 Task: Look for space in Köln, Germany from 8th August, 2023 to 15th August, 2023 for 9 adults in price range Rs.10000 to Rs.14000. Place can be shared room with 5 bedrooms having 9 beds and 5 bathrooms. Property type can be house, flat, guest house. Amenities needed are: wifi, TV, free parkinig on premises, gym, breakfast. Booking option can be shelf check-in. Required host language is English.
Action: Mouse moved to (461, 99)
Screenshot: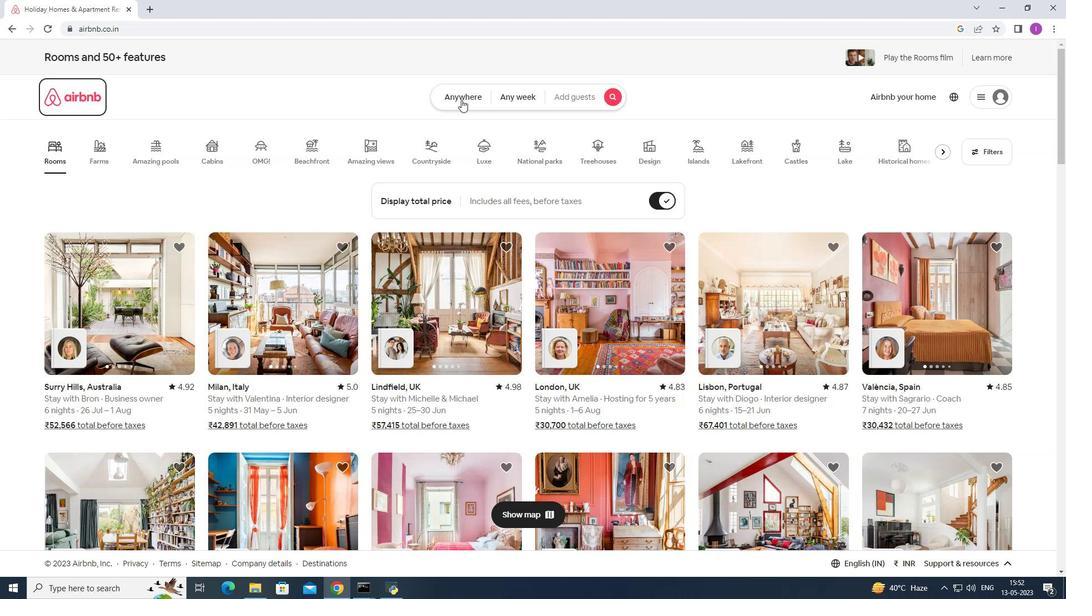 
Action: Mouse pressed left at (461, 99)
Screenshot: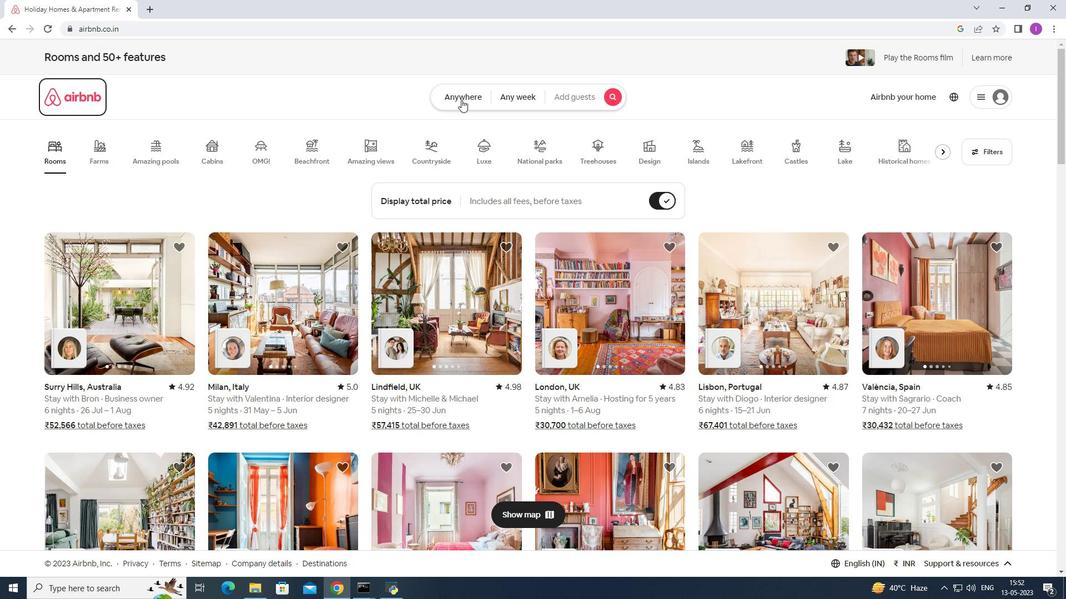 
Action: Mouse moved to (352, 144)
Screenshot: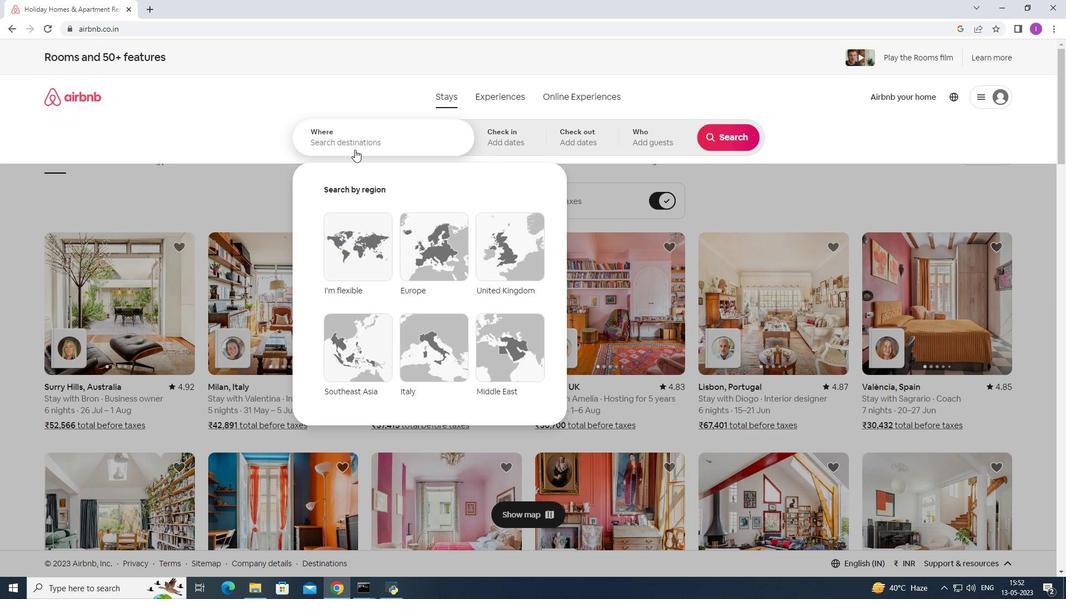 
Action: Mouse pressed left at (352, 144)
Screenshot: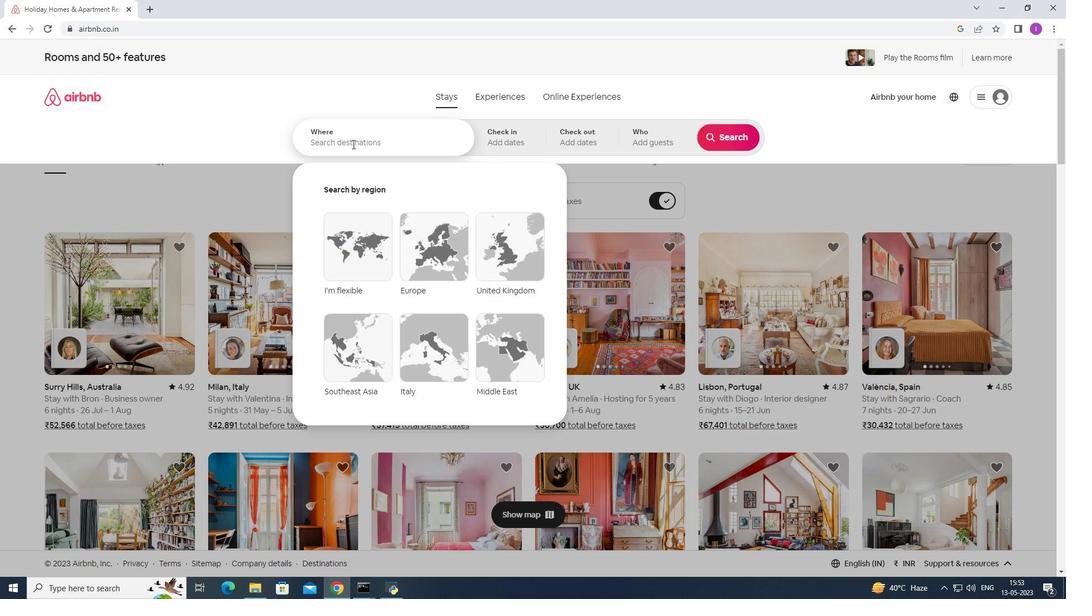 
Action: Key pressed <Key.shift>Koln<Key.space><Key.space><Key.space><Key.space><Key.backspace>,<Key.shift><Key.shift><Key.shift><Key.shift><Key.shift>Germany
Screenshot: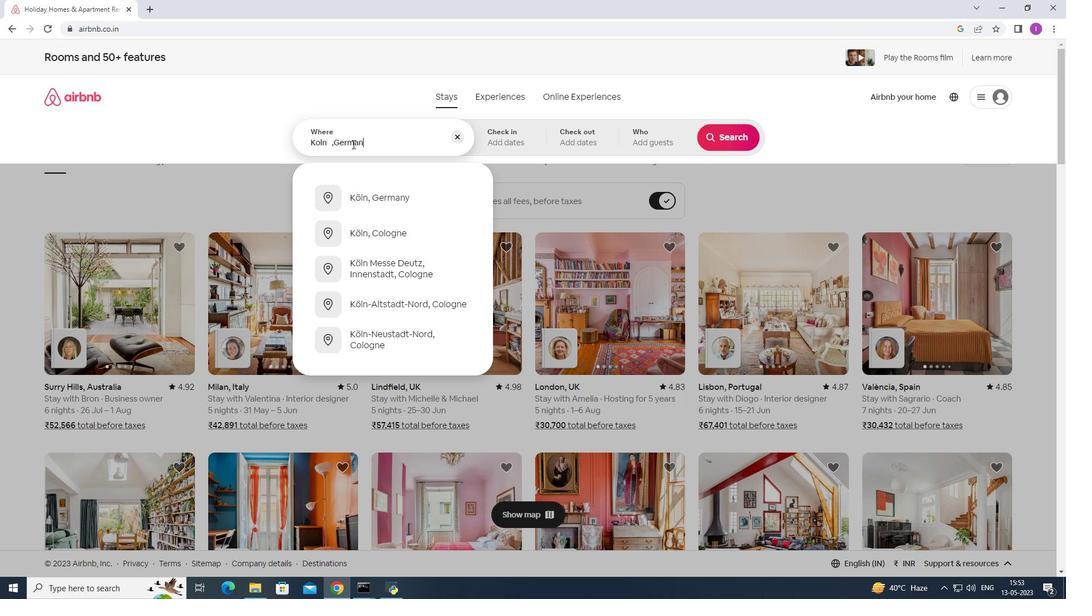 
Action: Mouse moved to (382, 198)
Screenshot: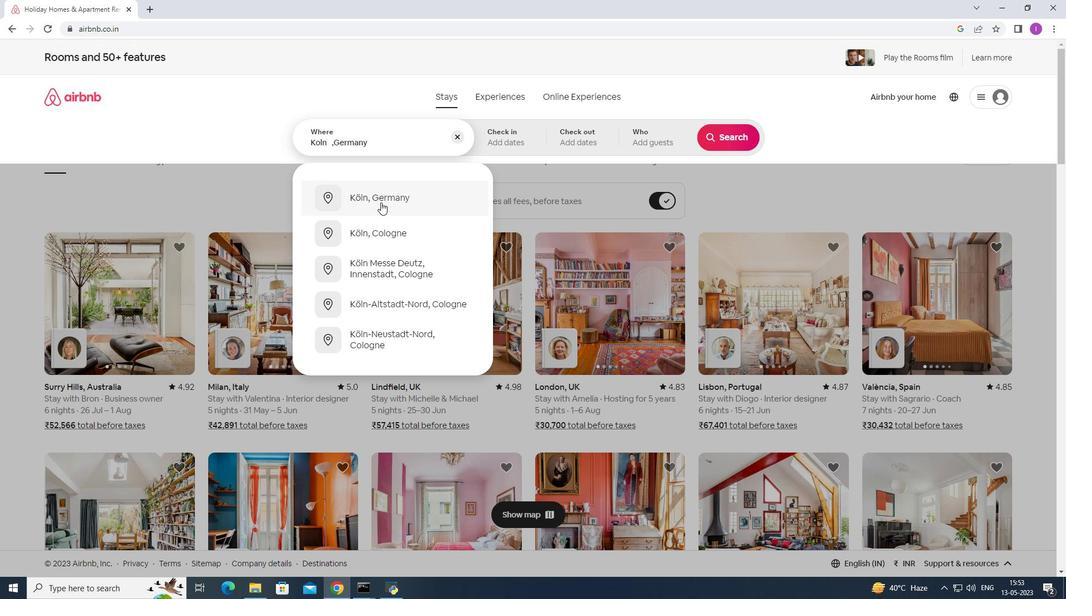 
Action: Mouse pressed left at (382, 198)
Screenshot: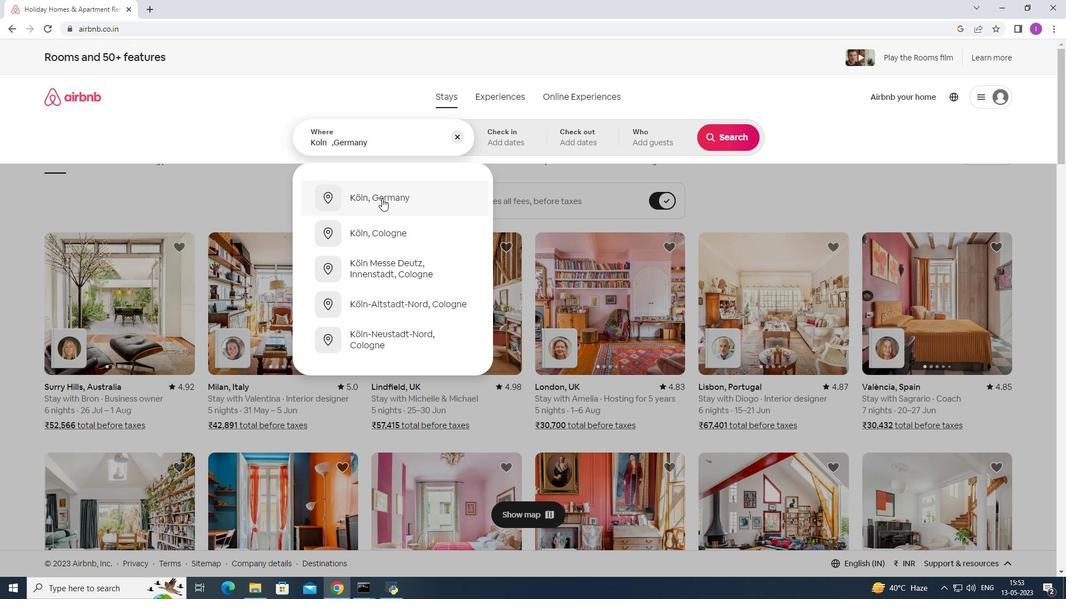 
Action: Mouse moved to (734, 224)
Screenshot: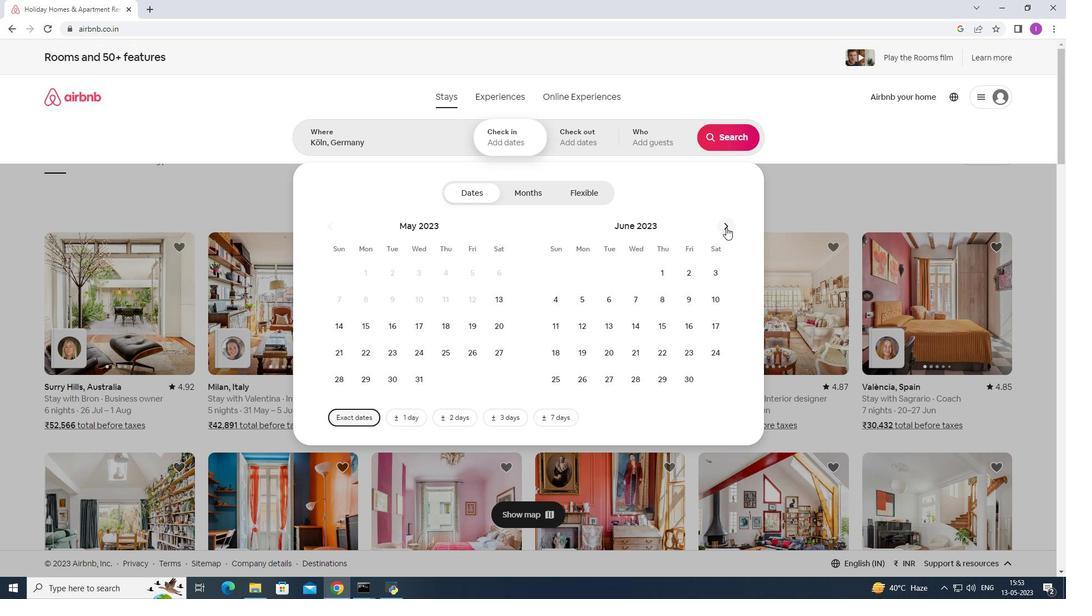 
Action: Mouse pressed left at (734, 224)
Screenshot: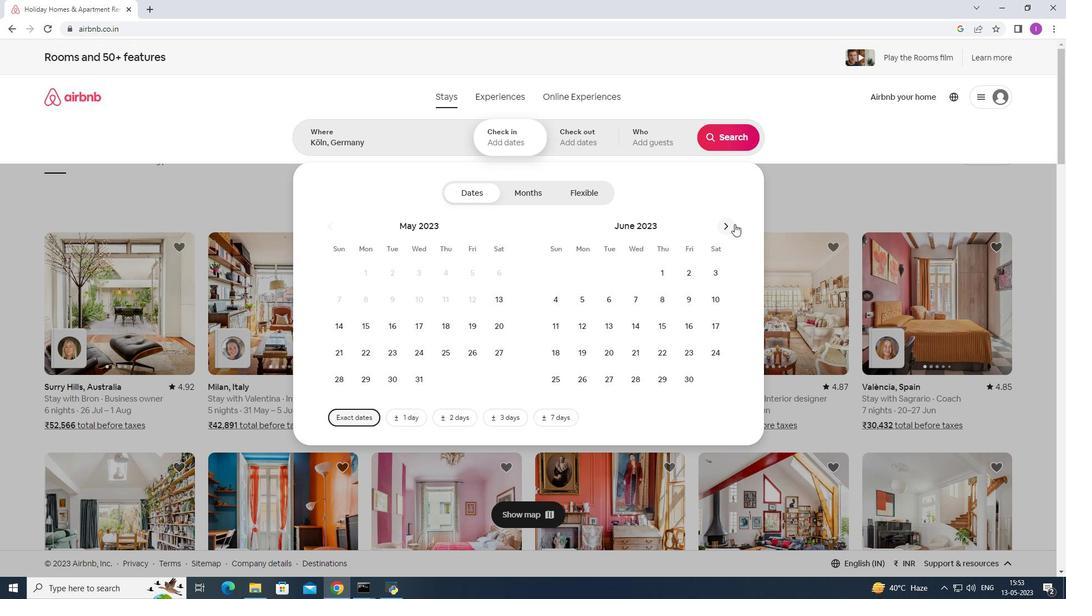 
Action: Mouse moved to (726, 226)
Screenshot: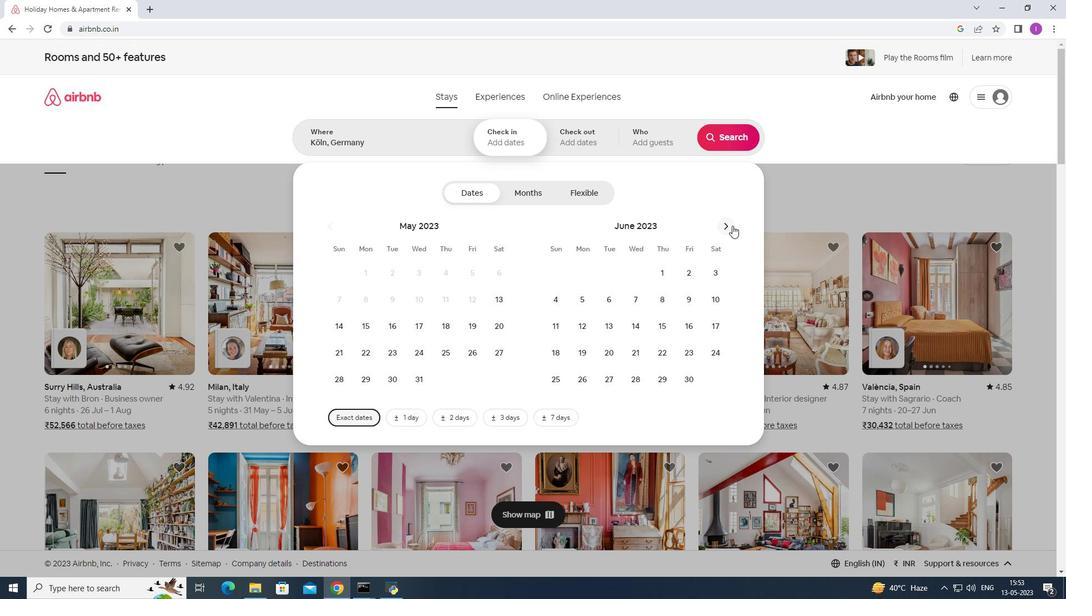
Action: Mouse pressed left at (726, 226)
Screenshot: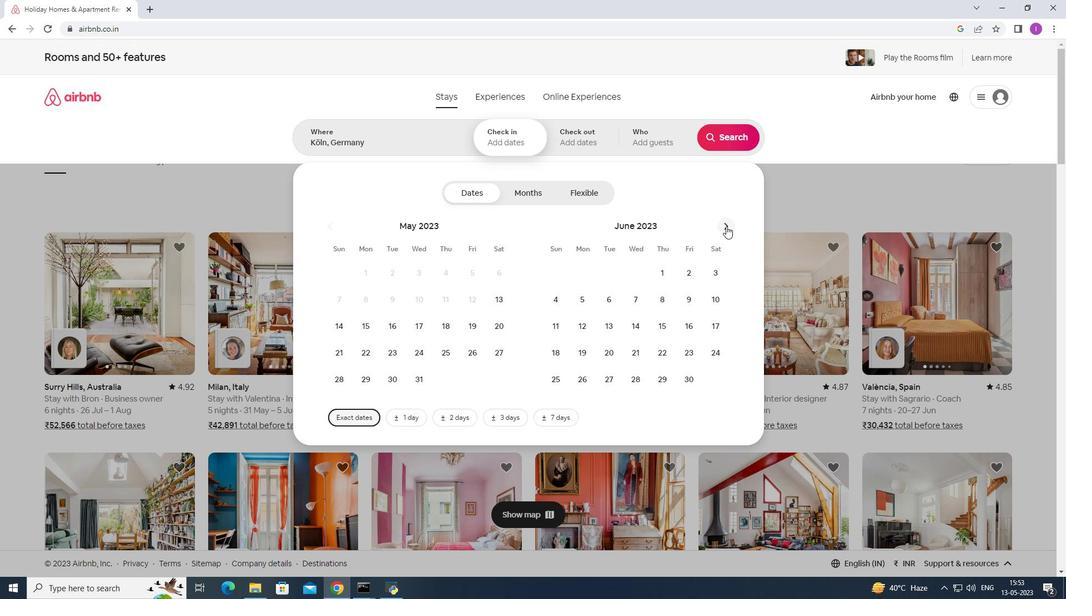 
Action: Mouse pressed left at (726, 226)
Screenshot: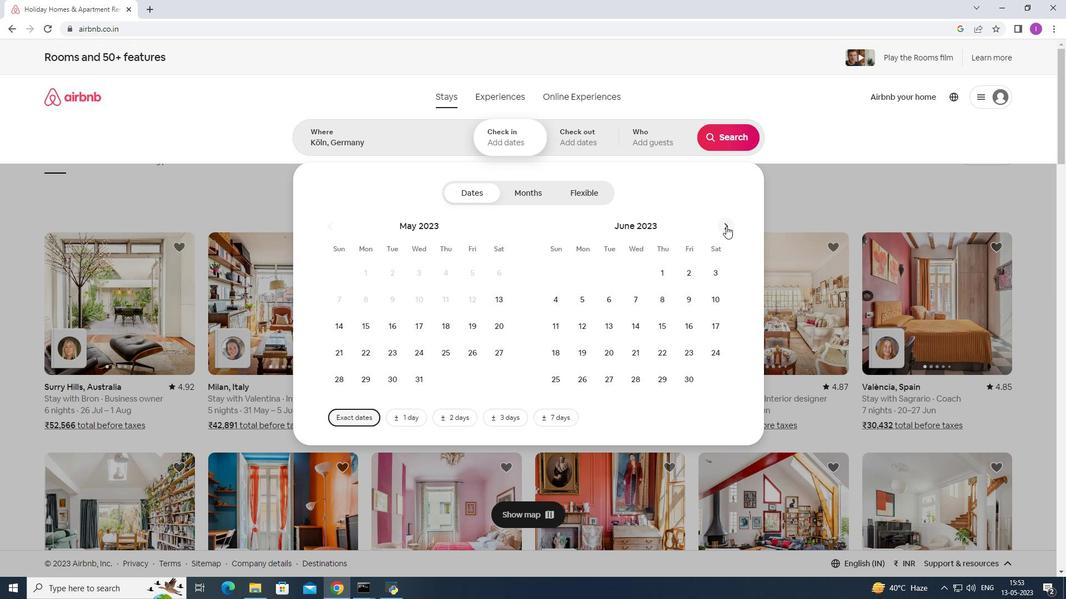 
Action: Mouse moved to (615, 304)
Screenshot: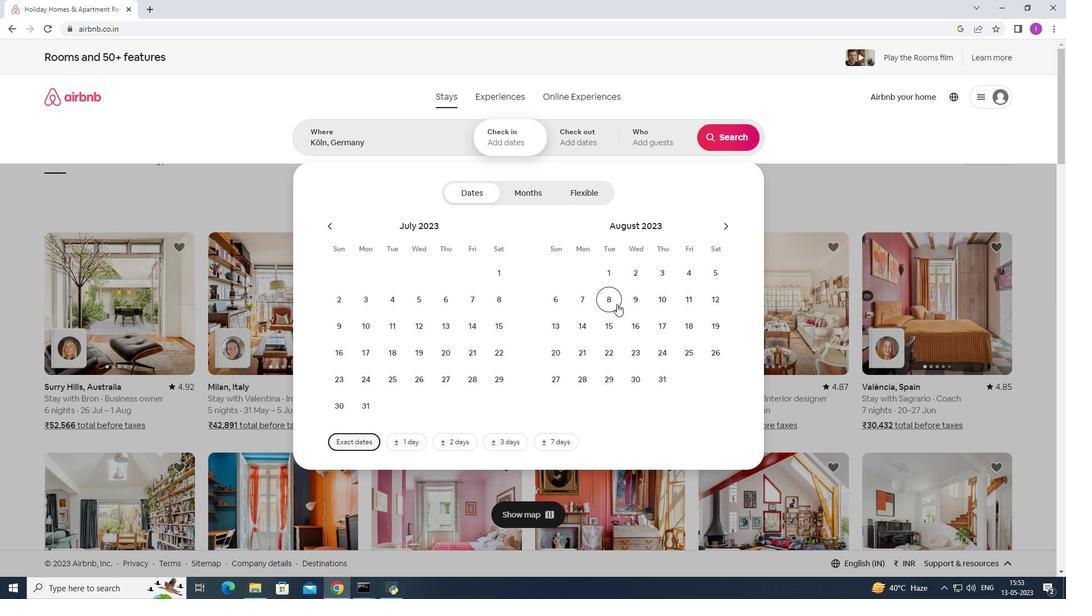 
Action: Mouse pressed left at (615, 304)
Screenshot: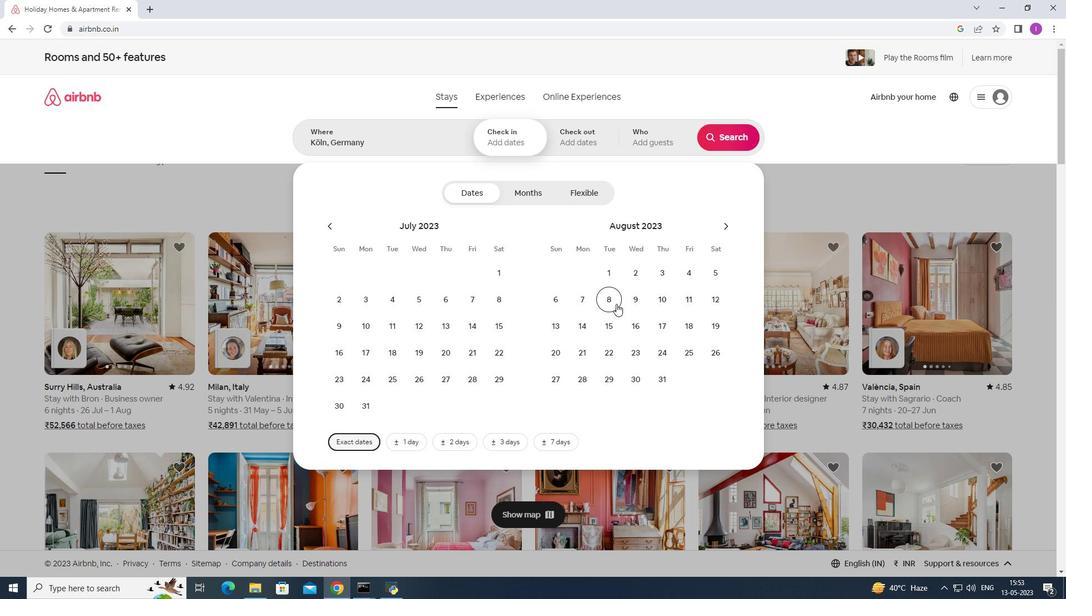
Action: Mouse moved to (618, 331)
Screenshot: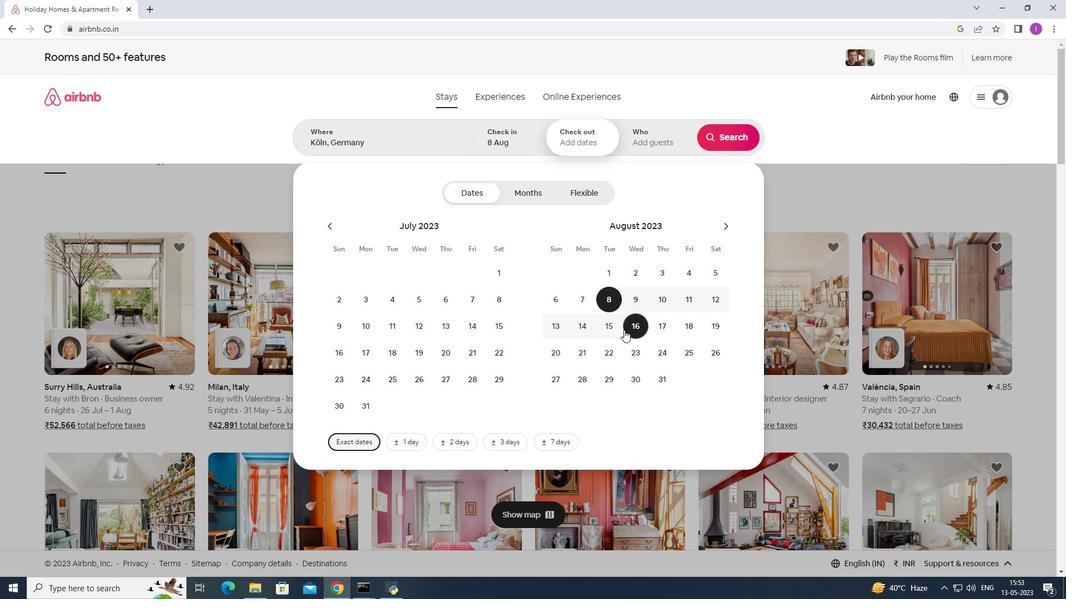 
Action: Mouse pressed left at (618, 331)
Screenshot: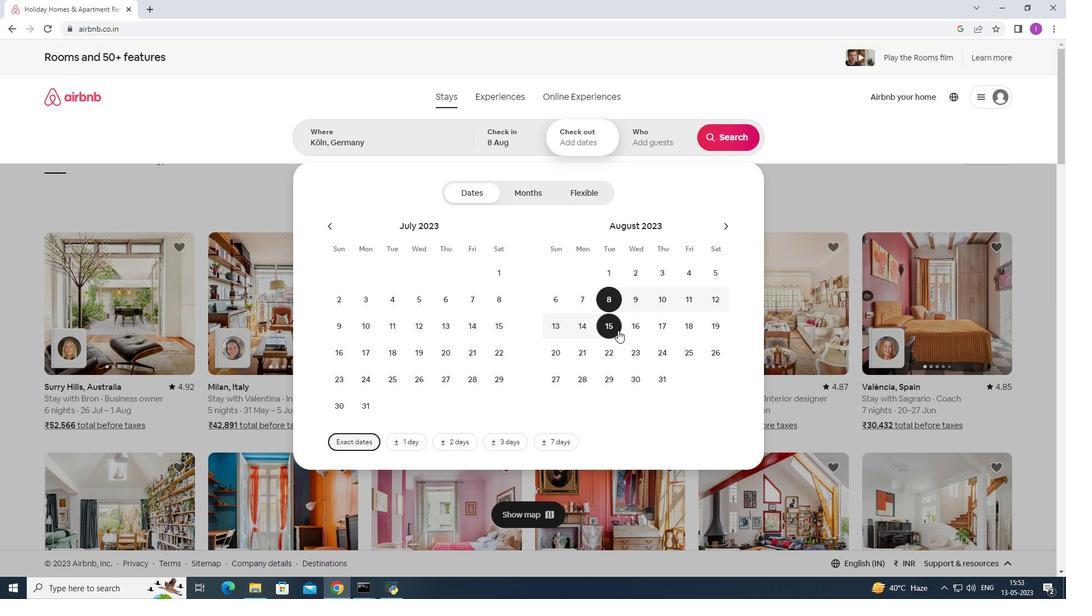 
Action: Mouse moved to (645, 145)
Screenshot: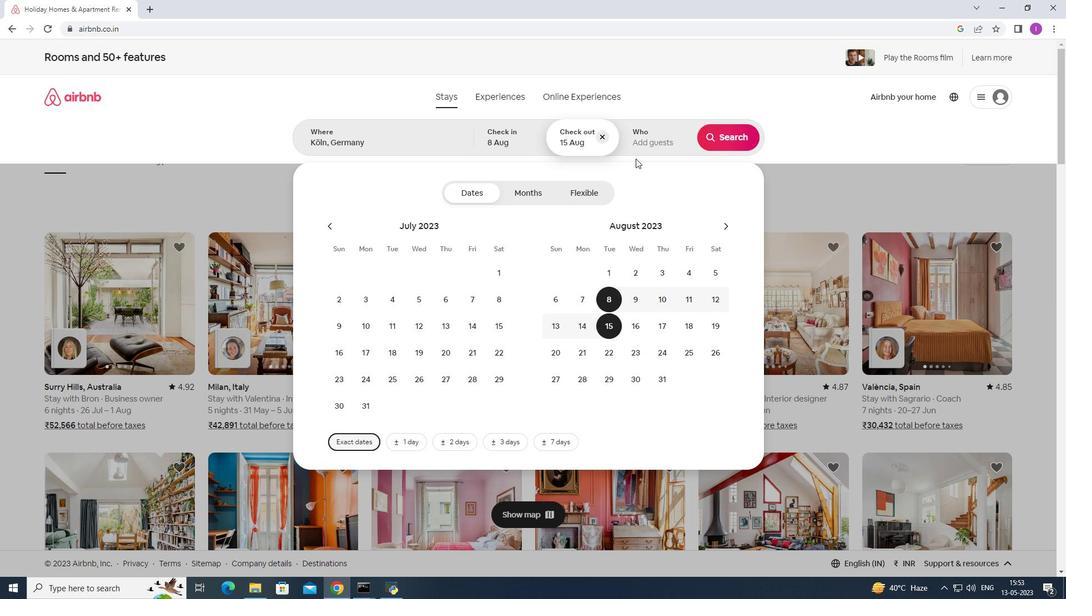 
Action: Mouse pressed left at (645, 145)
Screenshot: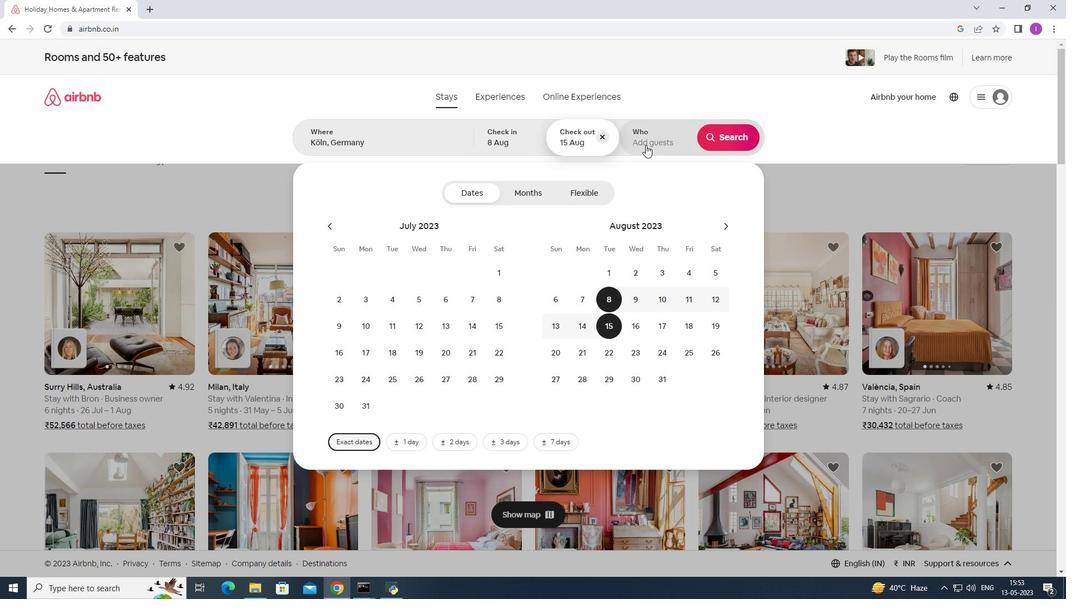 
Action: Mouse moved to (732, 195)
Screenshot: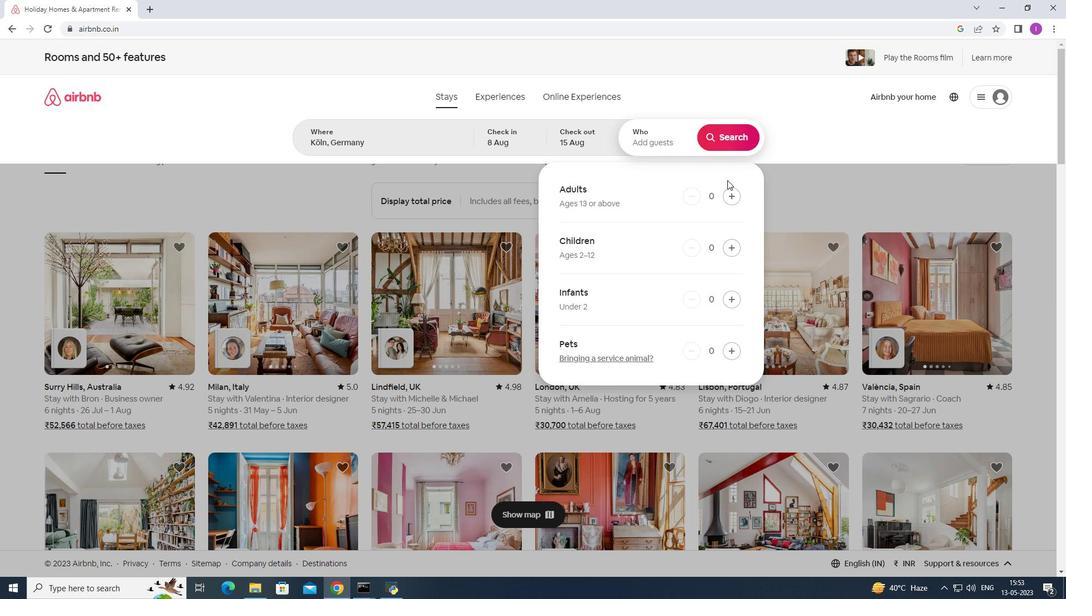 
Action: Mouse pressed left at (732, 195)
Screenshot: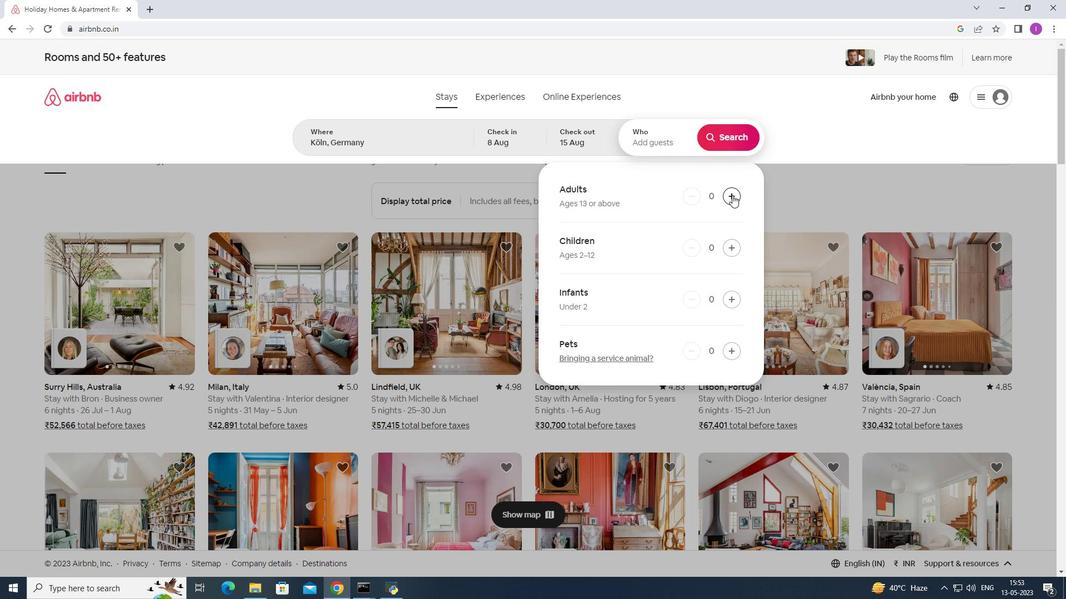 
Action: Mouse pressed left at (732, 195)
Screenshot: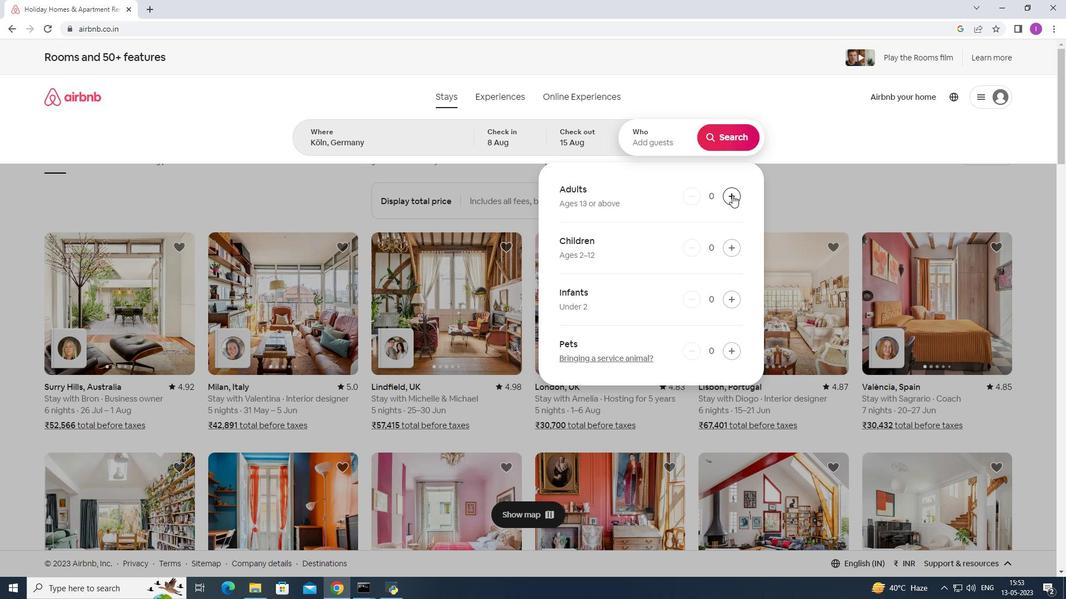 
Action: Mouse moved to (732, 197)
Screenshot: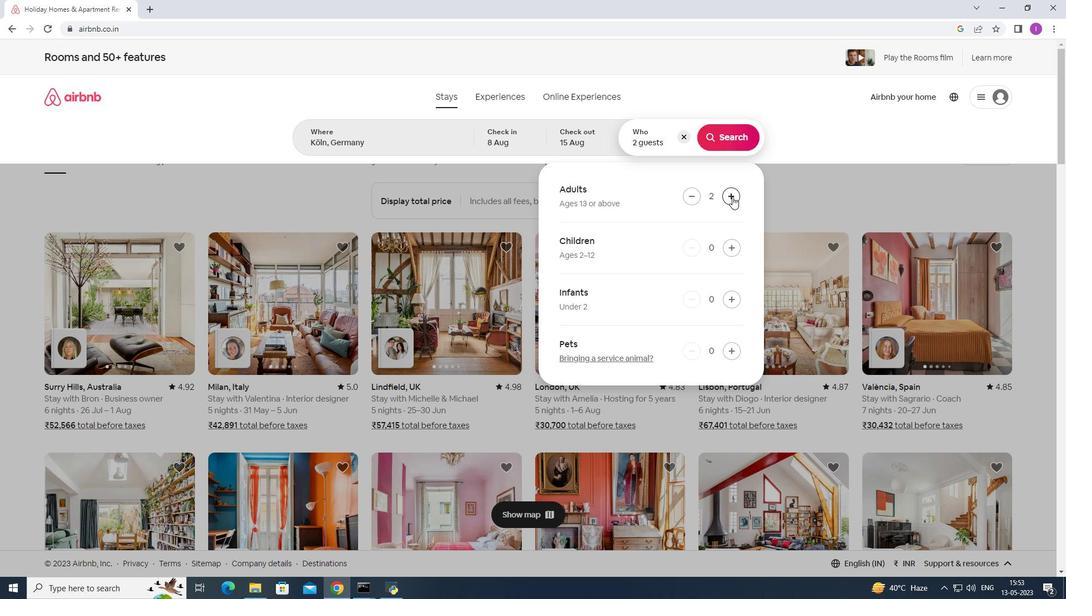 
Action: Mouse pressed left at (732, 197)
Screenshot: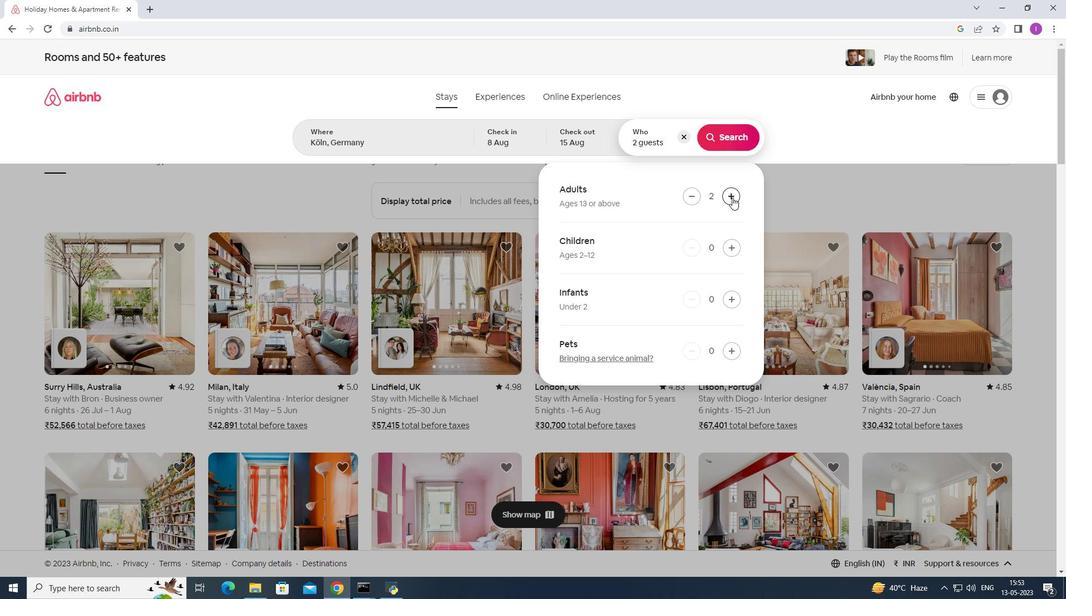 
Action: Mouse pressed left at (732, 197)
Screenshot: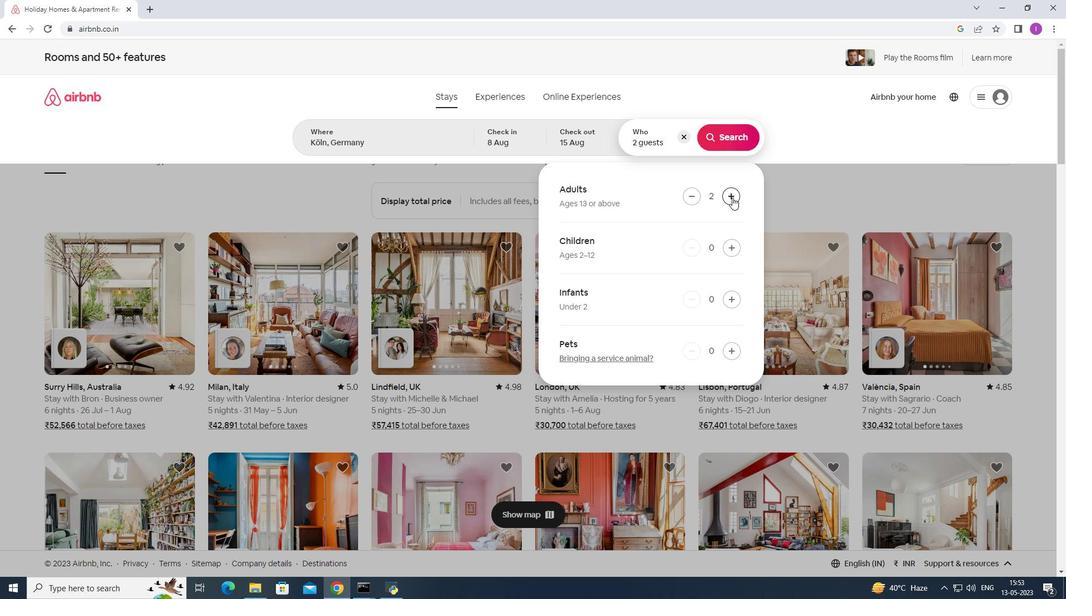 
Action: Mouse pressed left at (732, 197)
Screenshot: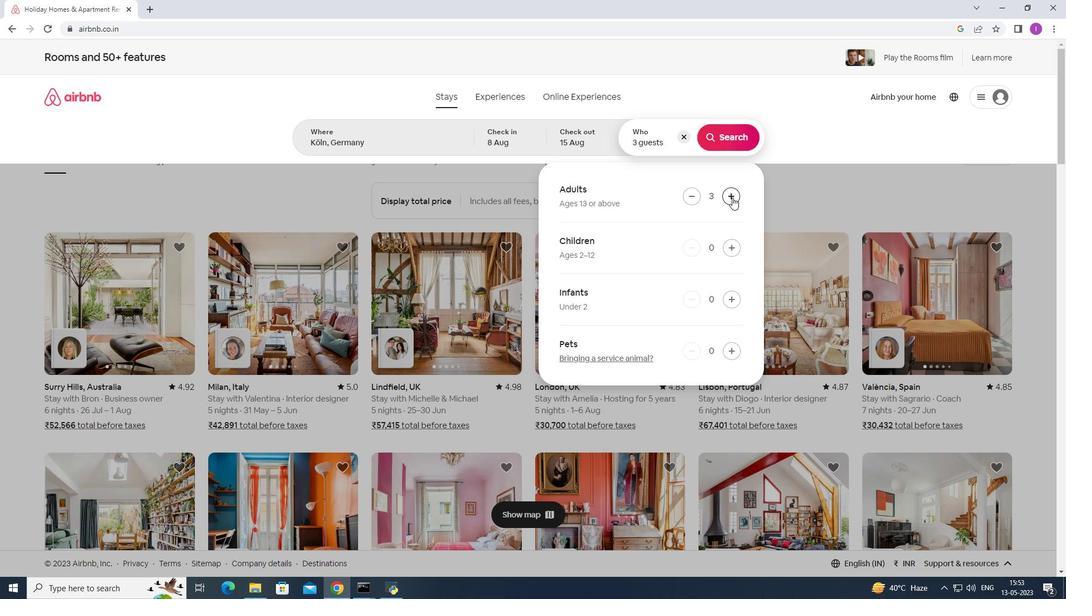 
Action: Mouse pressed left at (732, 197)
Screenshot: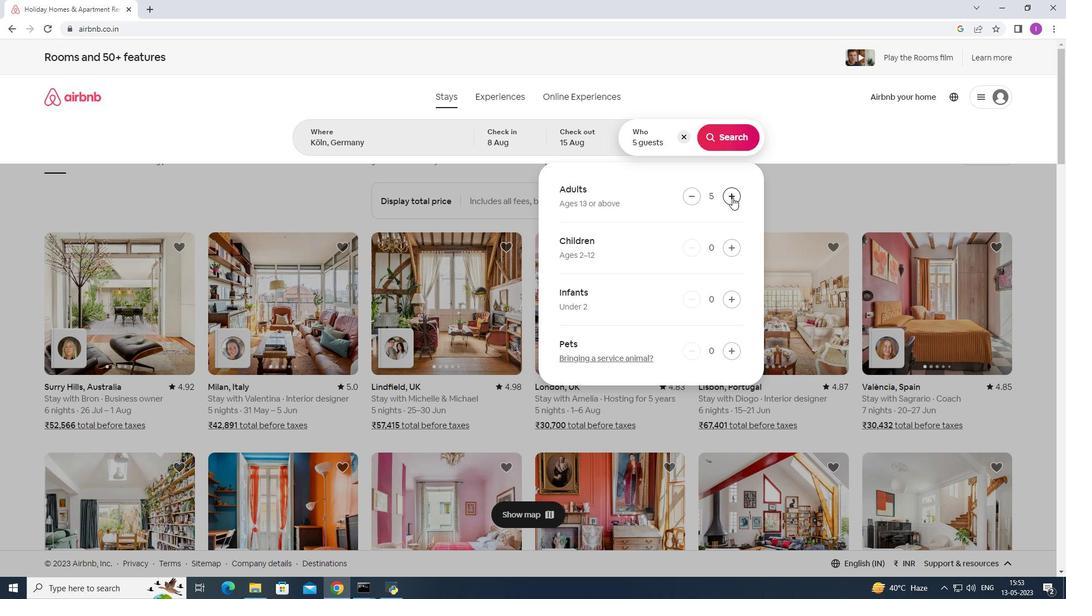 
Action: Mouse pressed left at (732, 197)
Screenshot: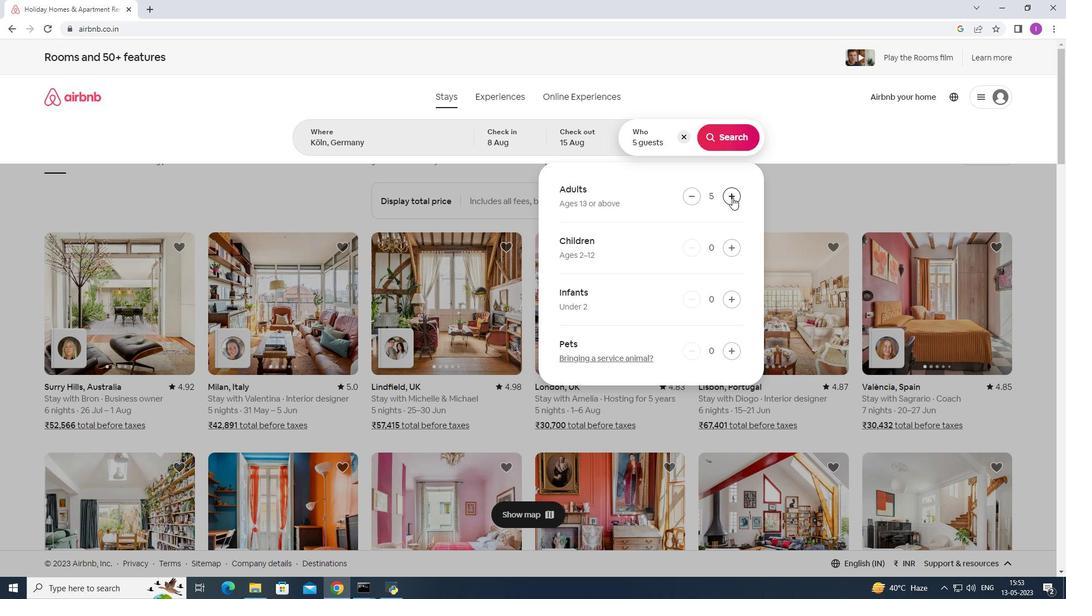
Action: Mouse moved to (732, 197)
Screenshot: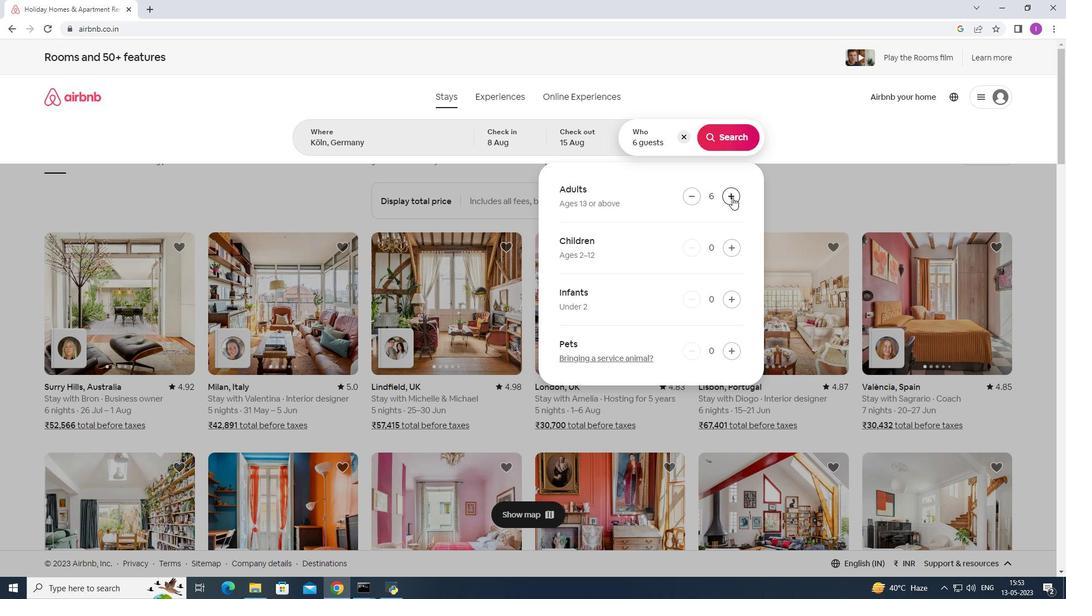 
Action: Mouse pressed left at (732, 197)
Screenshot: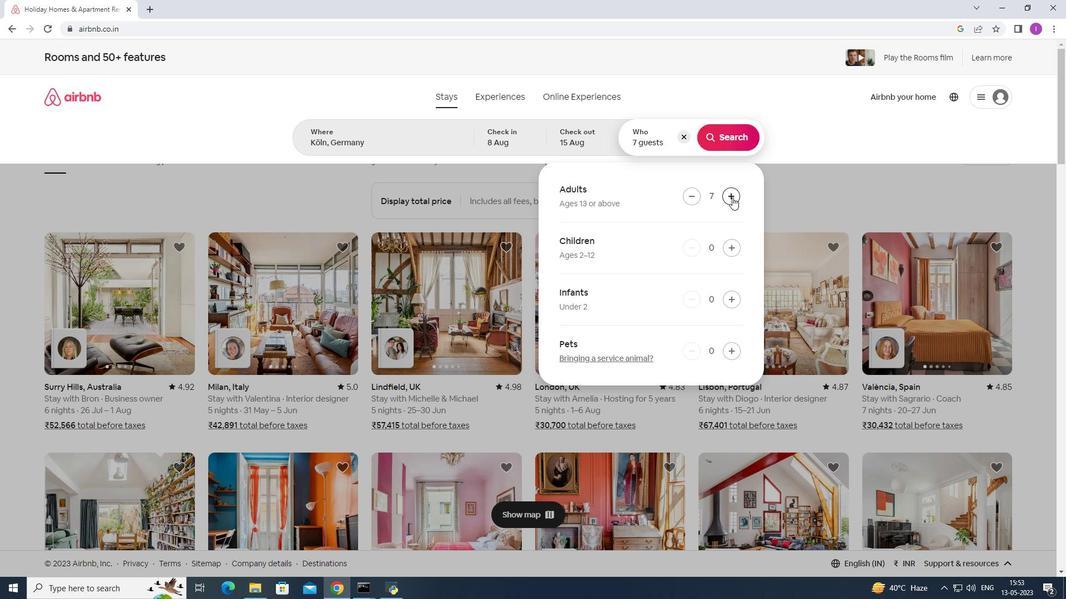 
Action: Mouse pressed left at (732, 197)
Screenshot: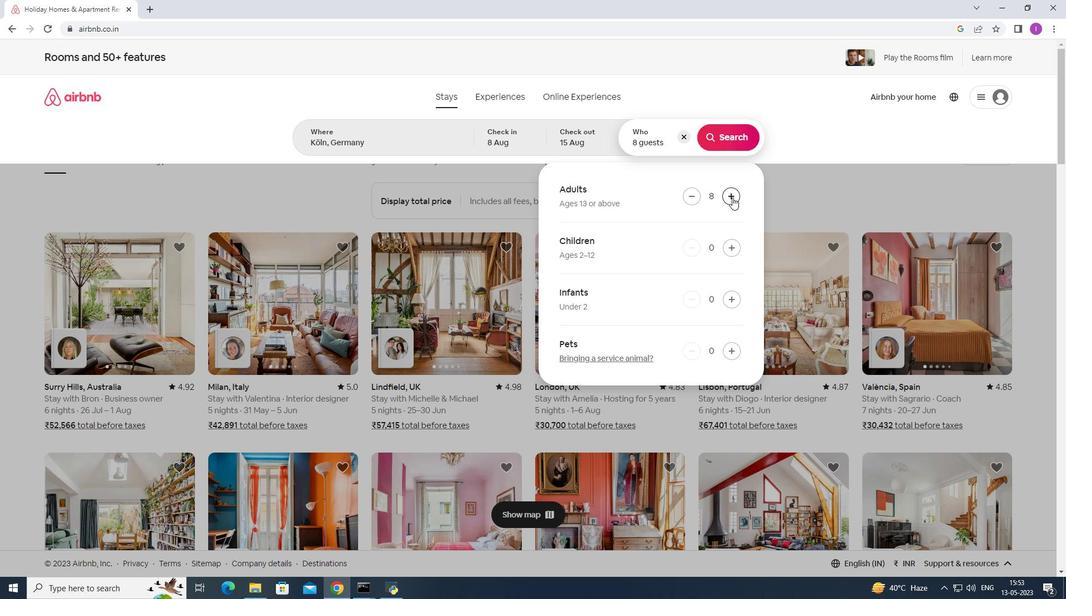 
Action: Mouse moved to (720, 136)
Screenshot: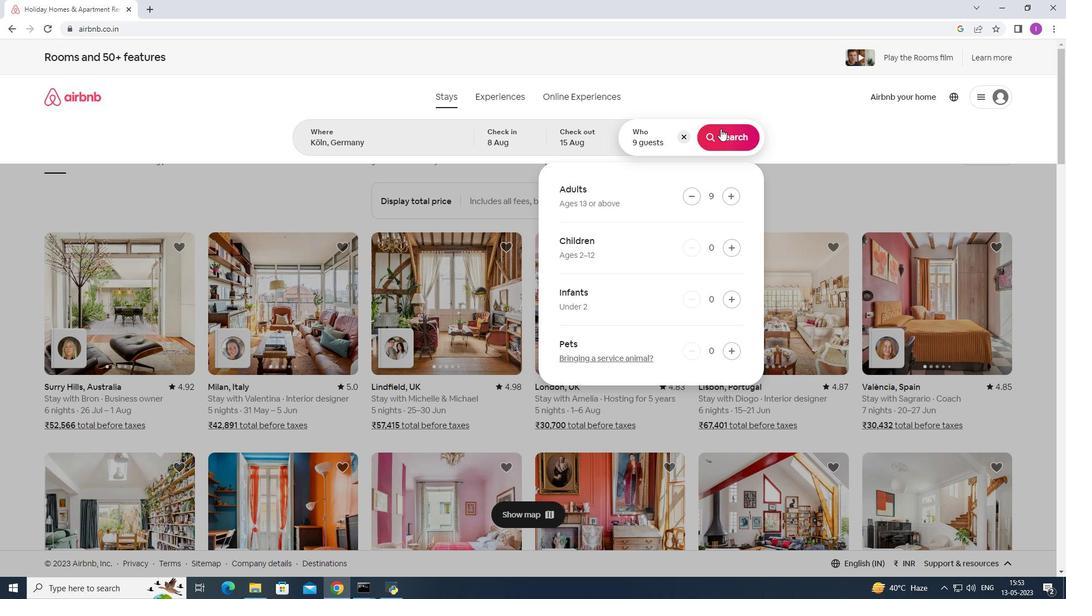 
Action: Mouse pressed left at (720, 136)
Screenshot: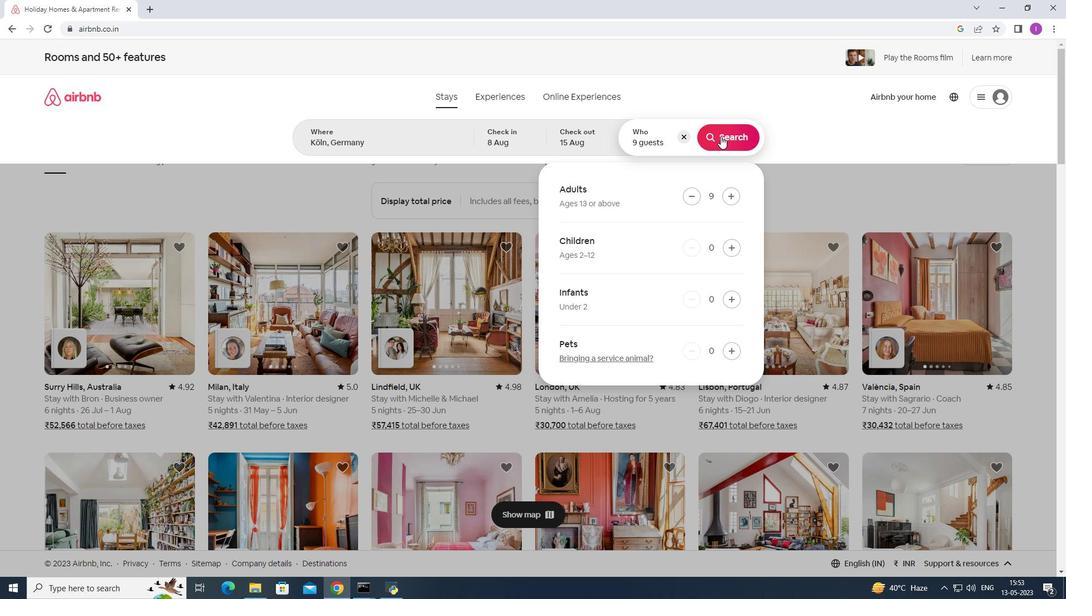 
Action: Mouse moved to (1004, 109)
Screenshot: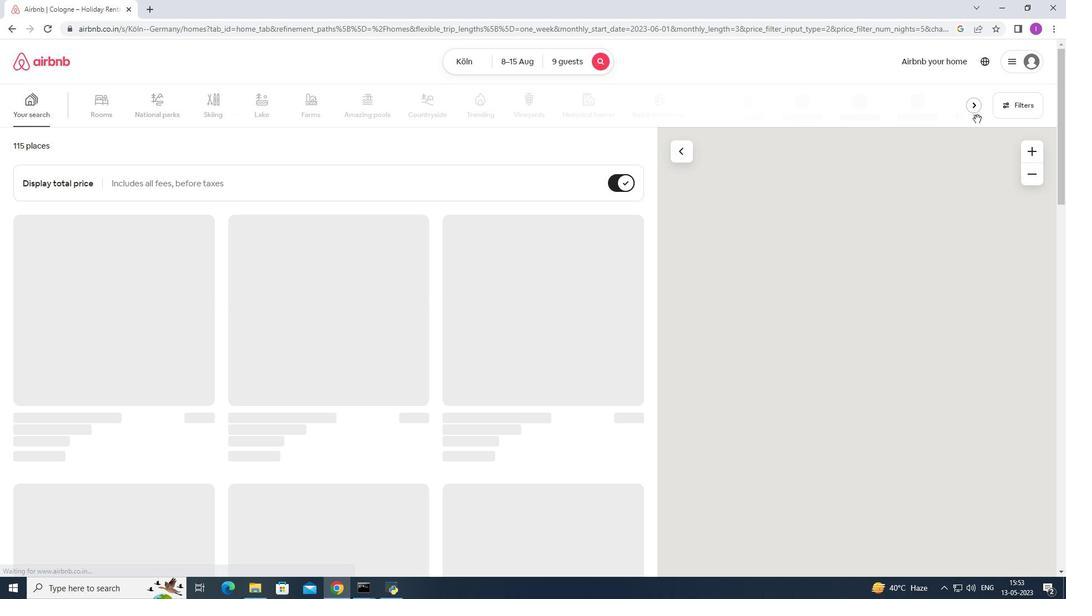 
Action: Mouse pressed left at (1004, 109)
Screenshot: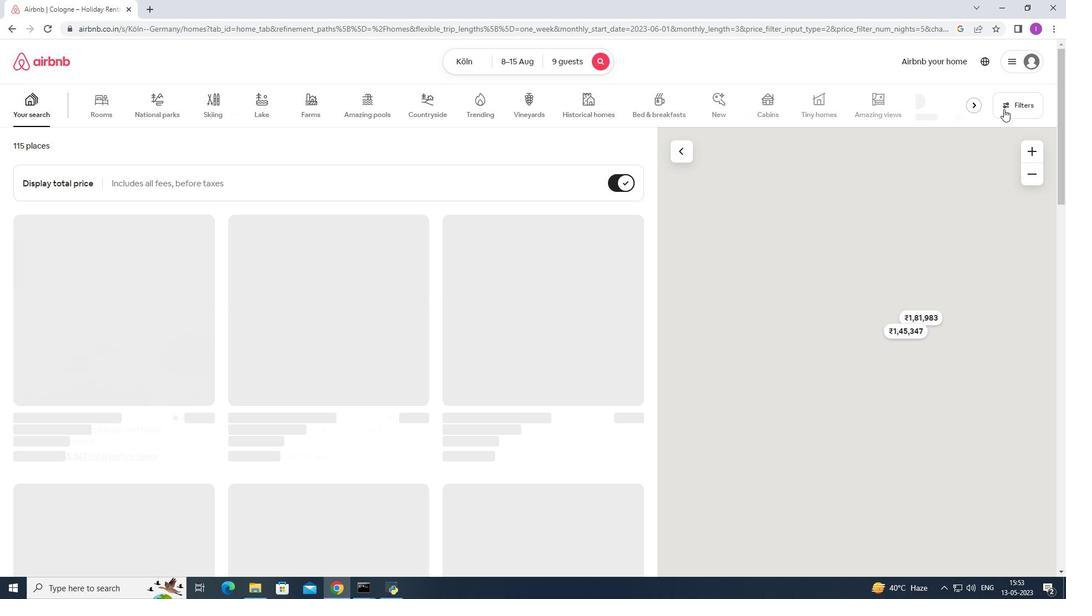 
Action: Mouse moved to (606, 382)
Screenshot: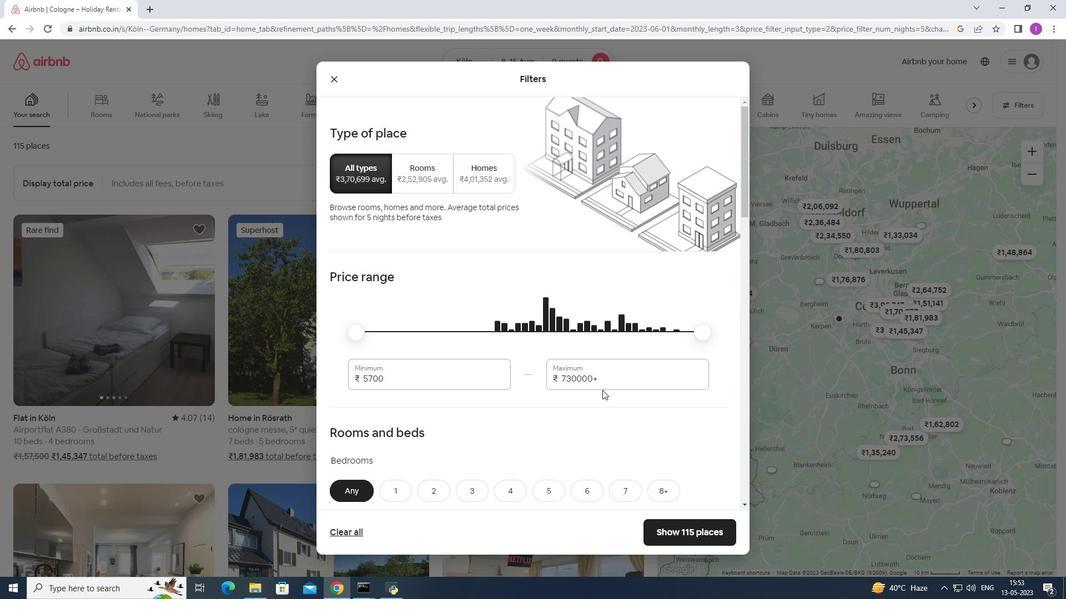 
Action: Mouse pressed left at (606, 382)
Screenshot: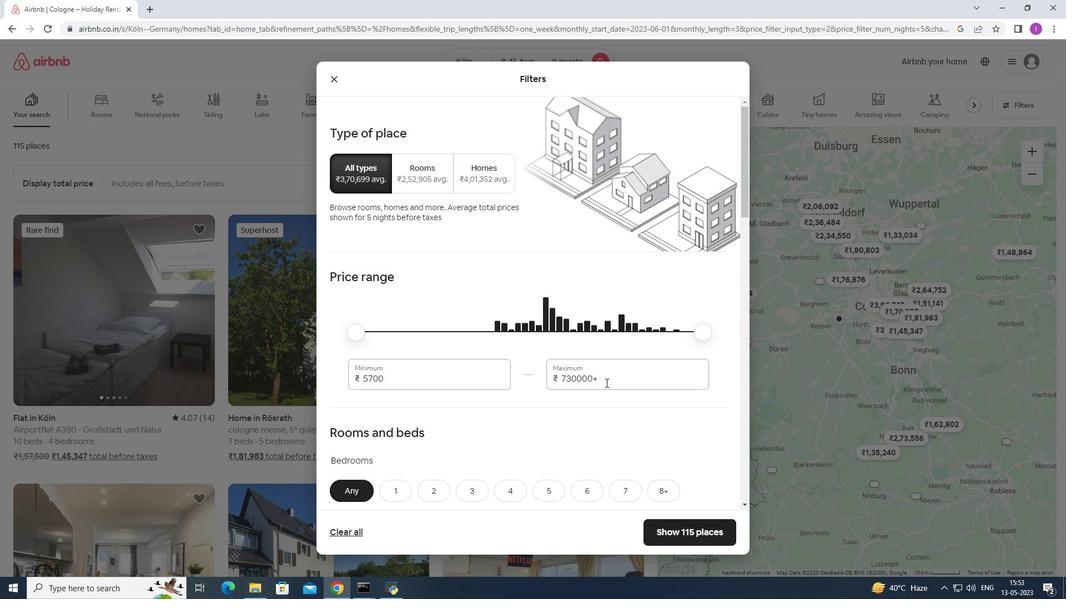 
Action: Mouse moved to (548, 393)
Screenshot: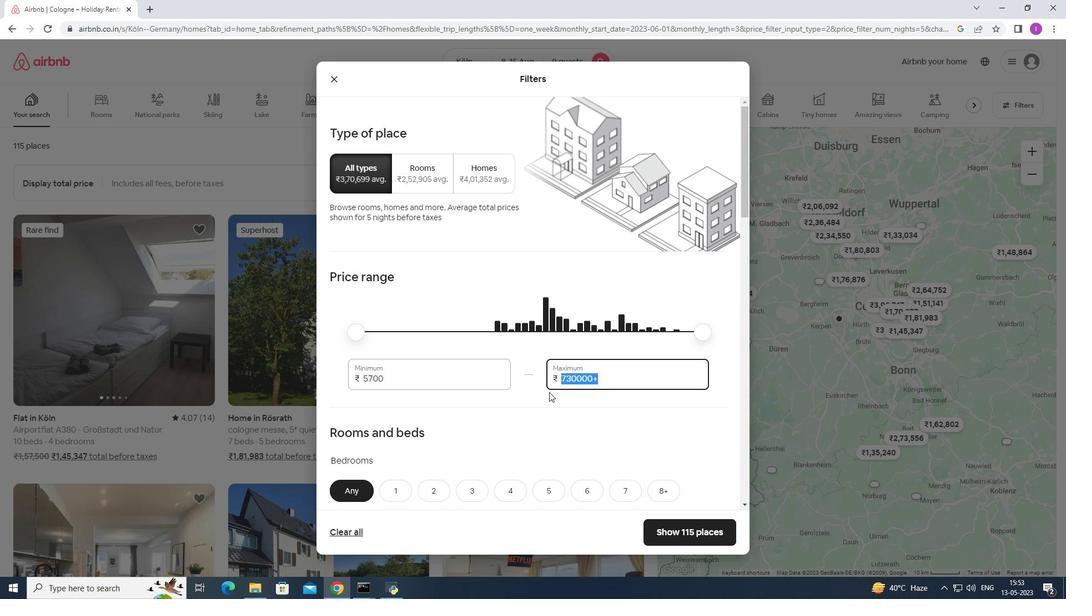 
Action: Key pressed 14000
Screenshot: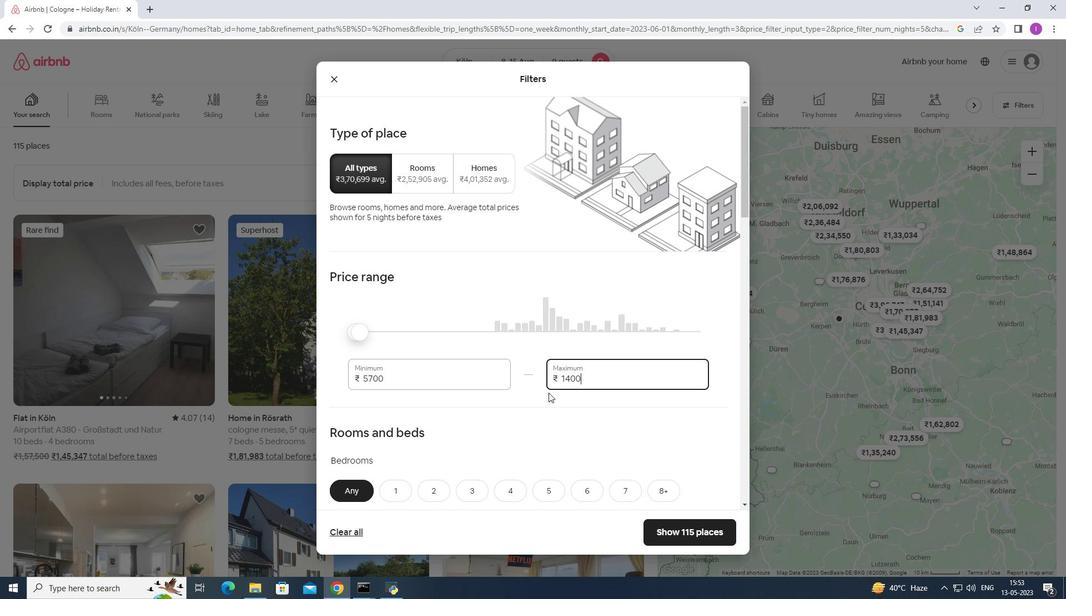 
Action: Mouse moved to (397, 380)
Screenshot: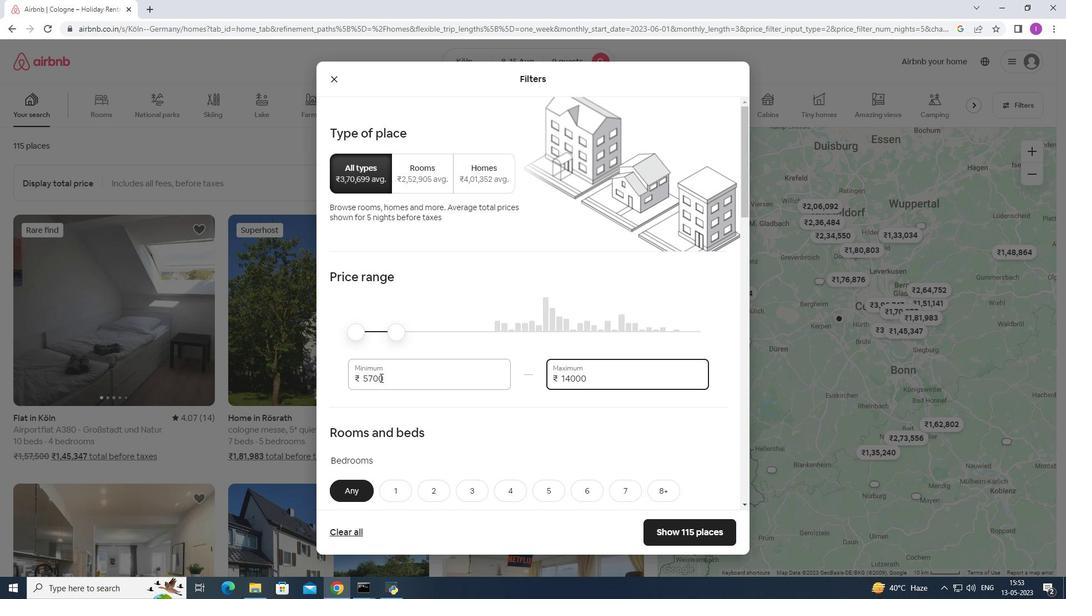 
Action: Mouse pressed left at (397, 380)
Screenshot: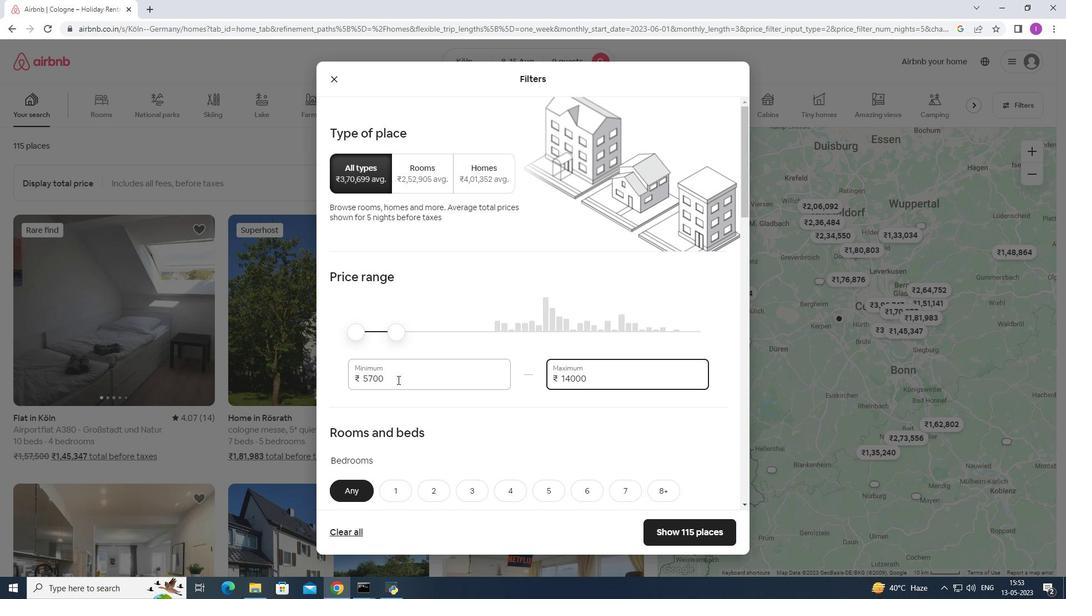 
Action: Mouse moved to (500, 407)
Screenshot: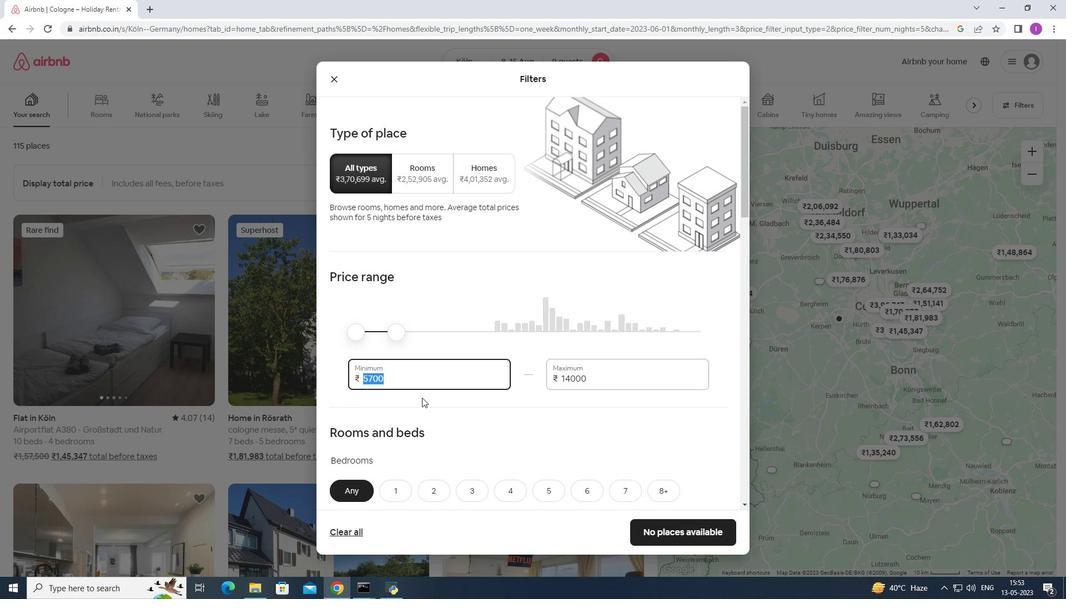 
Action: Key pressed 10000
Screenshot: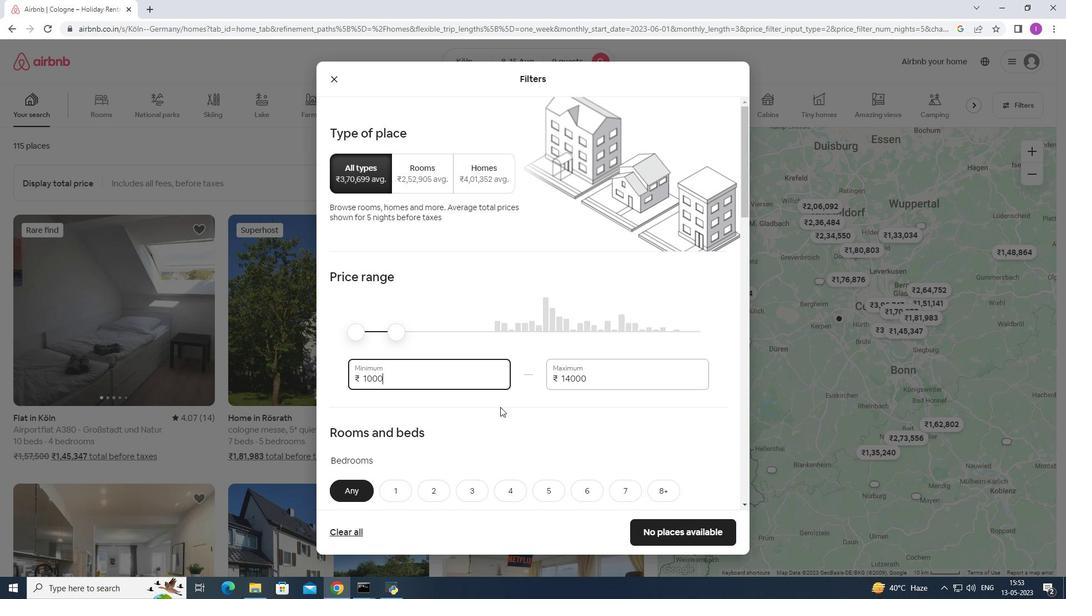 
Action: Mouse moved to (444, 441)
Screenshot: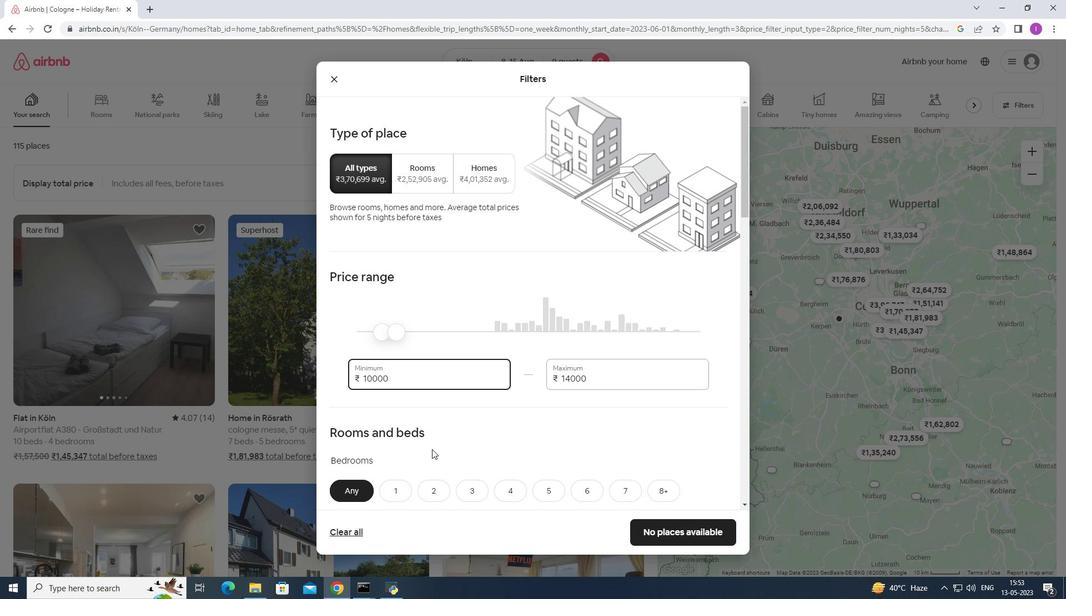 
Action: Mouse scrolled (444, 441) with delta (0, 0)
Screenshot: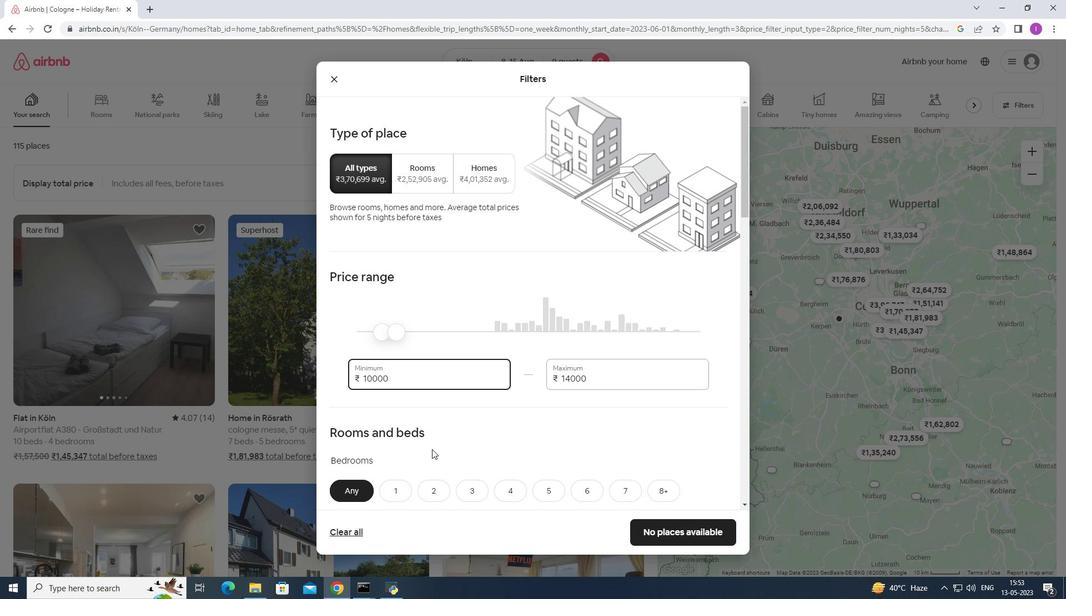 
Action: Mouse moved to (444, 441)
Screenshot: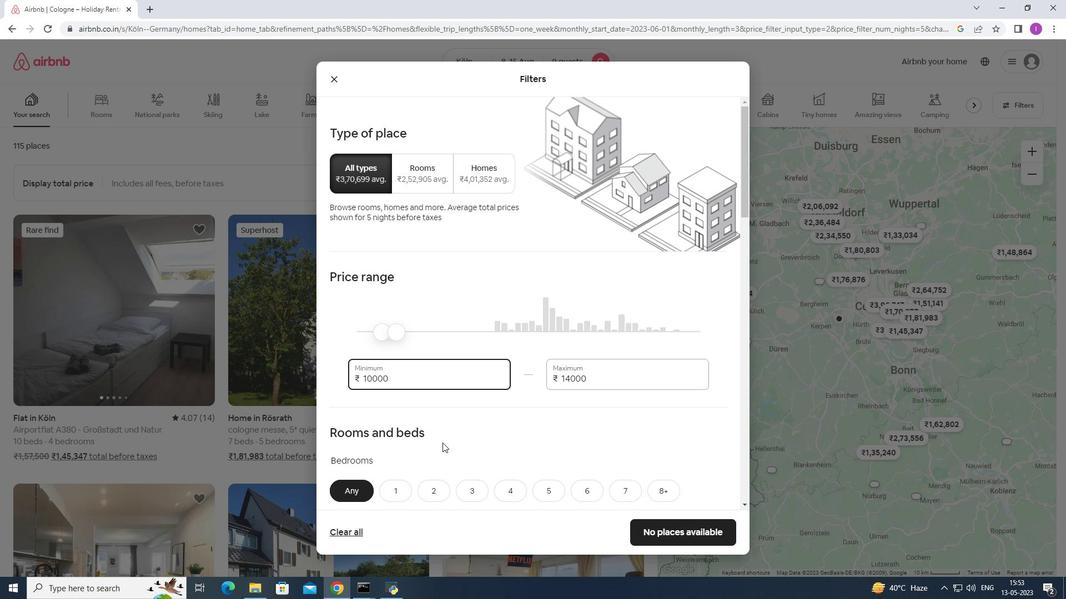 
Action: Mouse scrolled (444, 440) with delta (0, 0)
Screenshot: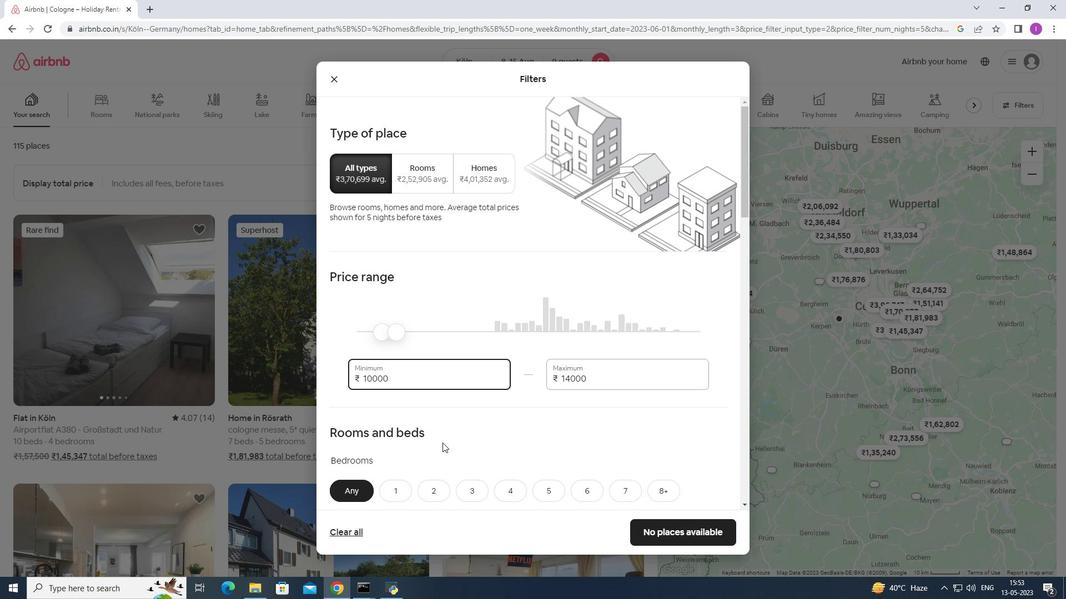 
Action: Mouse moved to (444, 439)
Screenshot: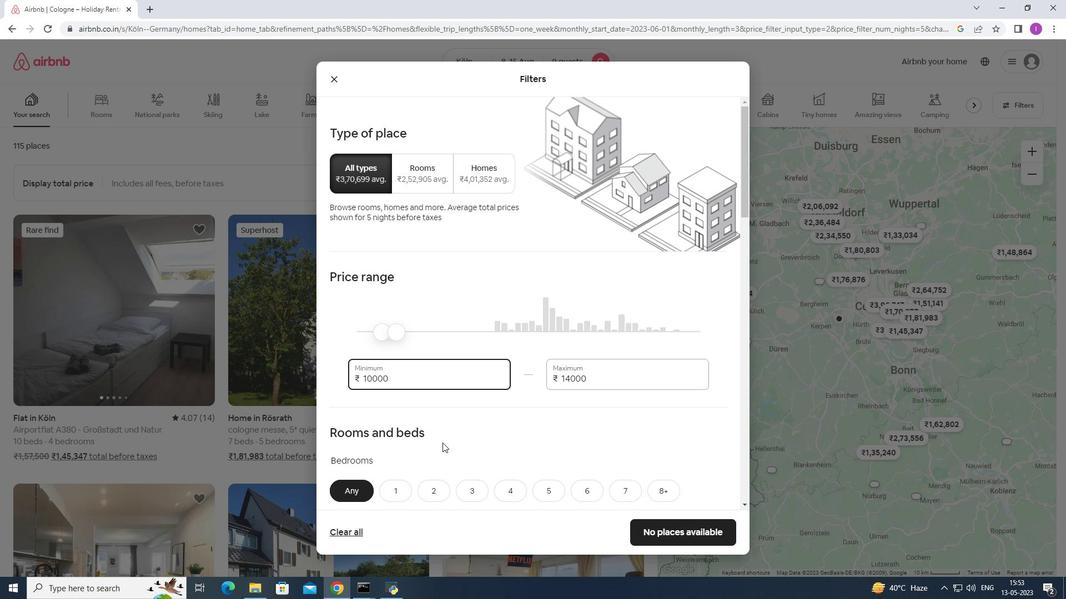 
Action: Mouse scrolled (444, 439) with delta (0, 0)
Screenshot: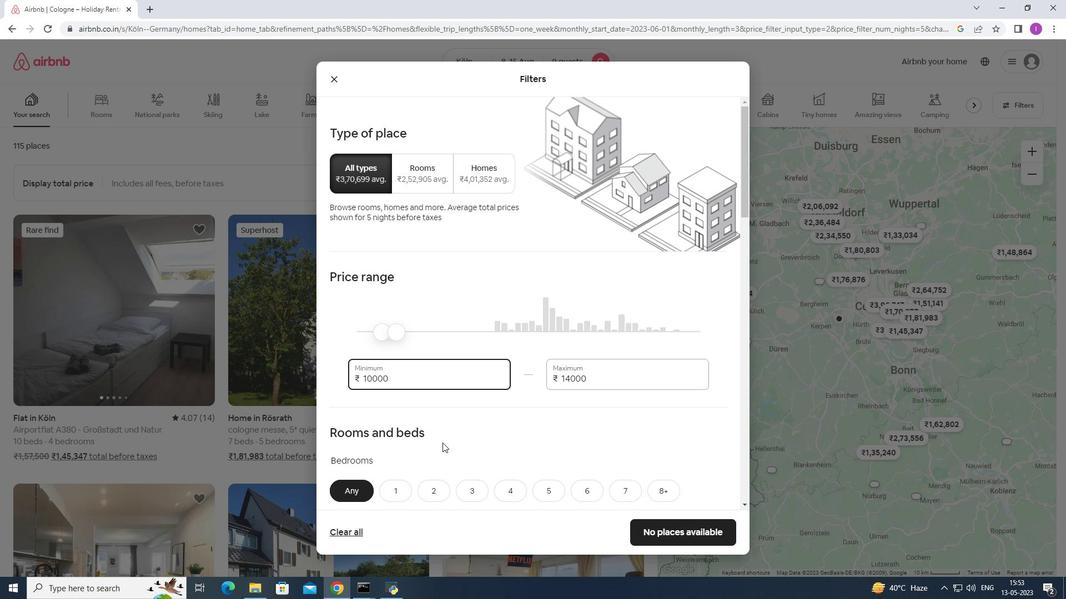 
Action: Mouse moved to (444, 438)
Screenshot: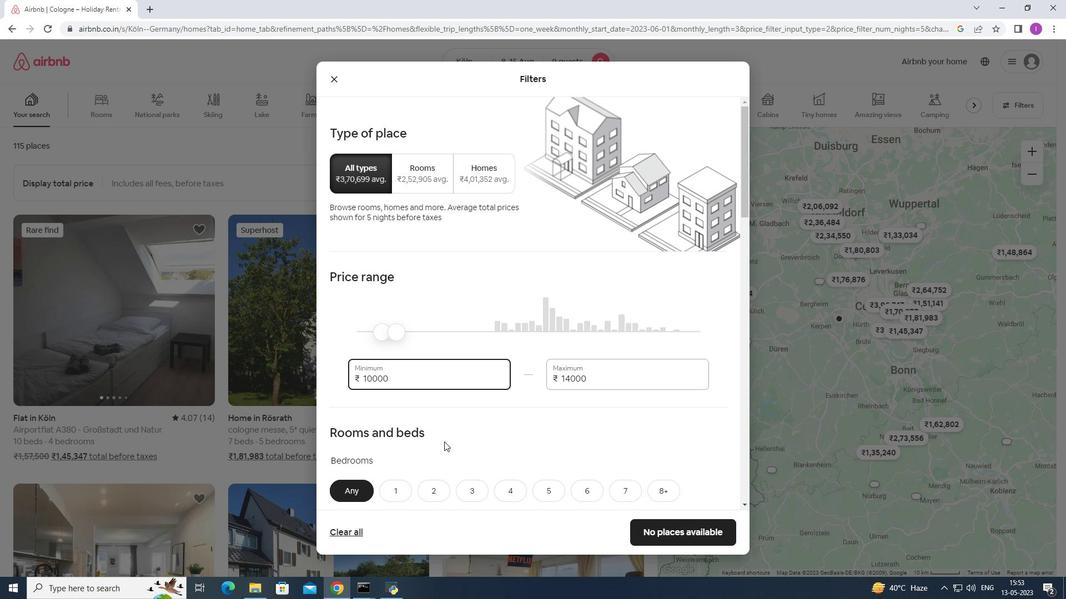 
Action: Mouse scrolled (444, 437) with delta (0, 0)
Screenshot: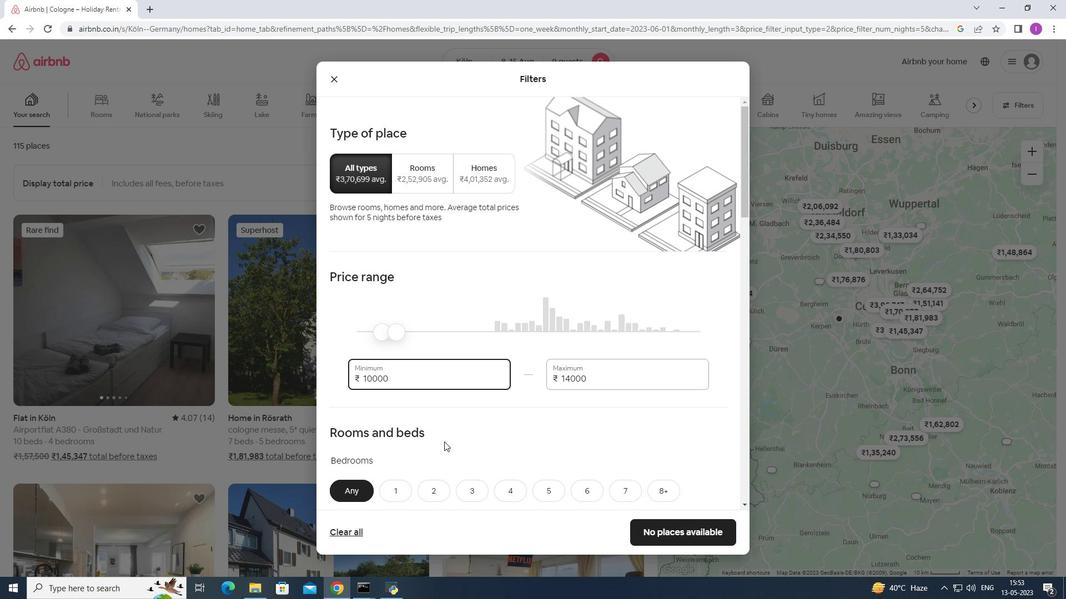 
Action: Mouse moved to (545, 269)
Screenshot: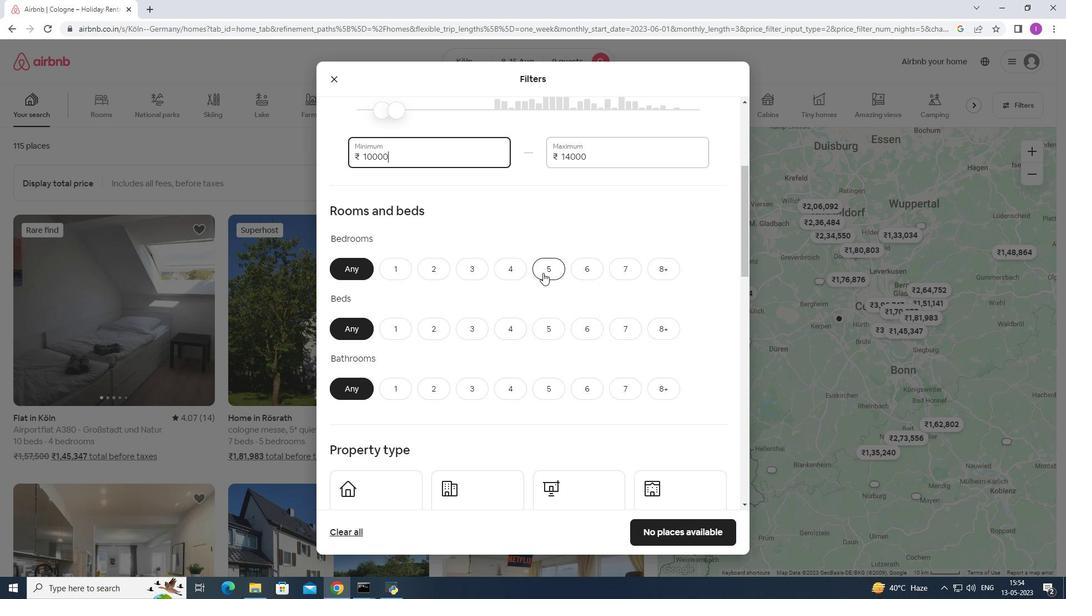 
Action: Mouse pressed left at (545, 269)
Screenshot: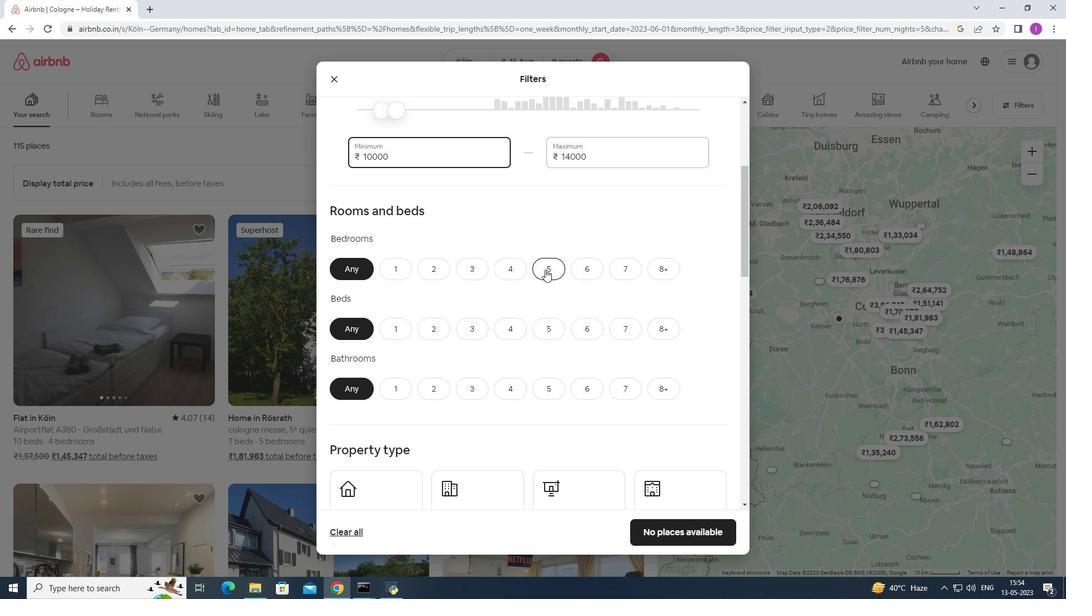 
Action: Mouse moved to (651, 328)
Screenshot: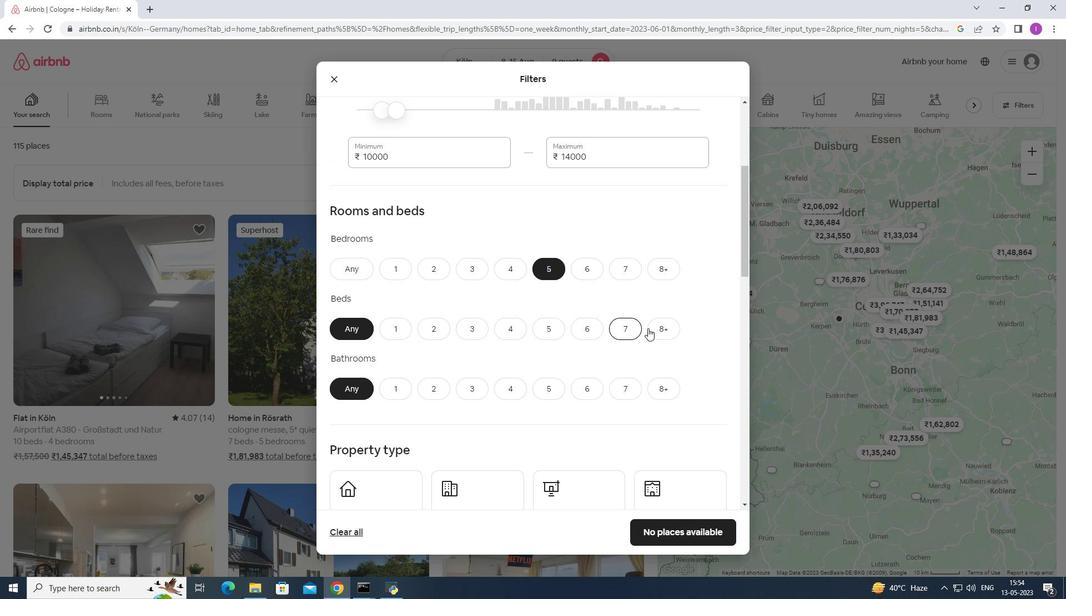 
Action: Mouse pressed left at (651, 328)
Screenshot: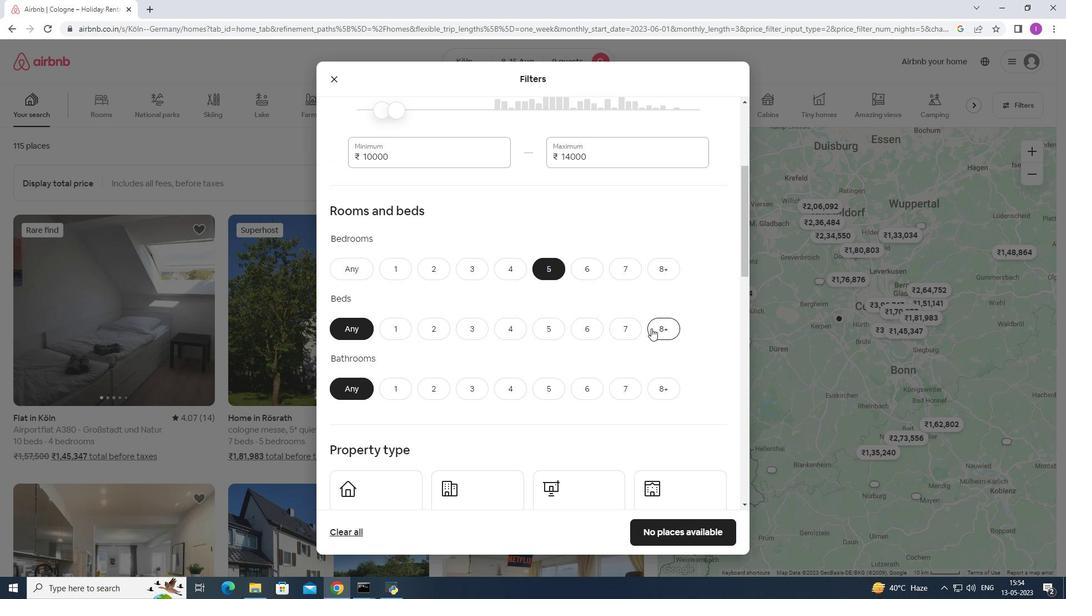 
Action: Mouse moved to (552, 389)
Screenshot: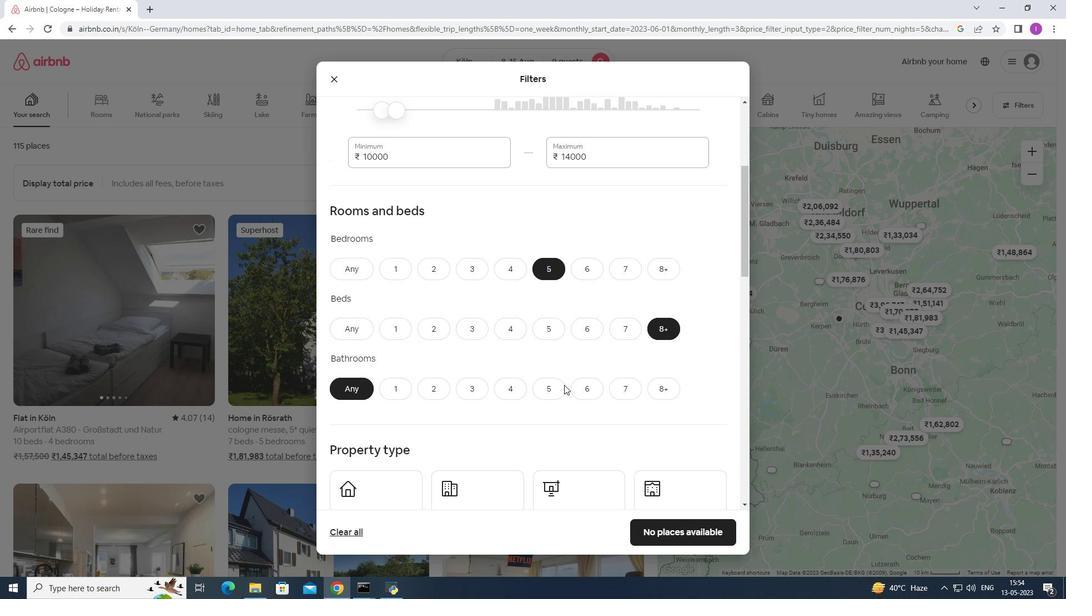 
Action: Mouse pressed left at (552, 389)
Screenshot: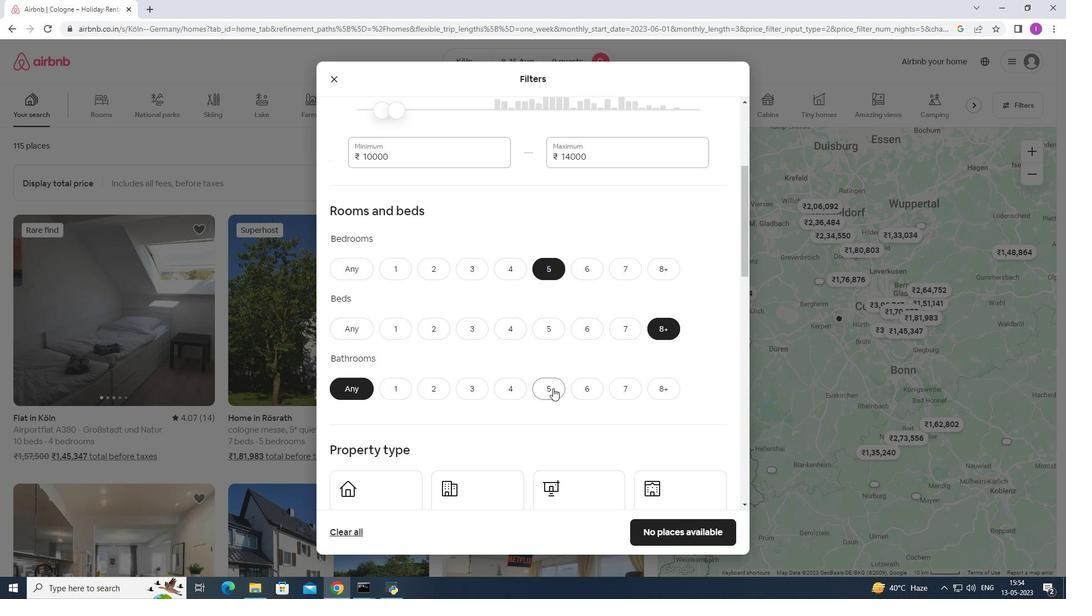 
Action: Mouse moved to (598, 363)
Screenshot: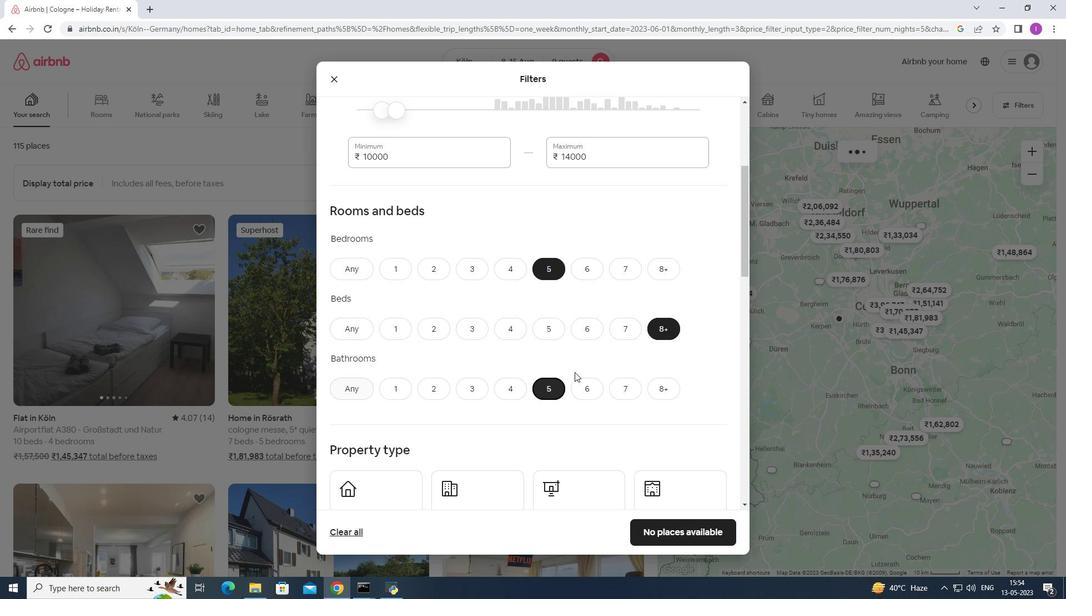 
Action: Mouse scrolled (598, 363) with delta (0, 0)
Screenshot: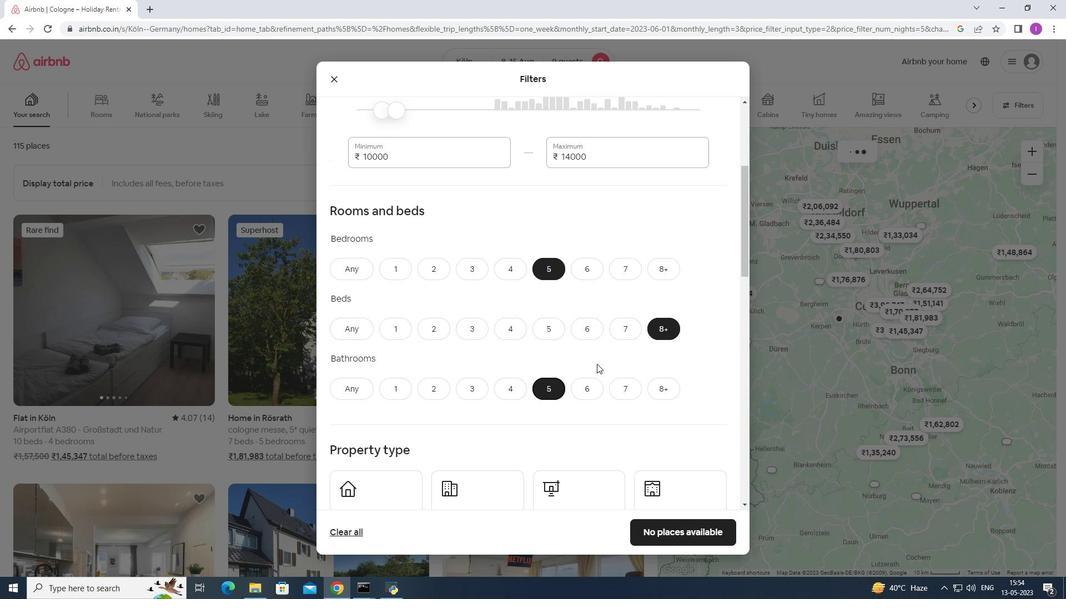 
Action: Mouse moved to (599, 363)
Screenshot: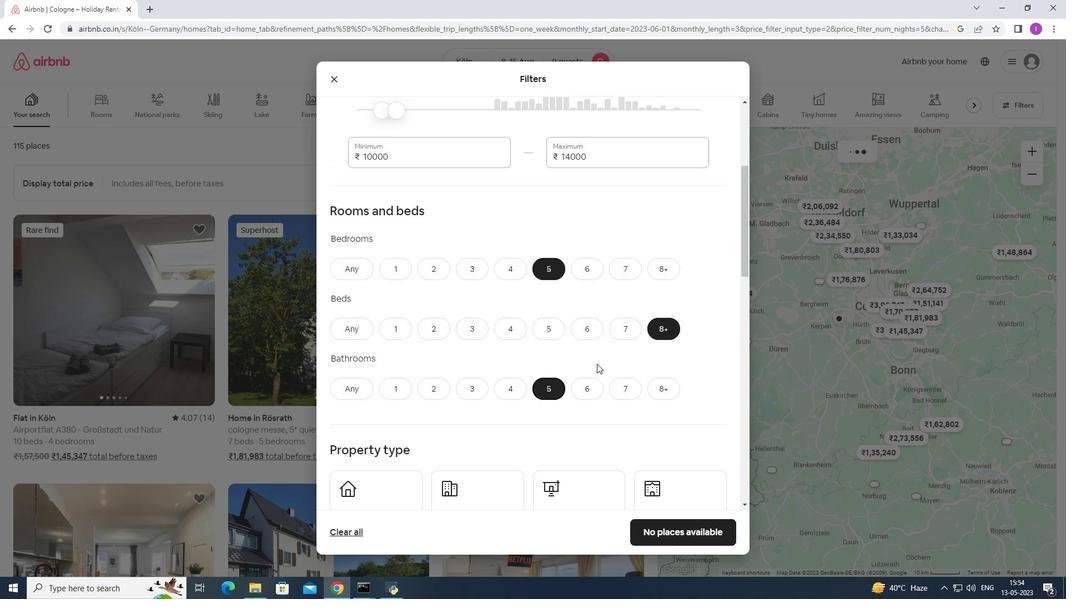 
Action: Mouse scrolled (599, 362) with delta (0, 0)
Screenshot: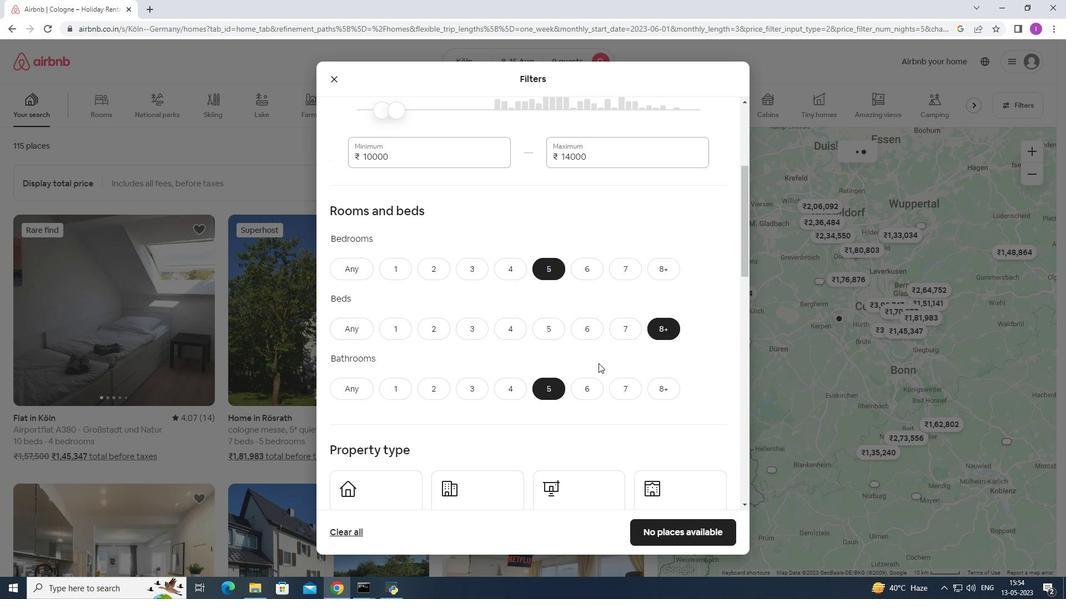 
Action: Mouse moved to (606, 362)
Screenshot: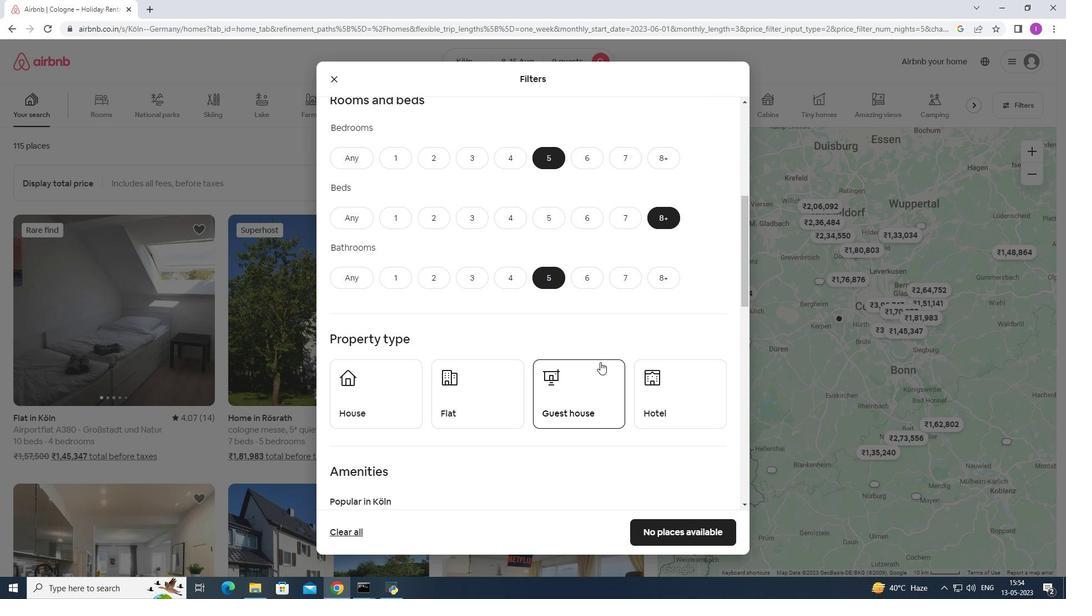 
Action: Mouse scrolled (606, 362) with delta (0, 0)
Screenshot: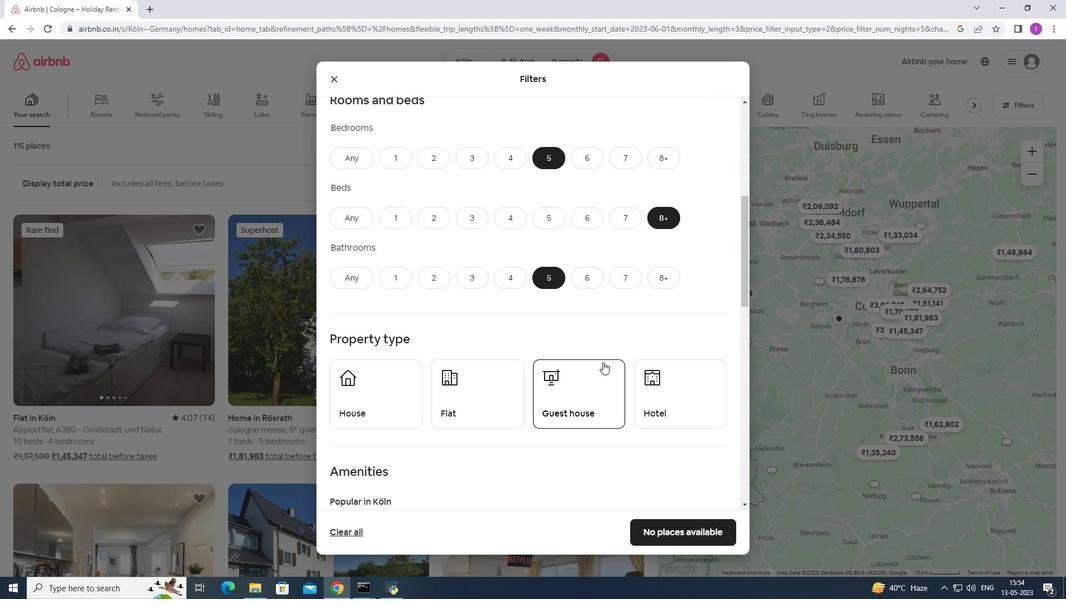 
Action: Mouse scrolled (606, 362) with delta (0, 0)
Screenshot: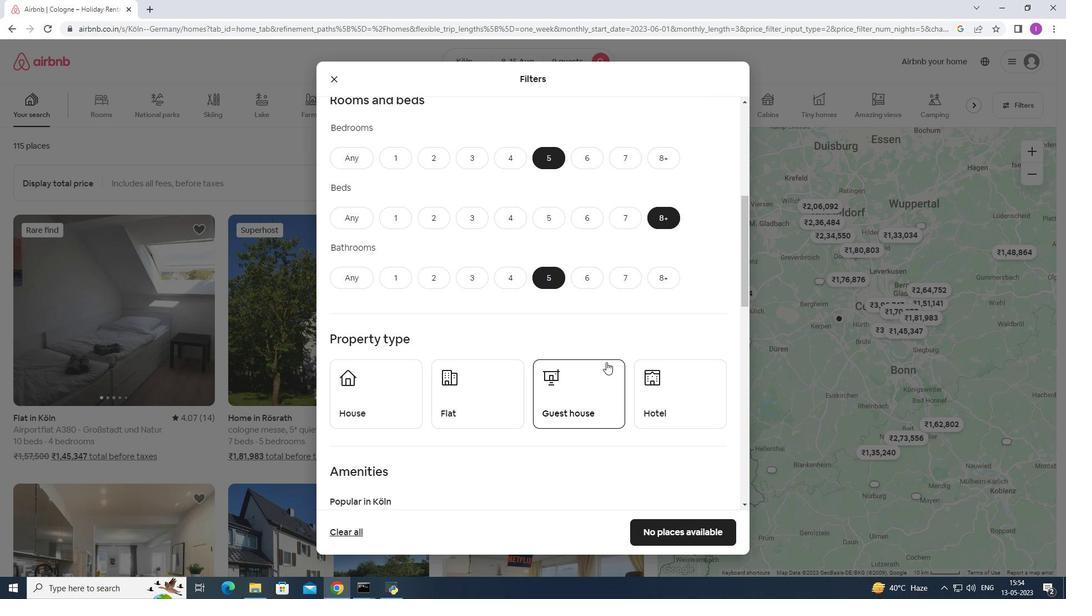
Action: Mouse moved to (408, 303)
Screenshot: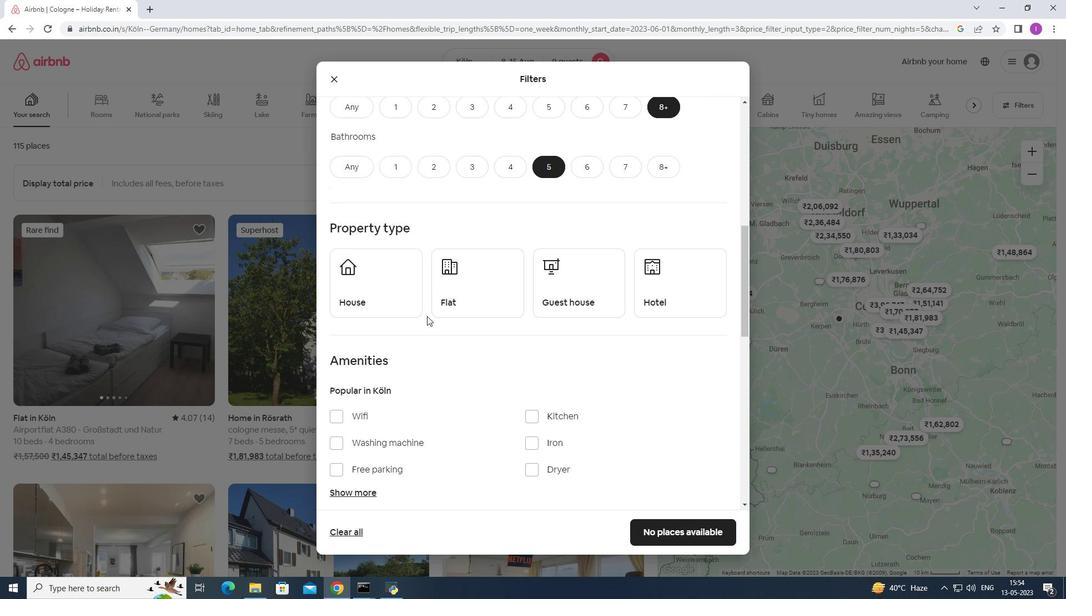 
Action: Mouse pressed left at (408, 303)
Screenshot: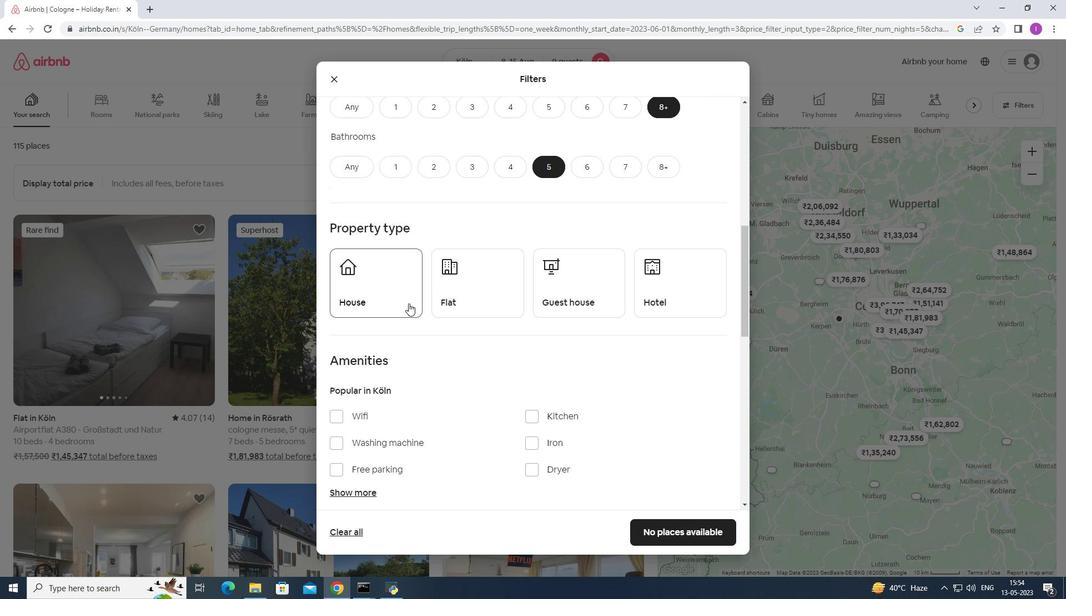 
Action: Mouse moved to (465, 294)
Screenshot: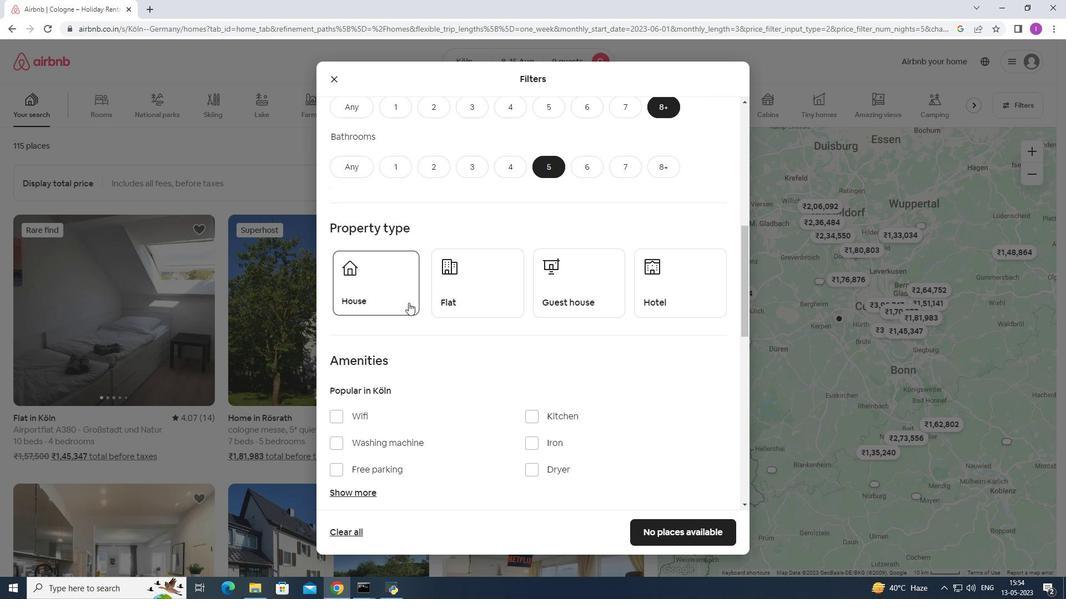 
Action: Mouse pressed left at (465, 294)
Screenshot: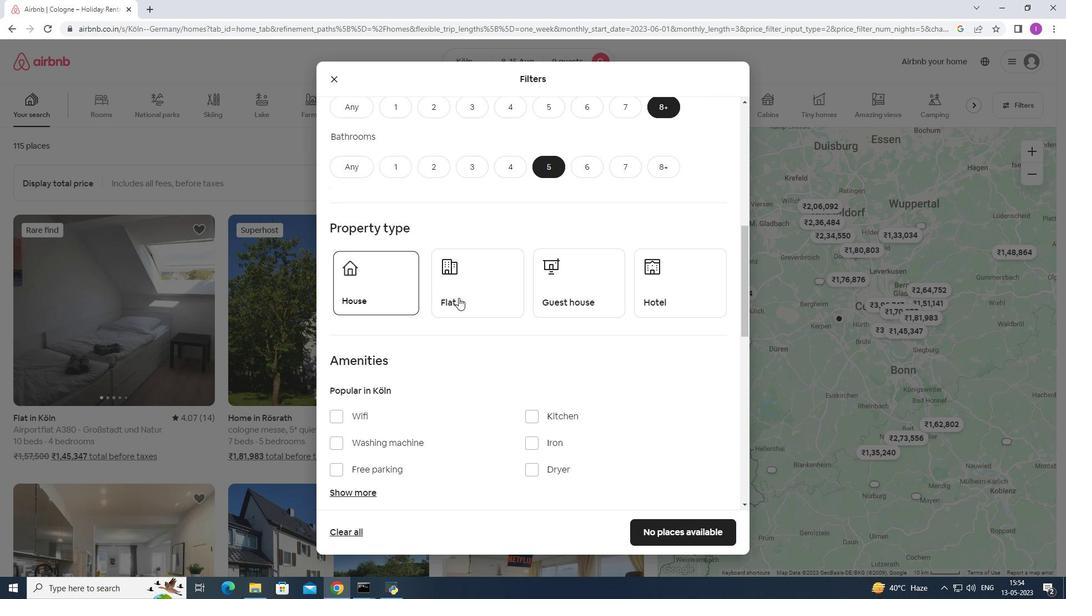 
Action: Mouse moved to (575, 306)
Screenshot: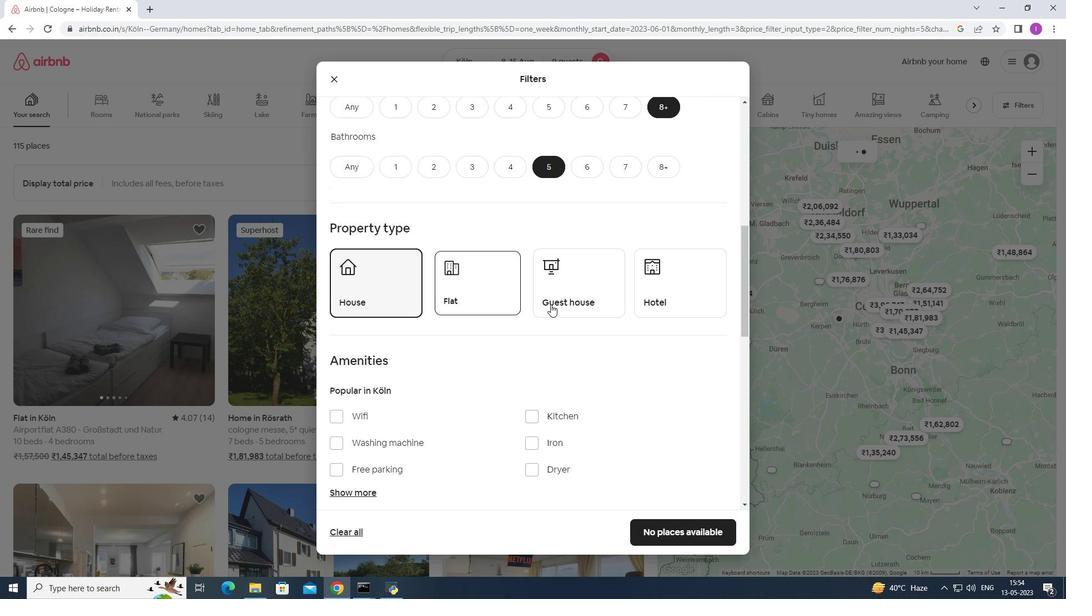 
Action: Mouse pressed left at (575, 306)
Screenshot: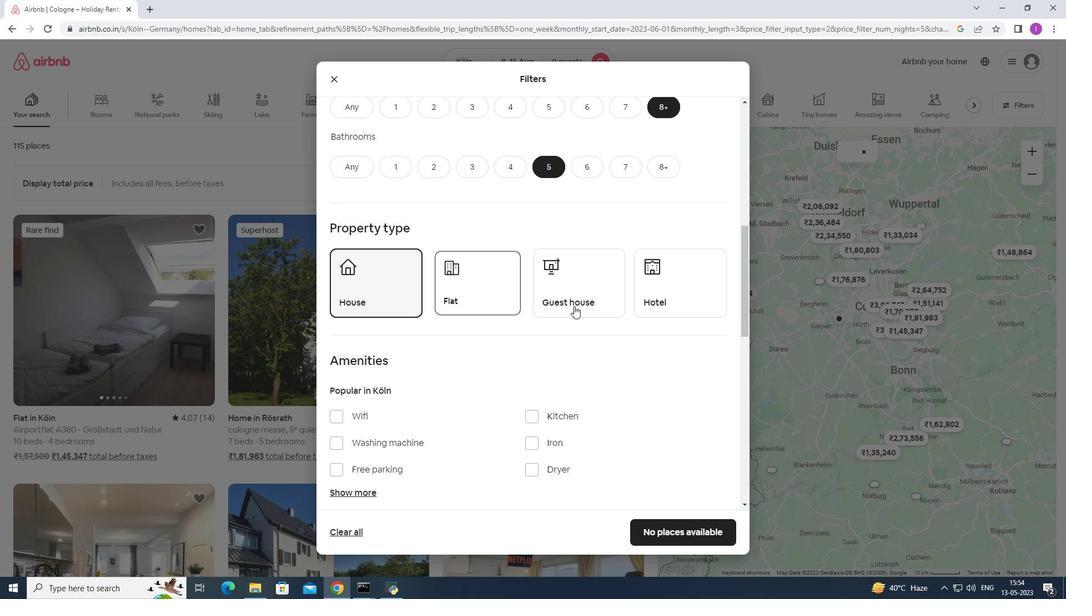 
Action: Mouse moved to (570, 383)
Screenshot: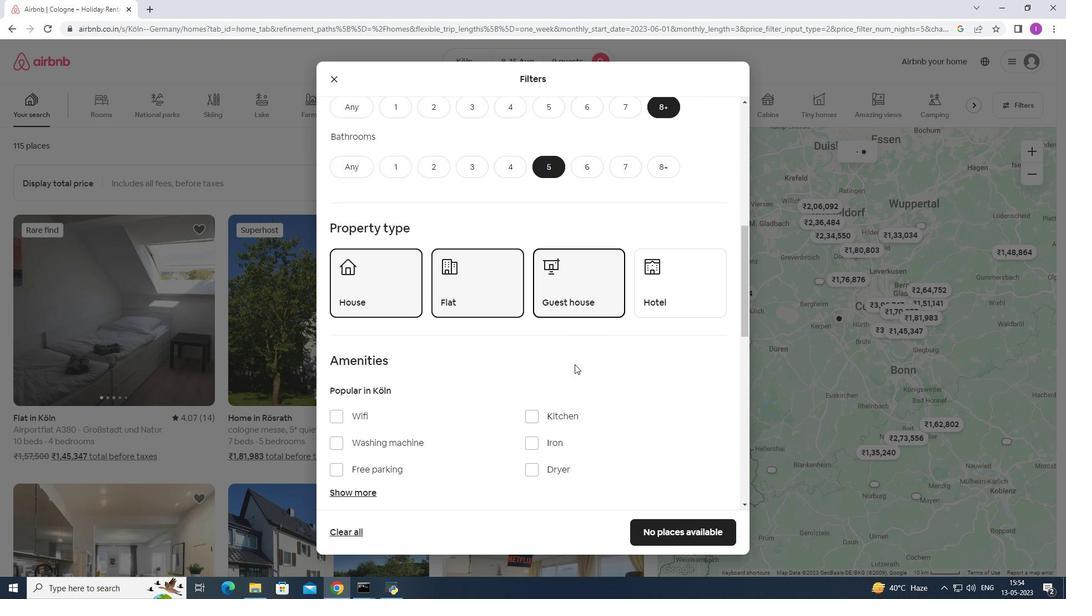 
Action: Mouse scrolled (570, 382) with delta (0, 0)
Screenshot: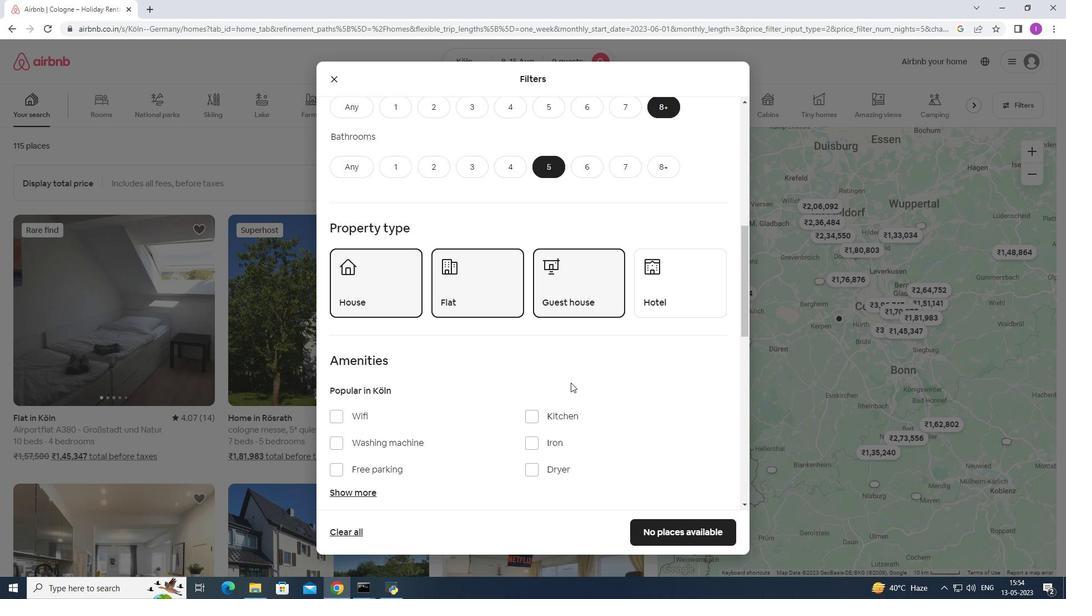 
Action: Mouse moved to (532, 318)
Screenshot: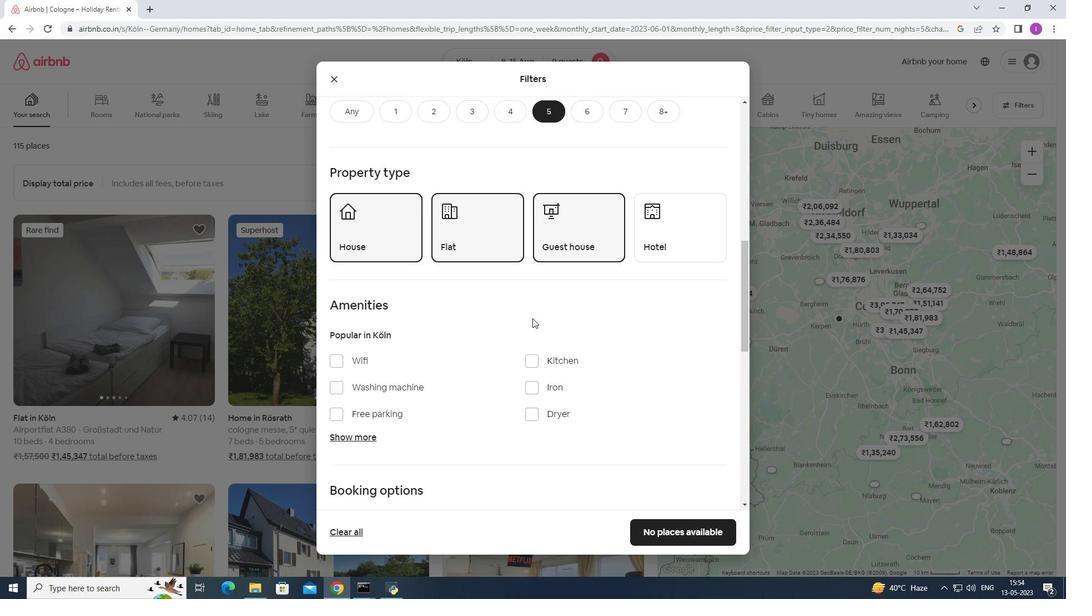 
Action: Mouse scrolled (532, 318) with delta (0, 0)
Screenshot: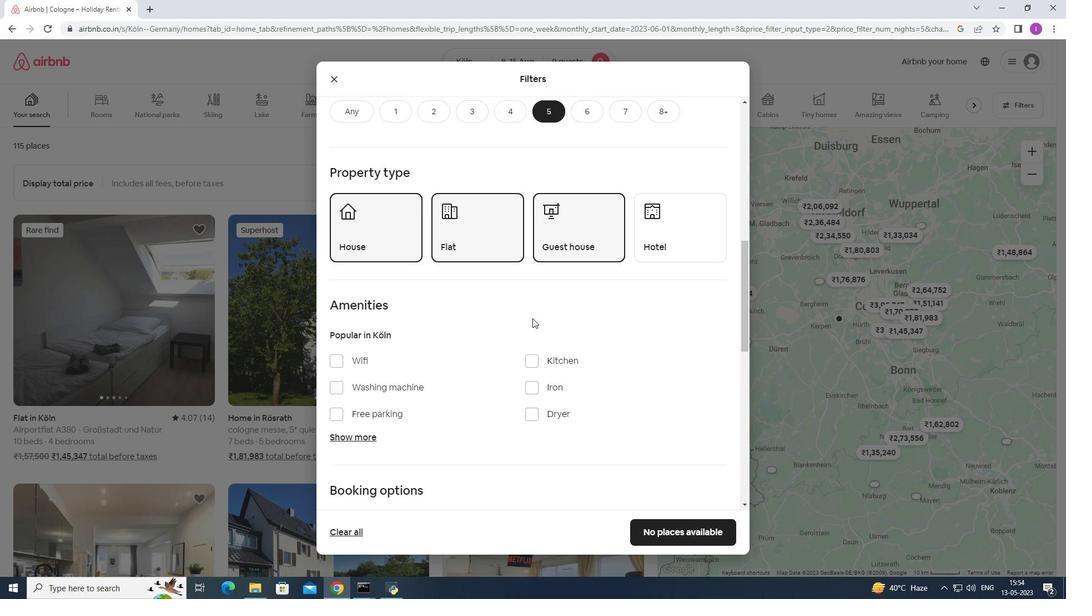 
Action: Mouse moved to (544, 302)
Screenshot: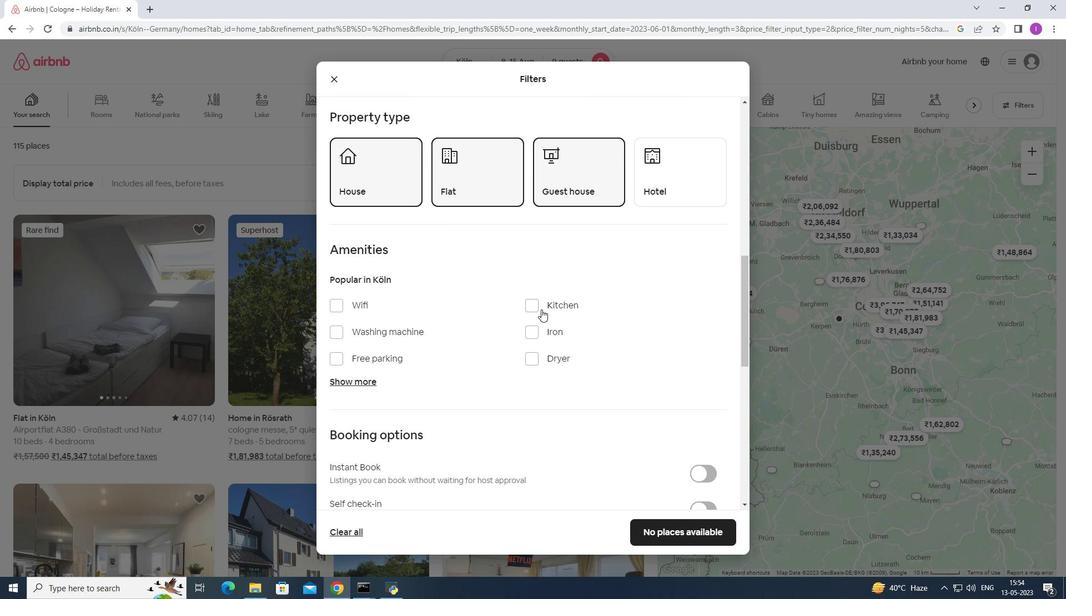 
Action: Mouse scrolled (544, 301) with delta (0, 0)
Screenshot: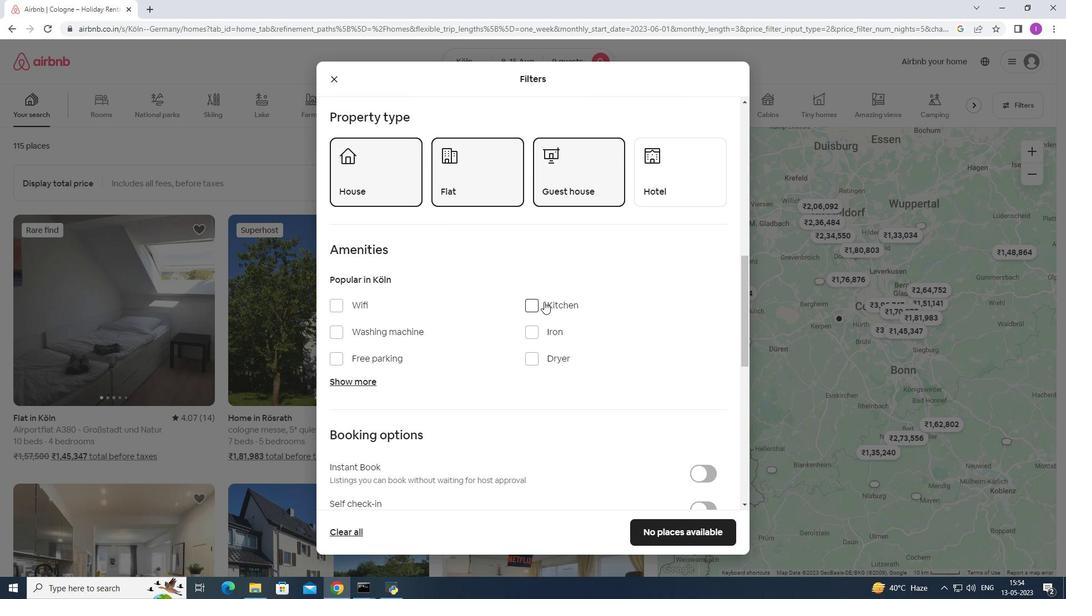 
Action: Mouse moved to (338, 253)
Screenshot: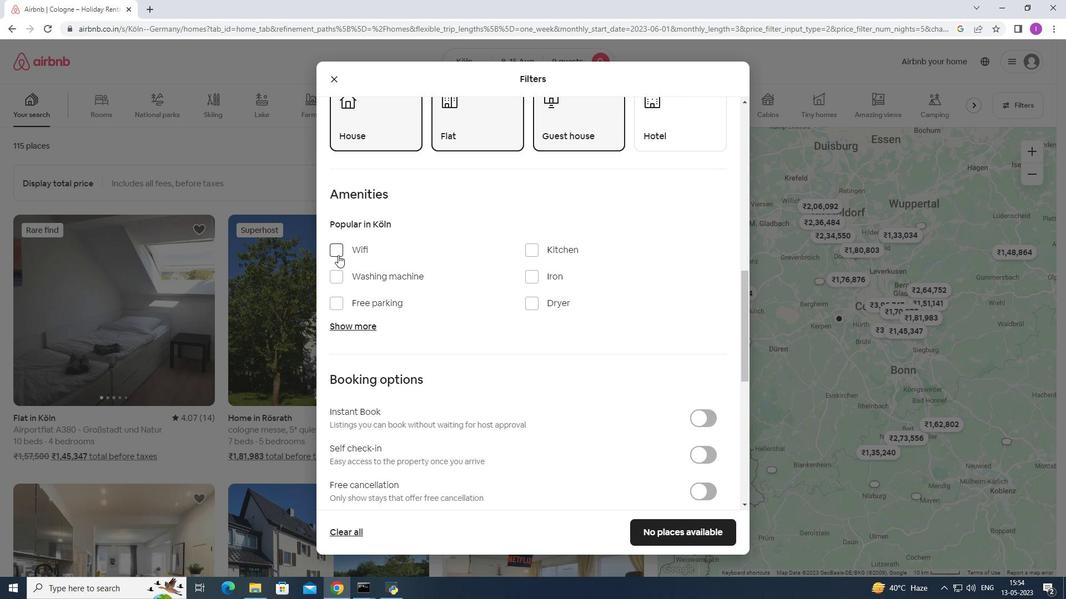 
Action: Mouse pressed left at (338, 253)
Screenshot: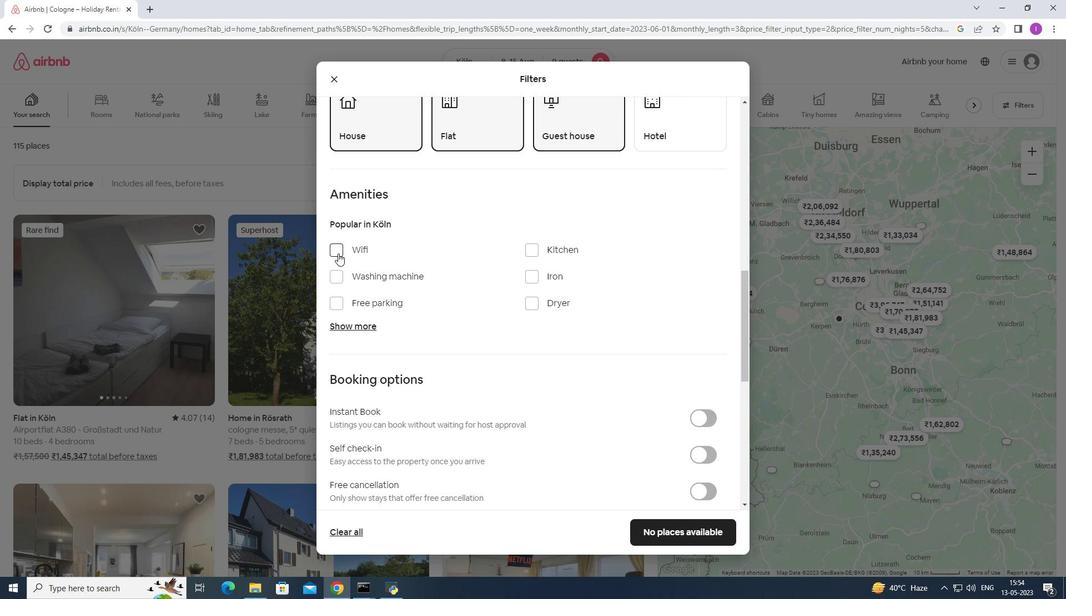 
Action: Mouse moved to (361, 323)
Screenshot: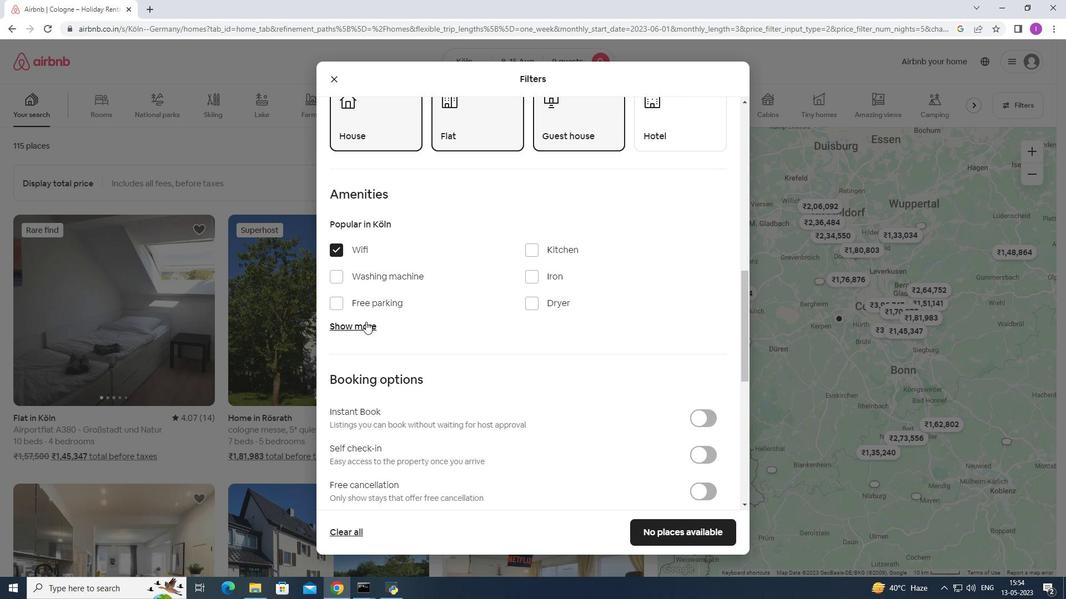 
Action: Mouse pressed left at (361, 323)
Screenshot: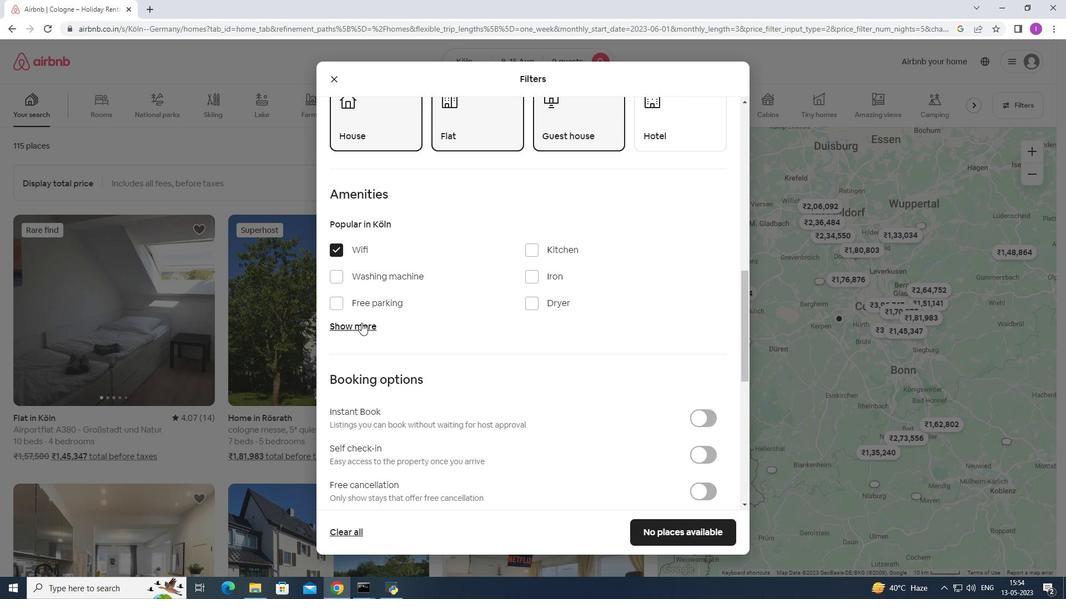 
Action: Mouse moved to (376, 318)
Screenshot: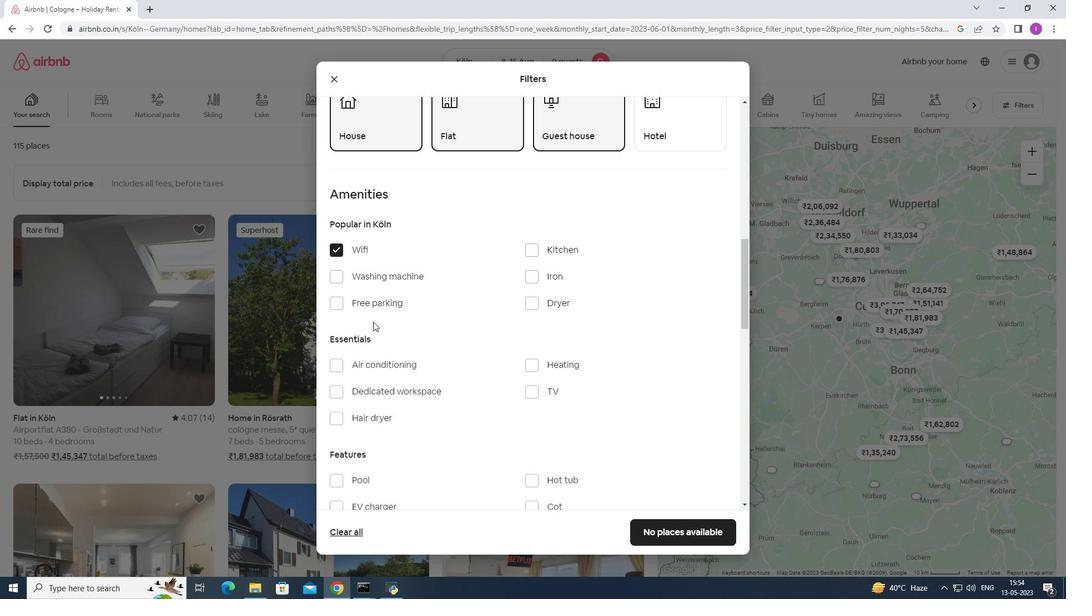 
Action: Mouse scrolled (376, 318) with delta (0, 0)
Screenshot: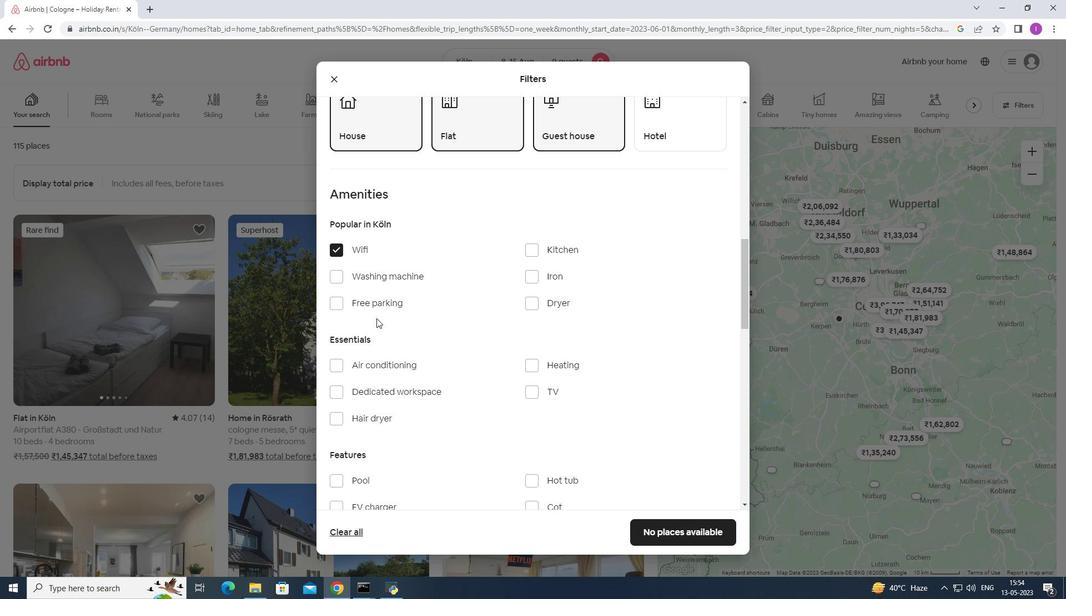 
Action: Mouse scrolled (376, 318) with delta (0, 0)
Screenshot: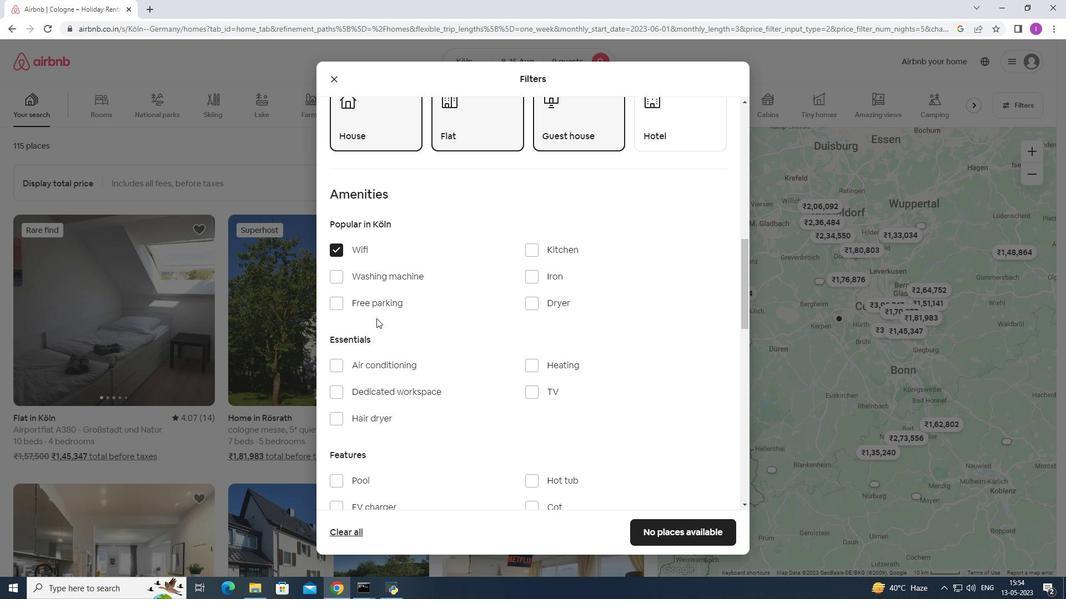 
Action: Mouse moved to (339, 193)
Screenshot: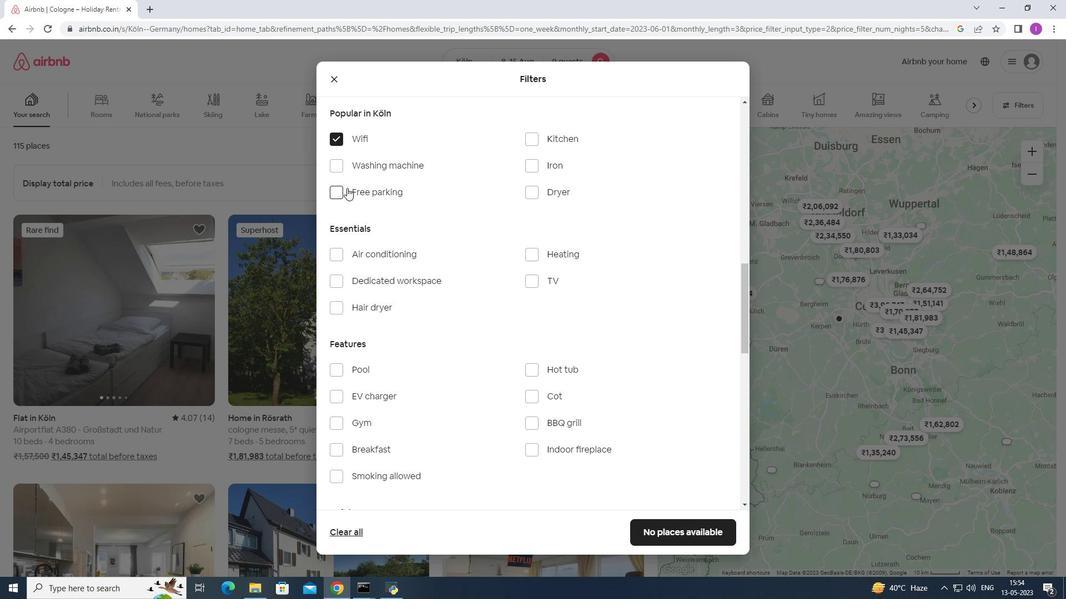 
Action: Mouse pressed left at (339, 193)
Screenshot: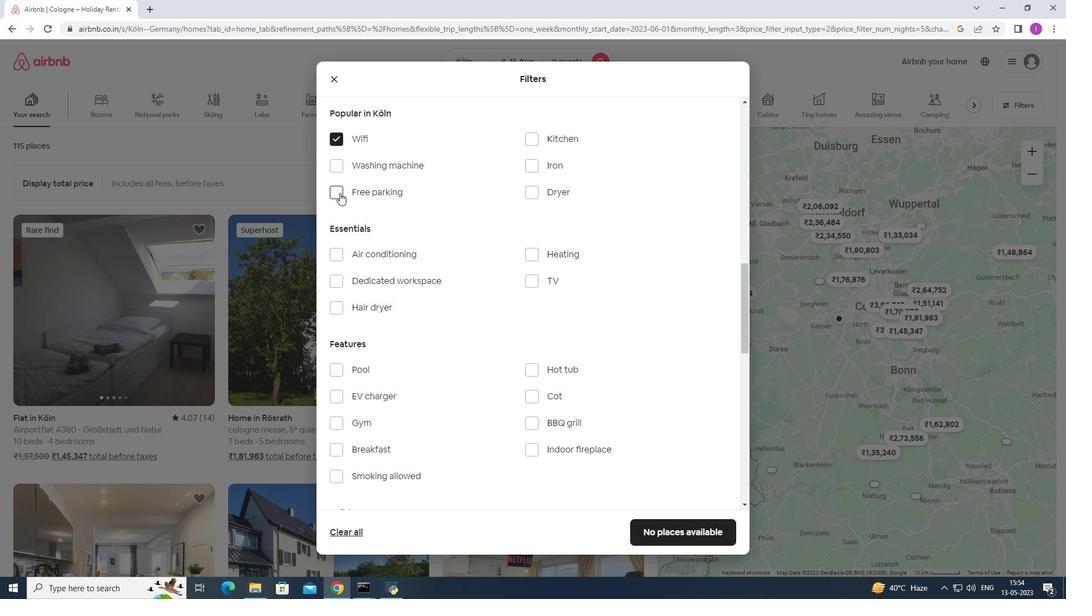 
Action: Mouse moved to (534, 283)
Screenshot: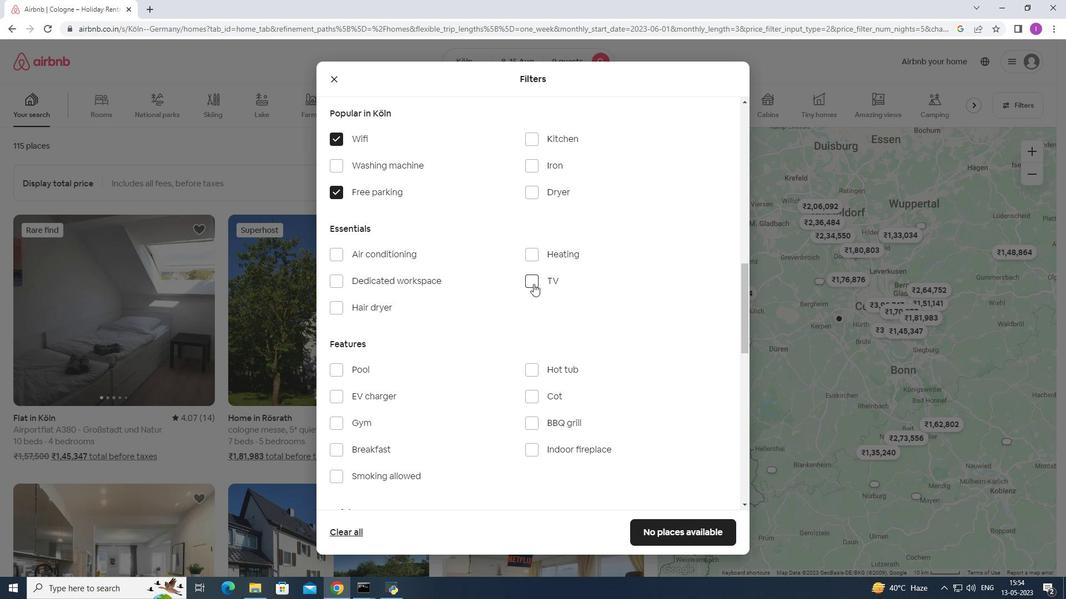 
Action: Mouse pressed left at (534, 283)
Screenshot: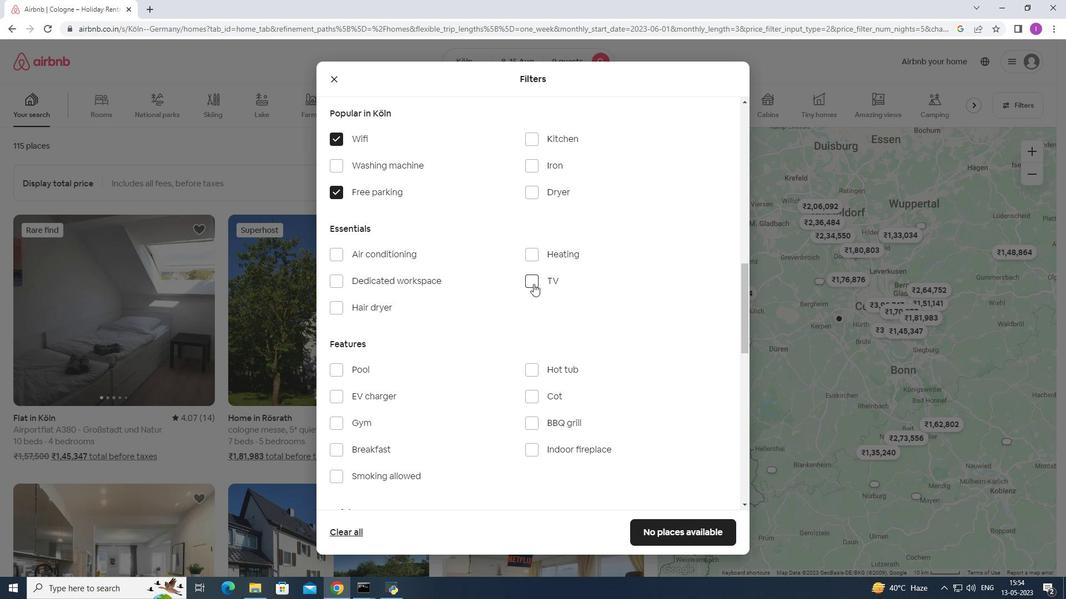 
Action: Mouse moved to (334, 426)
Screenshot: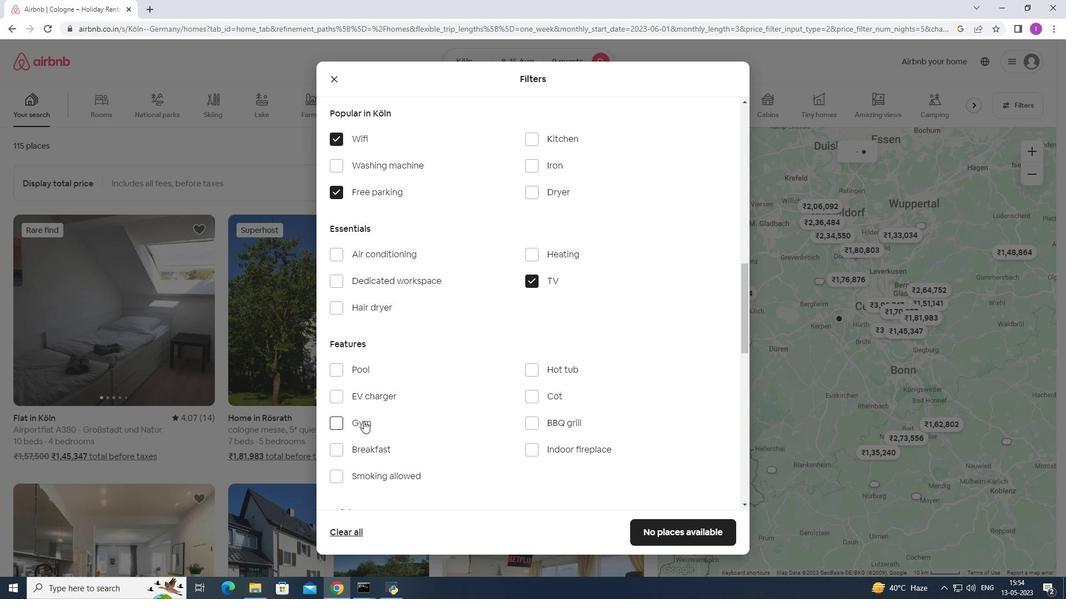 
Action: Mouse pressed left at (334, 426)
Screenshot: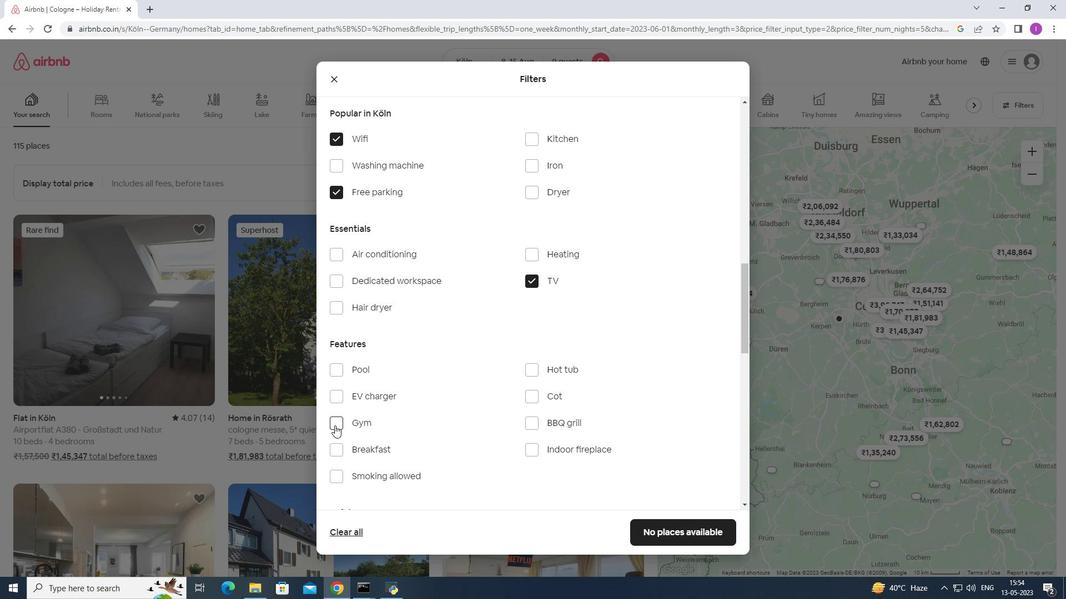
Action: Mouse moved to (338, 451)
Screenshot: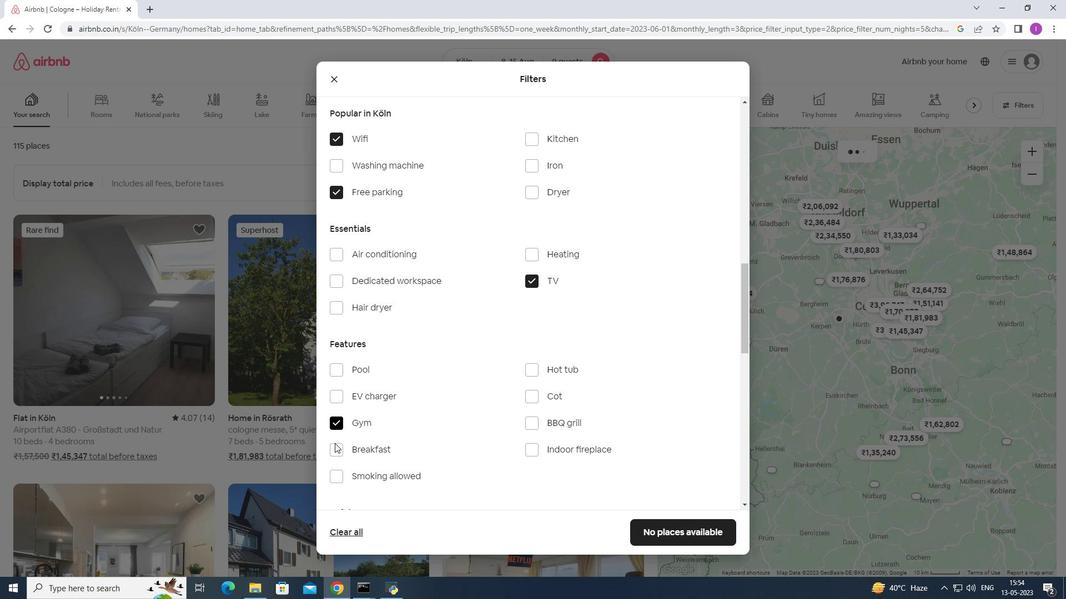 
Action: Mouse pressed left at (338, 451)
Screenshot: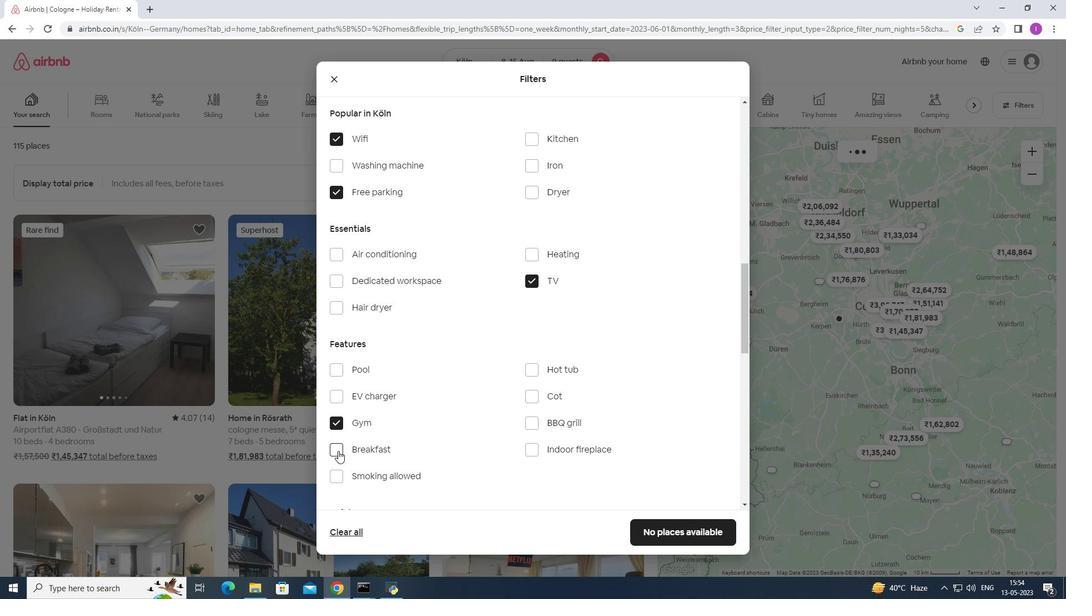 
Action: Mouse moved to (423, 414)
Screenshot: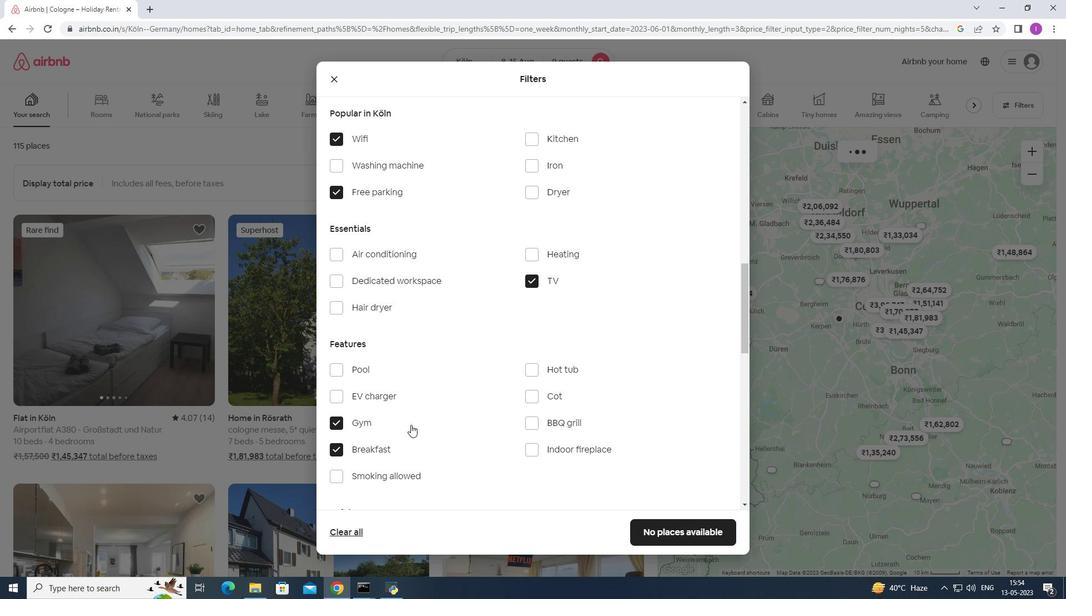 
Action: Mouse scrolled (423, 414) with delta (0, 0)
Screenshot: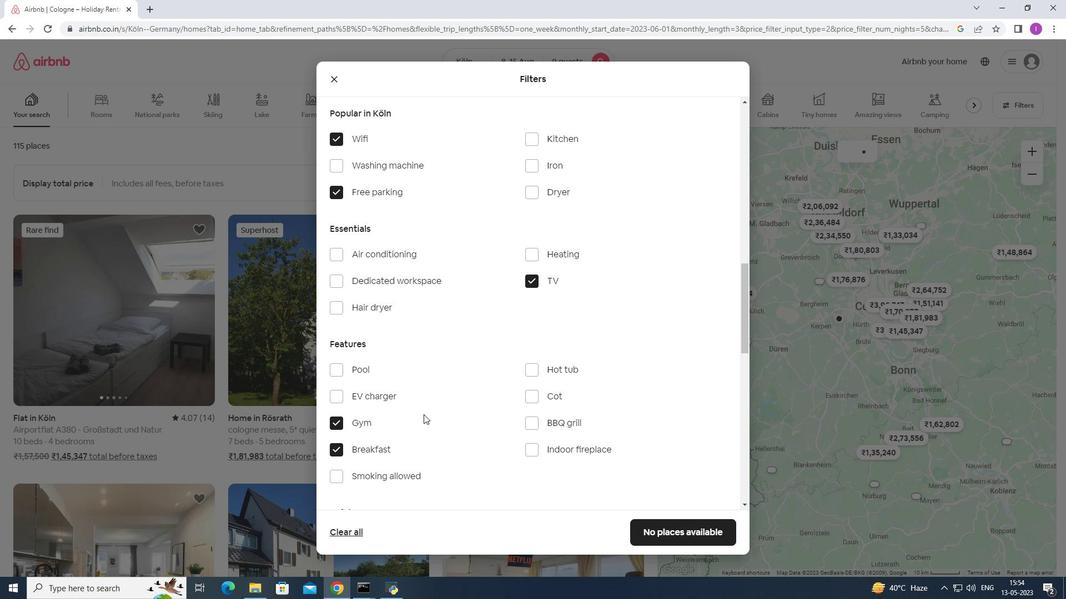 
Action: Mouse scrolled (423, 414) with delta (0, 0)
Screenshot: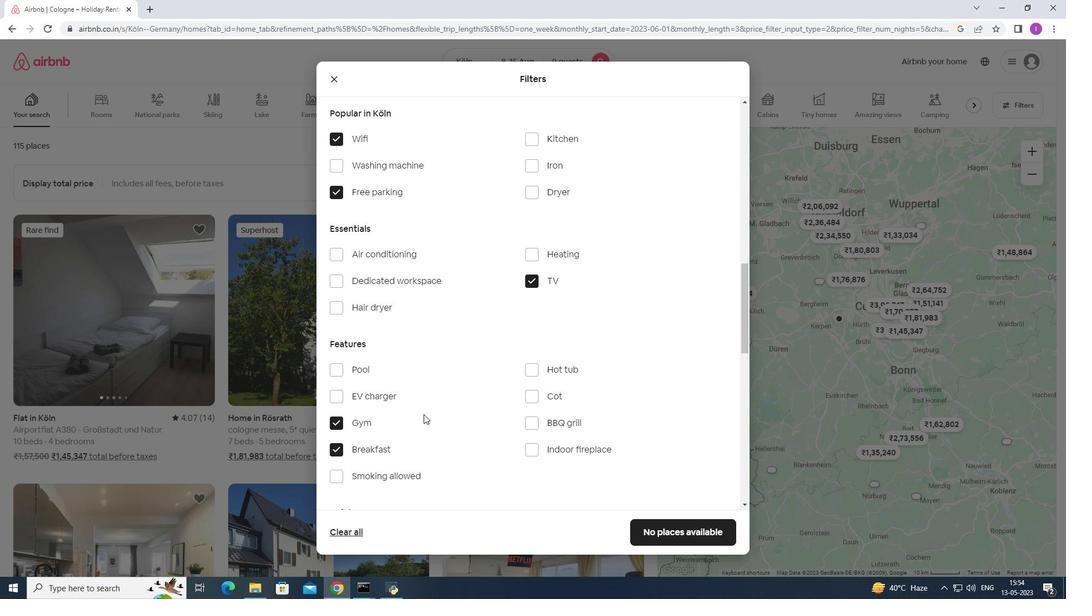 
Action: Mouse scrolled (423, 414) with delta (0, 0)
Screenshot: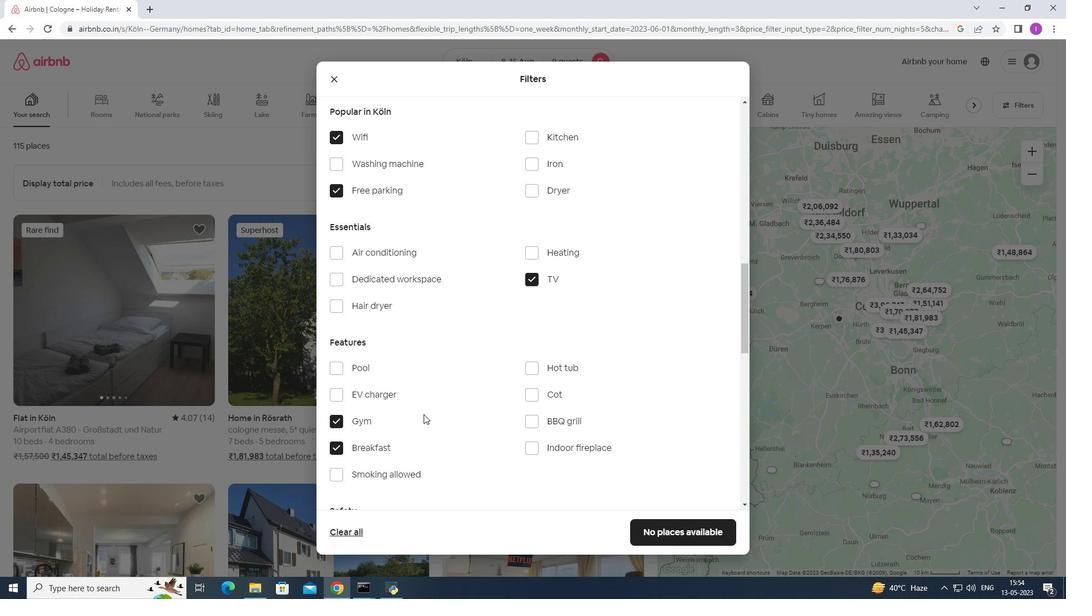
Action: Mouse moved to (424, 413)
Screenshot: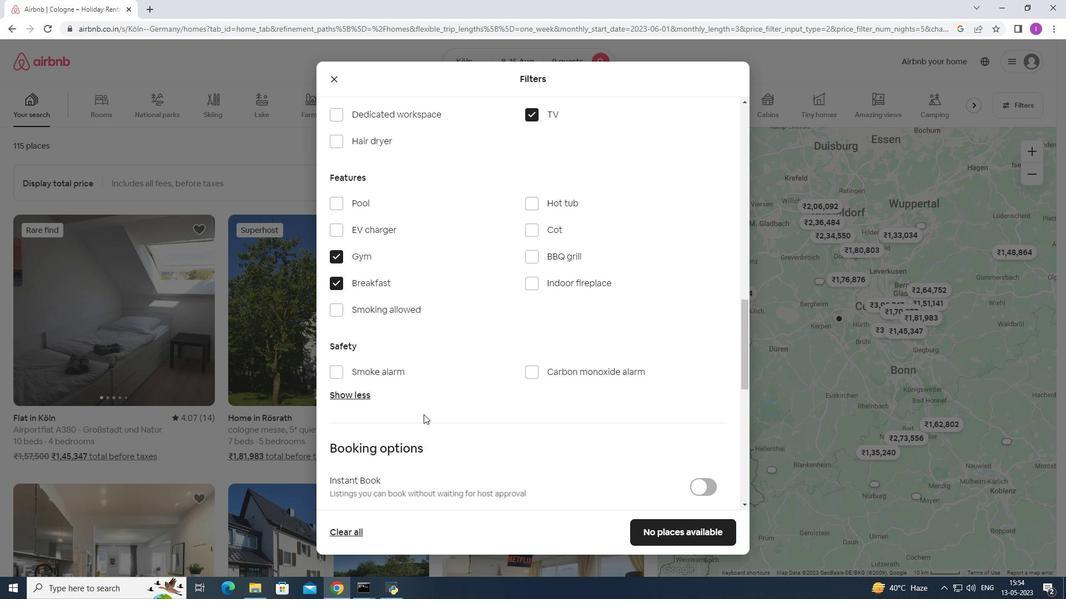 
Action: Mouse scrolled (424, 413) with delta (0, 0)
Screenshot: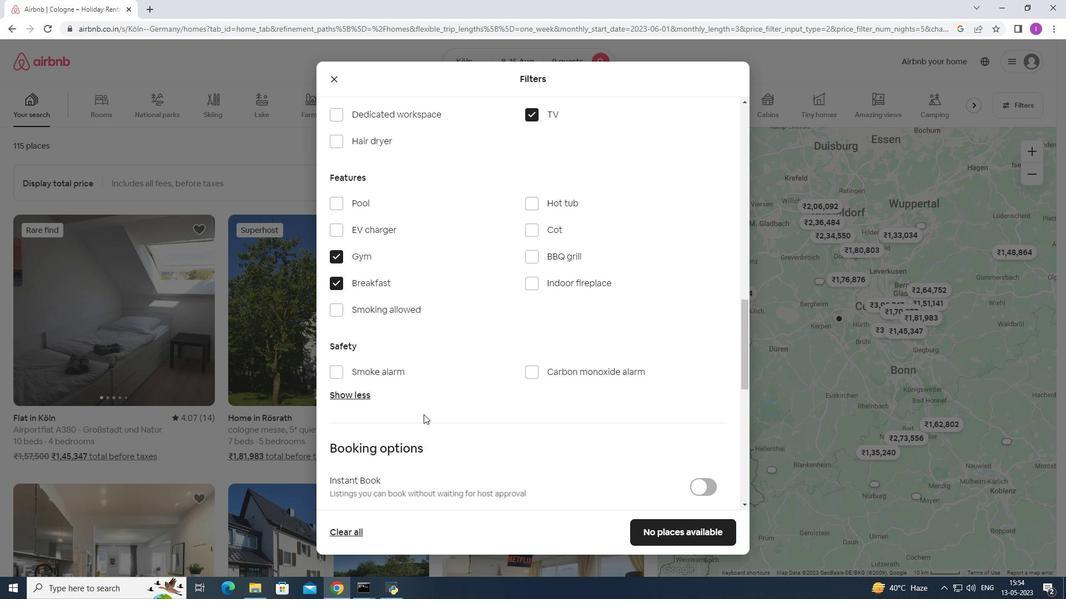 
Action: Mouse scrolled (424, 413) with delta (0, 0)
Screenshot: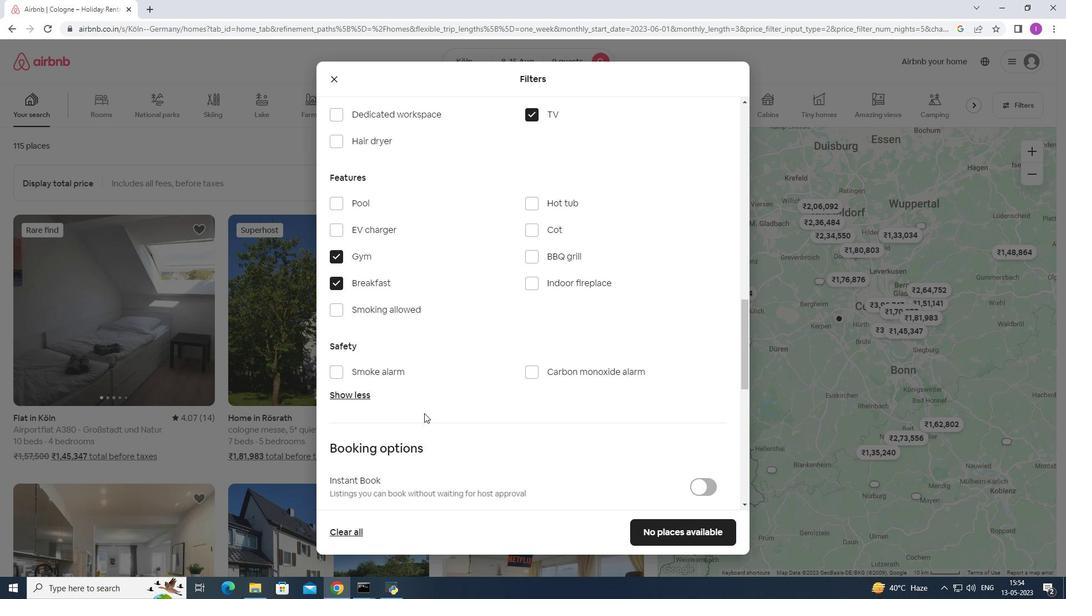
Action: Mouse moved to (425, 413)
Screenshot: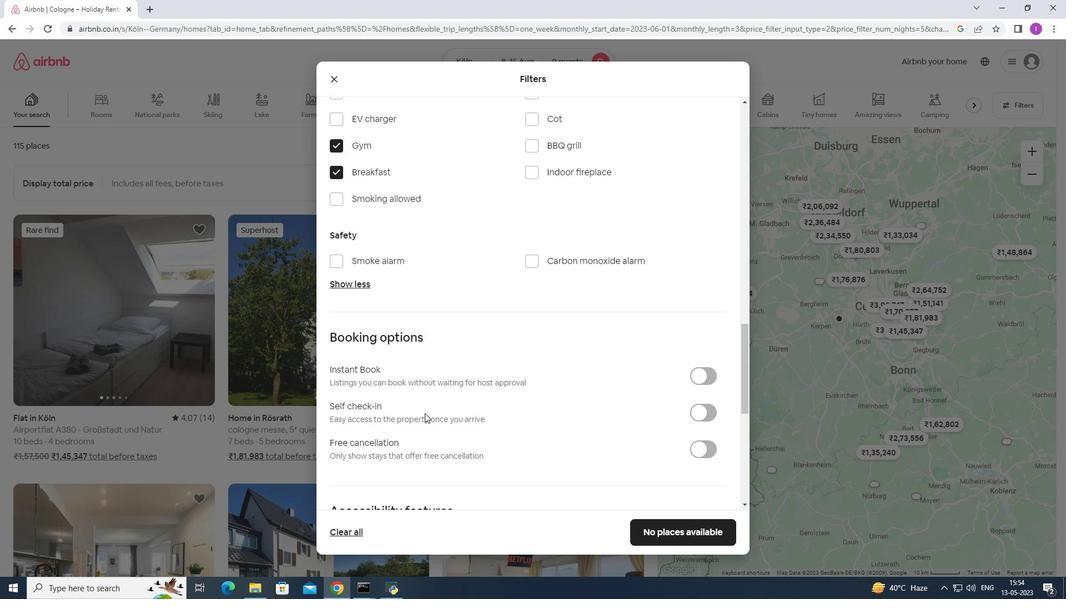 
Action: Mouse scrolled (425, 412) with delta (0, 0)
Screenshot: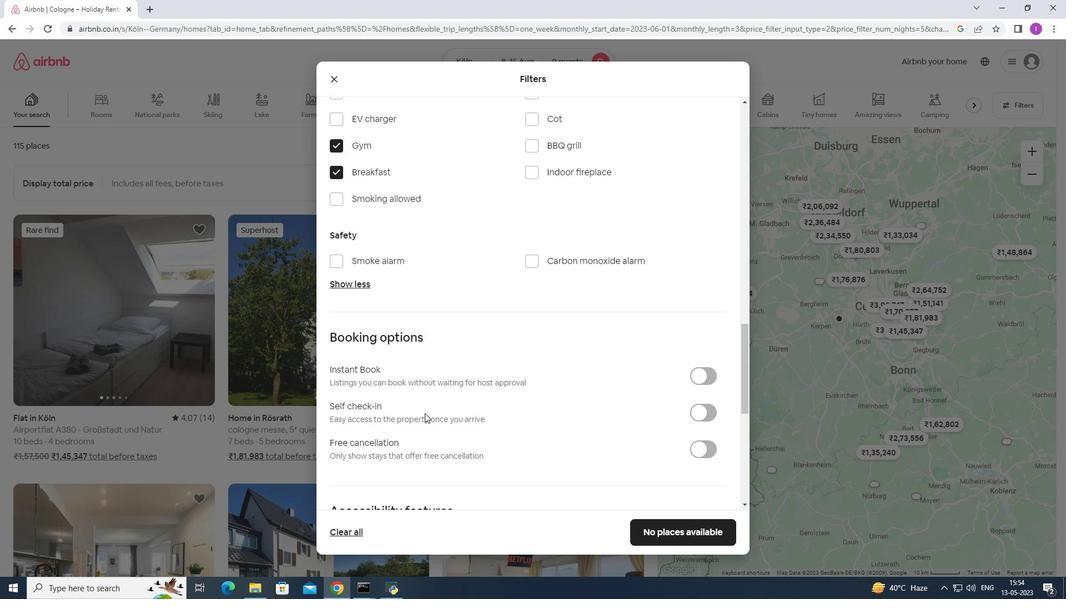 
Action: Mouse moved to (704, 358)
Screenshot: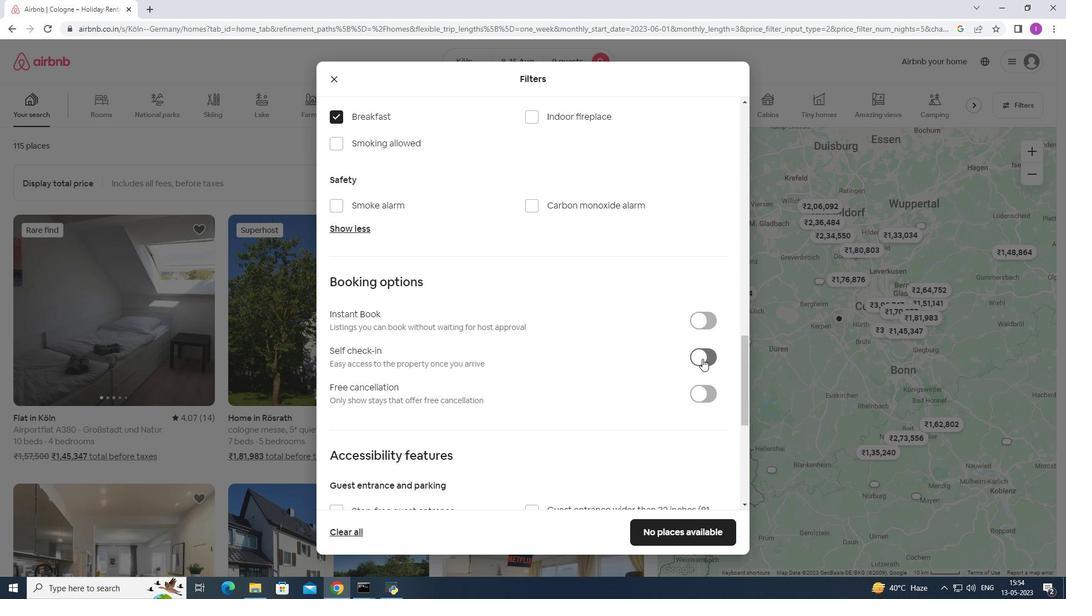 
Action: Mouse pressed left at (704, 358)
Screenshot: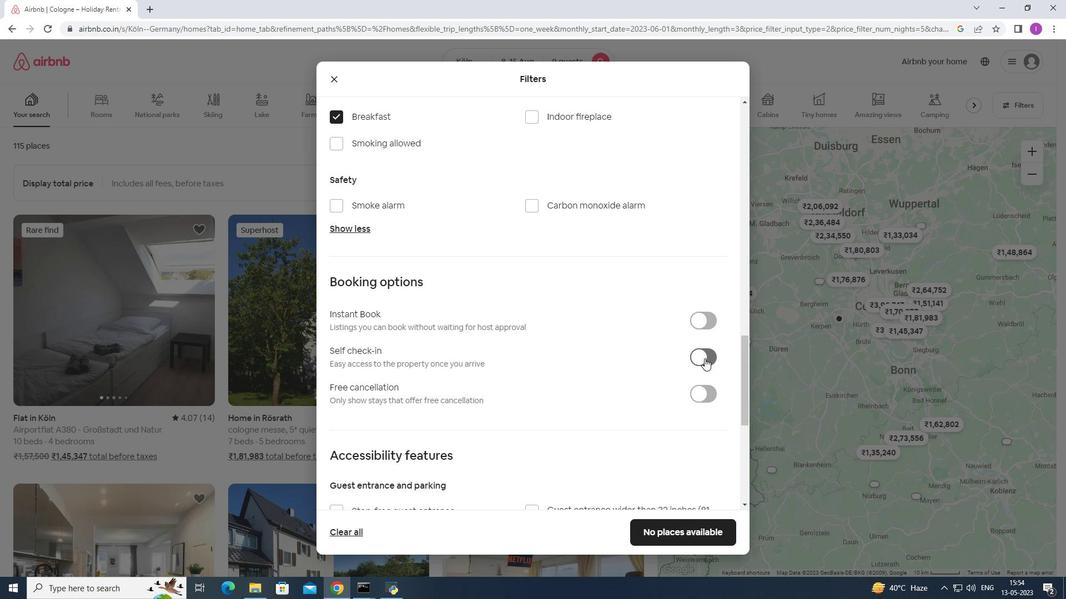 
Action: Mouse moved to (464, 407)
Screenshot: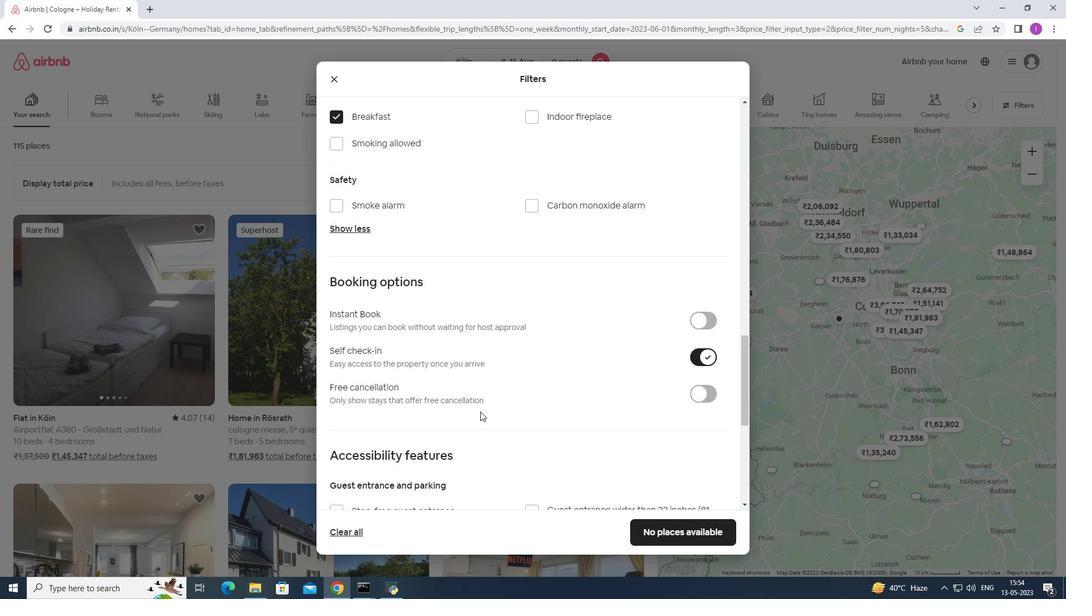 
Action: Mouse scrolled (464, 406) with delta (0, 0)
Screenshot: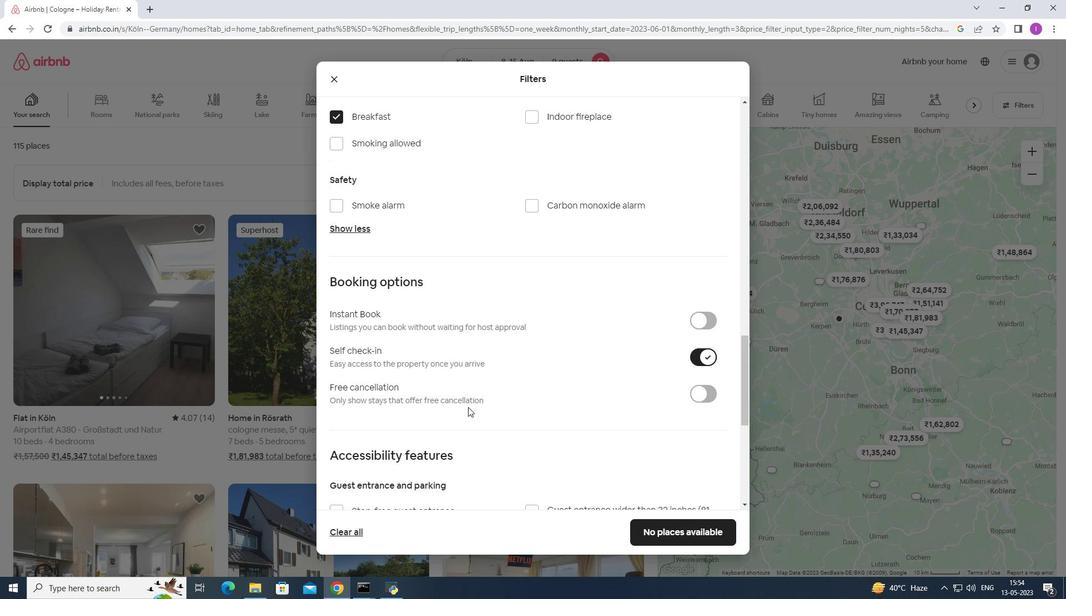 
Action: Mouse scrolled (464, 406) with delta (0, 0)
Screenshot: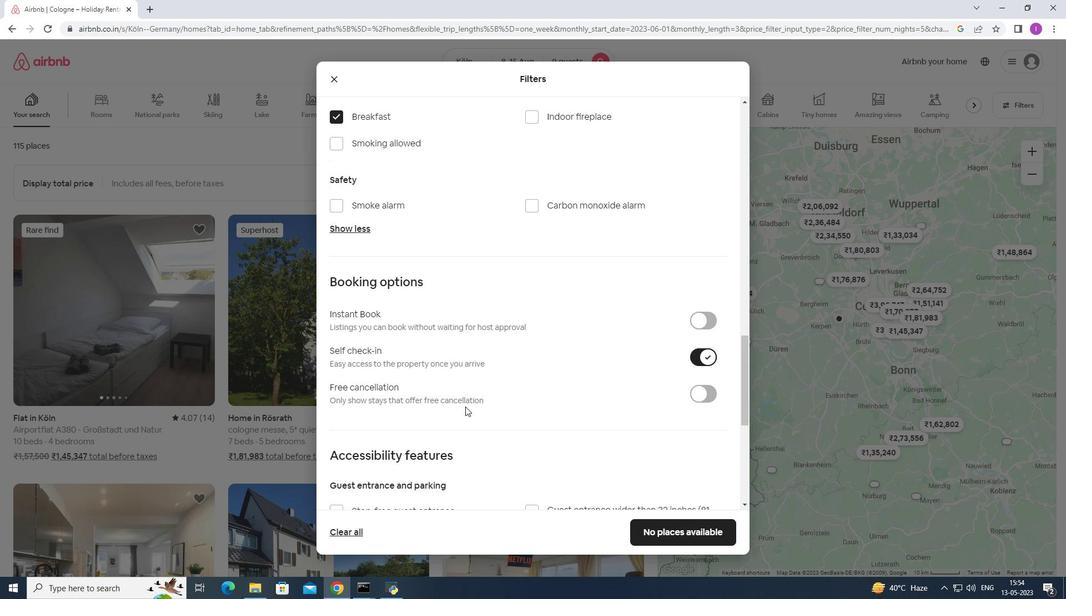 
Action: Mouse scrolled (464, 406) with delta (0, 0)
Screenshot: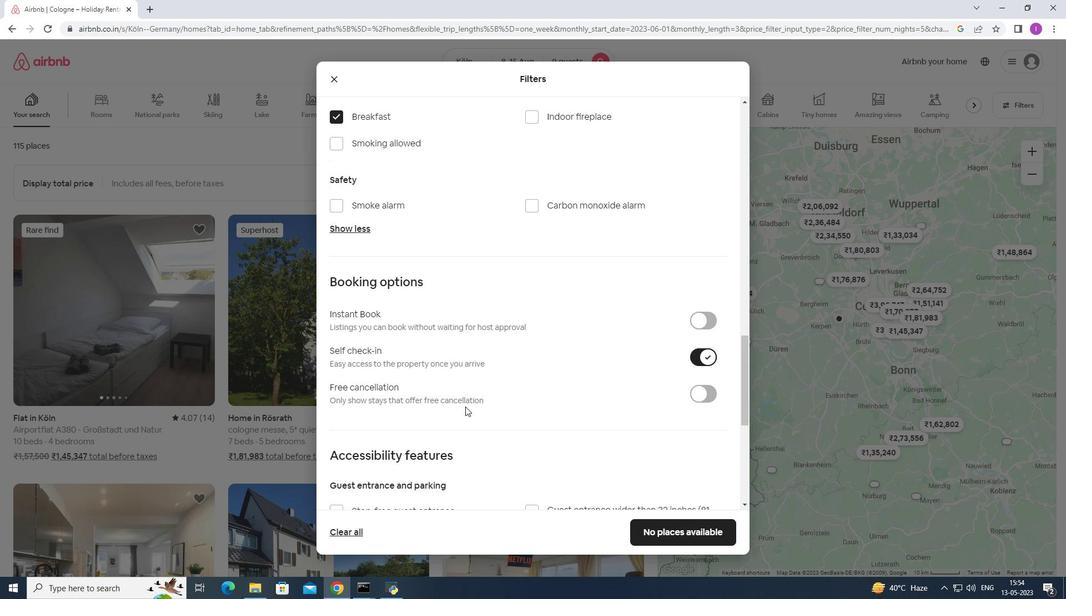 
Action: Mouse moved to (467, 403)
Screenshot: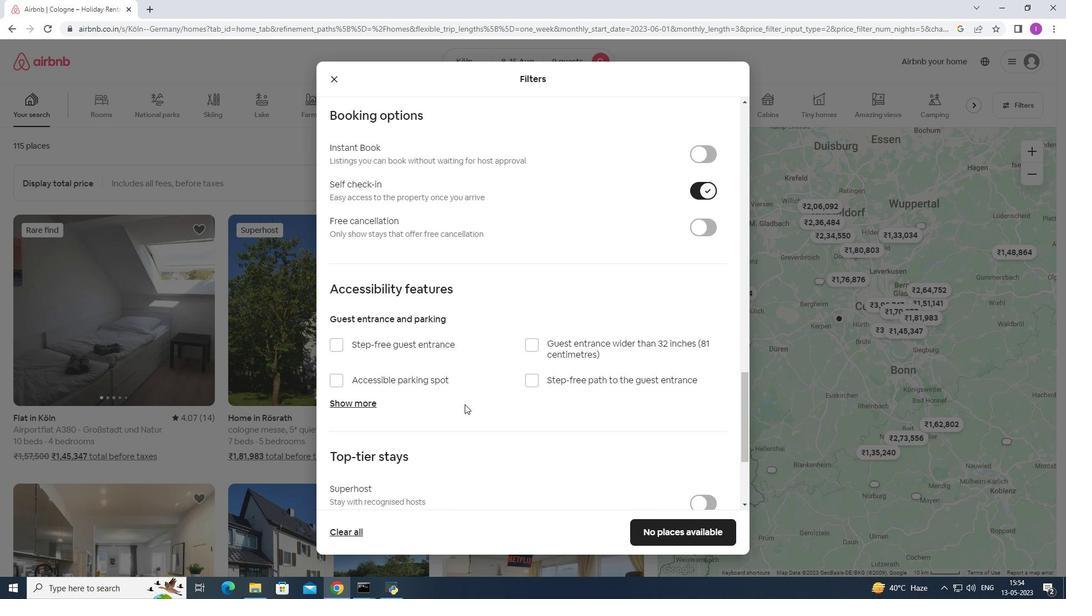 
Action: Mouse scrolled (467, 402) with delta (0, 0)
Screenshot: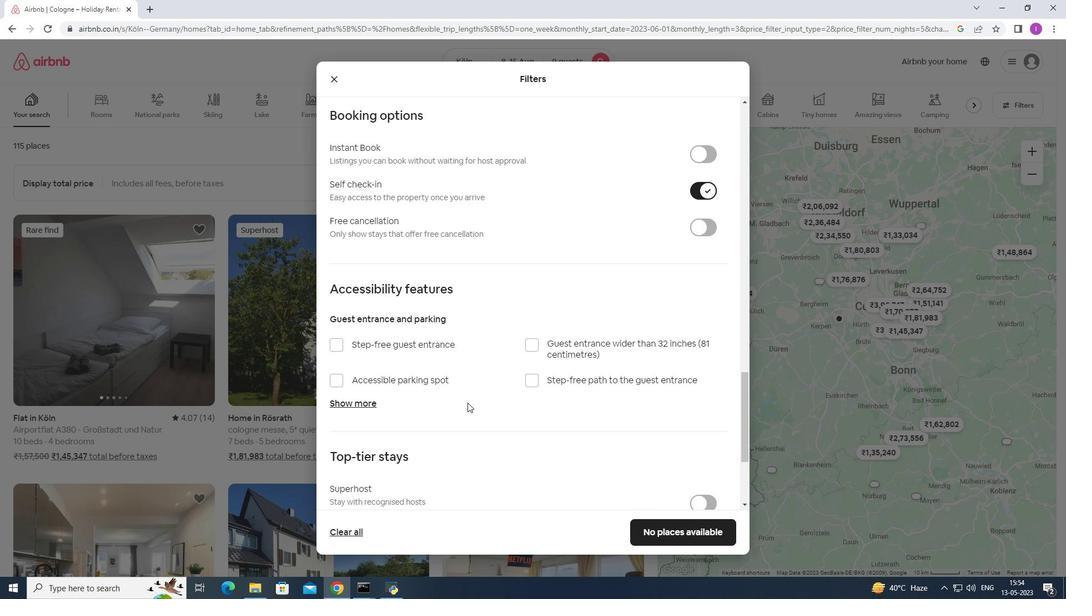 
Action: Mouse scrolled (467, 402) with delta (0, 0)
Screenshot: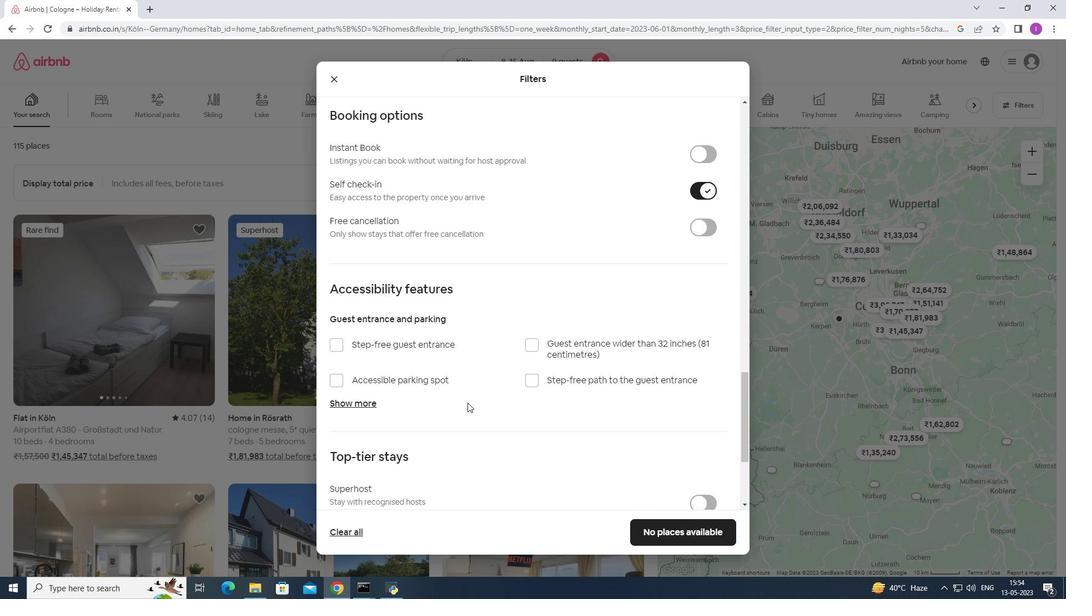 
Action: Mouse scrolled (467, 402) with delta (0, 0)
Screenshot: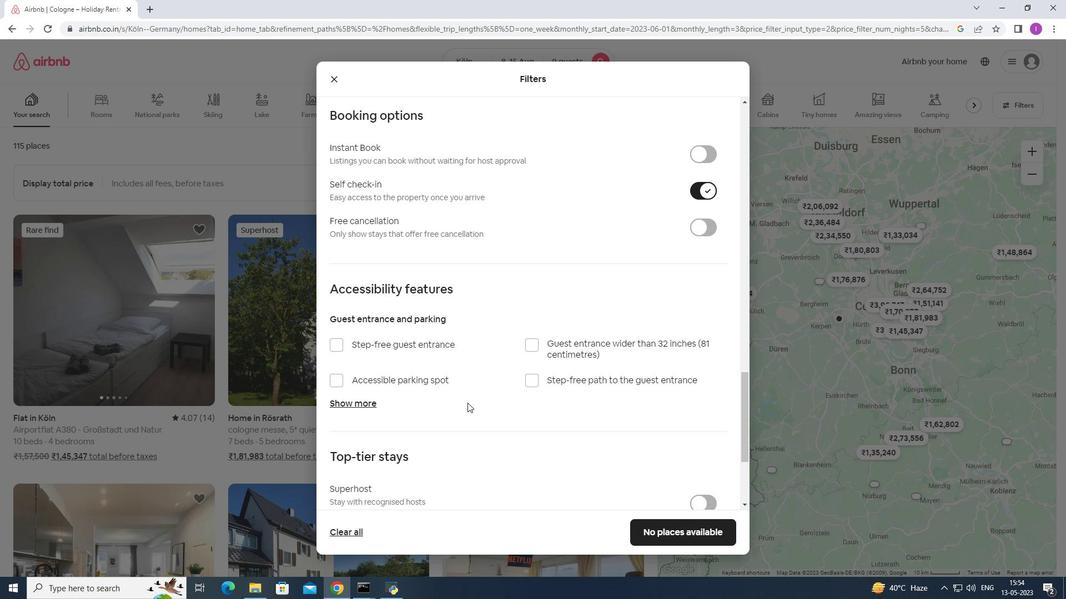 
Action: Mouse scrolled (467, 402) with delta (0, 0)
Screenshot: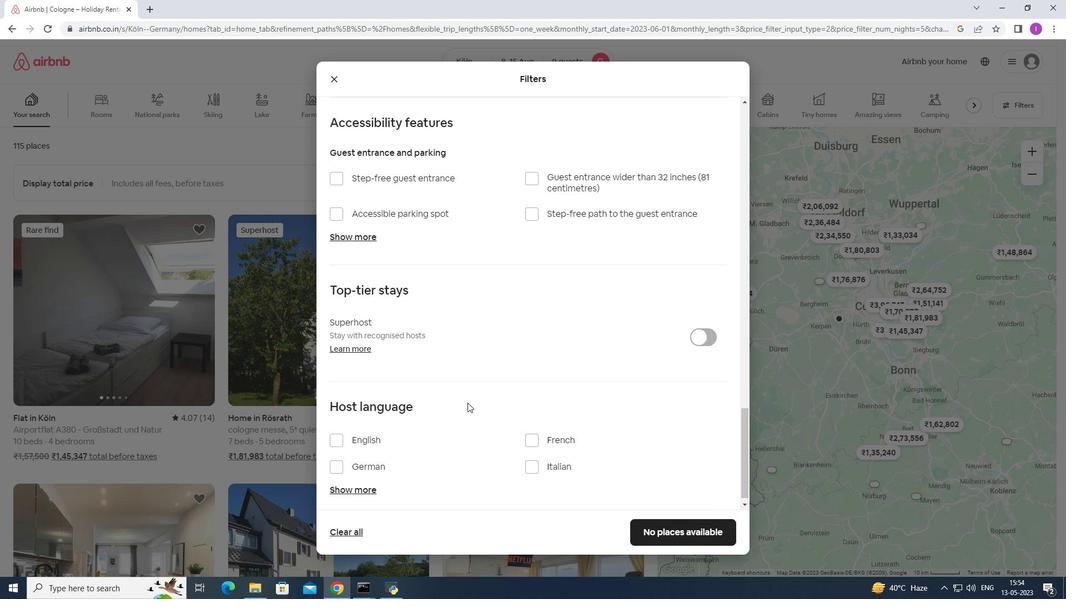 
Action: Mouse scrolled (467, 402) with delta (0, 0)
Screenshot: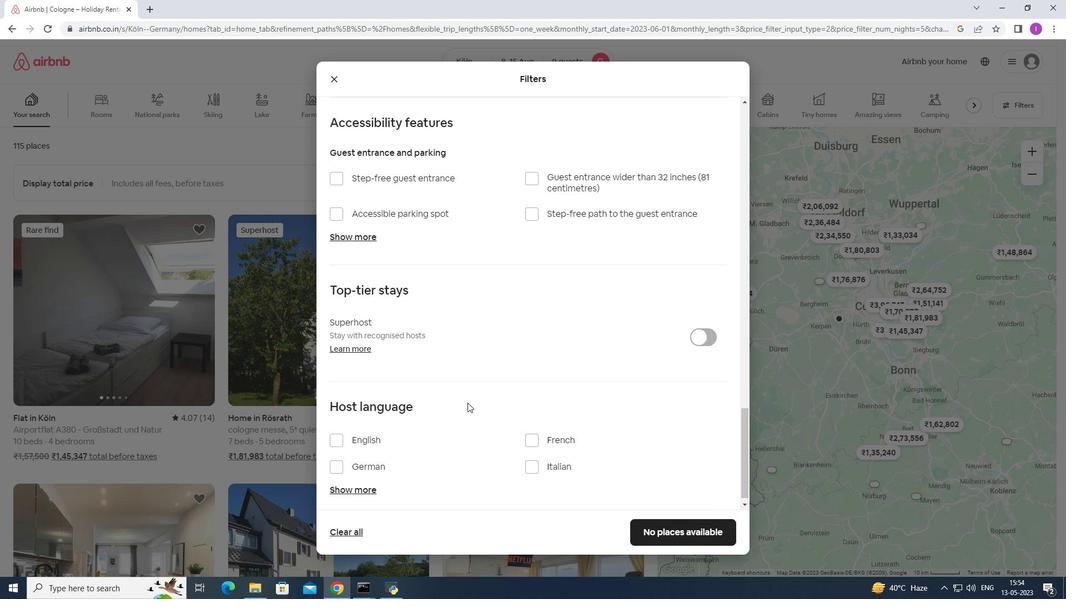 
Action: Mouse scrolled (467, 402) with delta (0, 0)
Screenshot: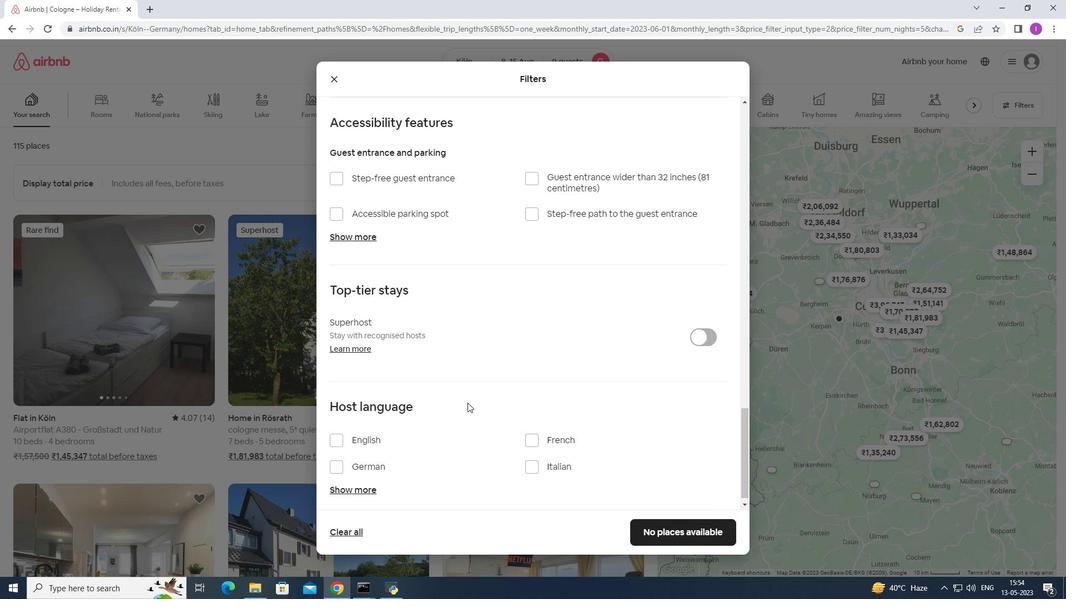 
Action: Mouse scrolled (467, 402) with delta (0, 0)
Screenshot: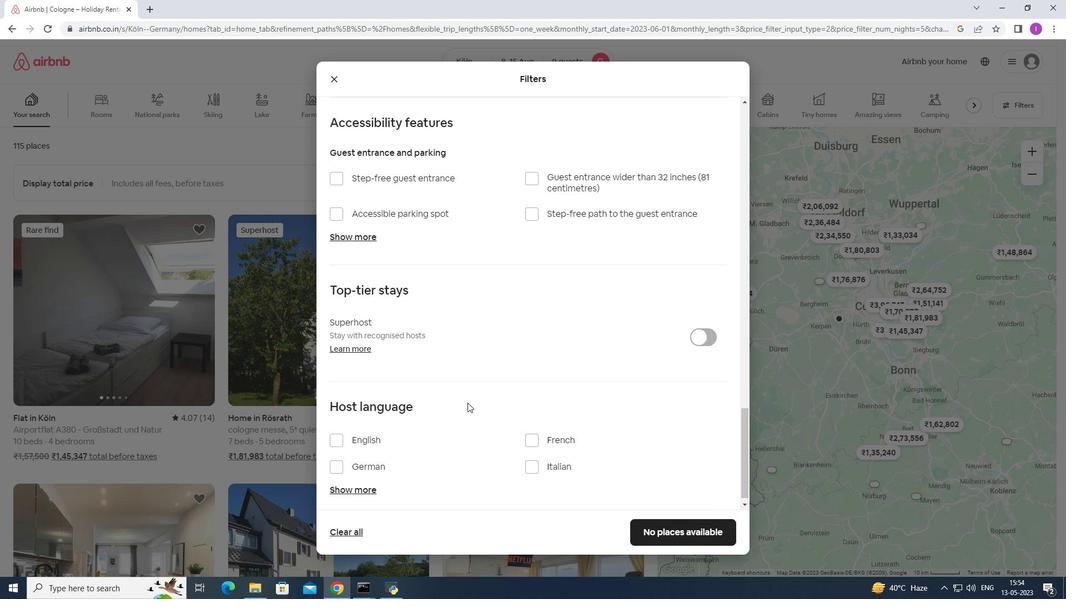 
Action: Mouse moved to (334, 433)
Screenshot: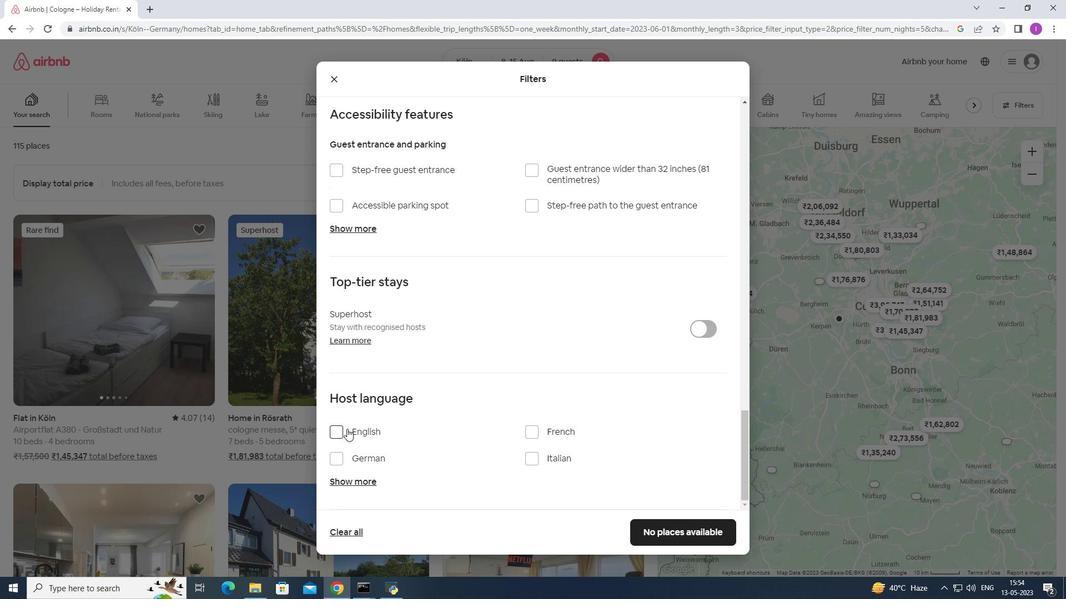 
Action: Mouse pressed left at (334, 433)
Screenshot: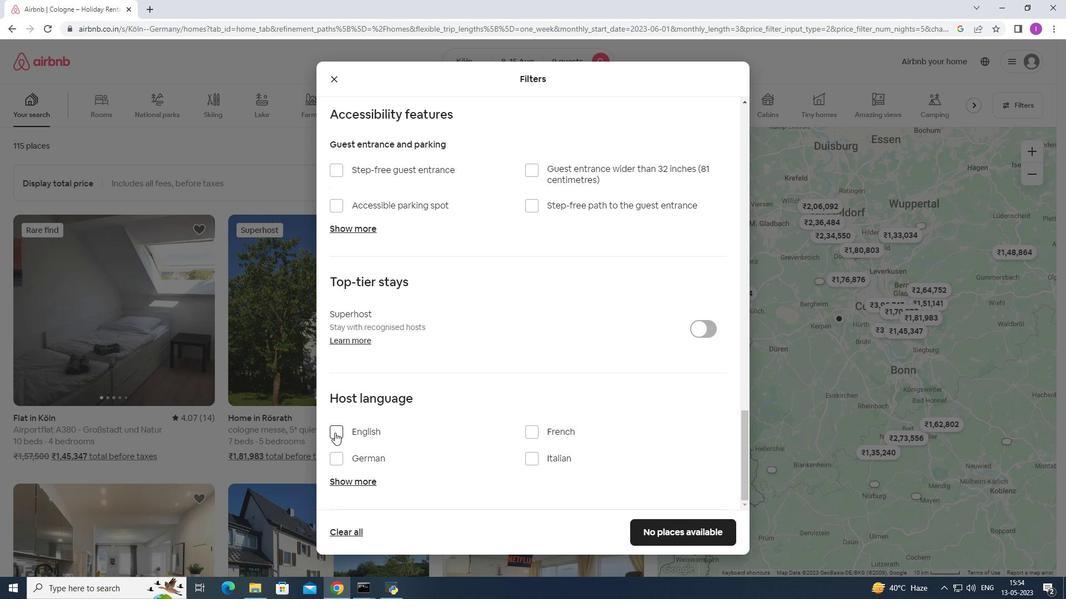 
Action: Mouse moved to (453, 464)
Screenshot: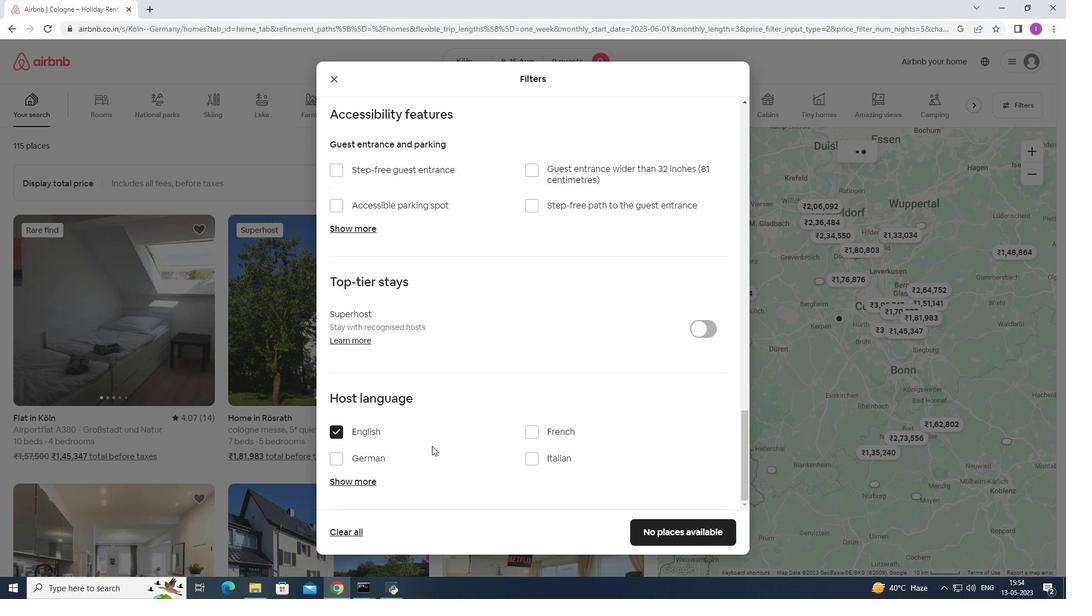 
Action: Mouse scrolled (453, 463) with delta (0, 0)
Screenshot: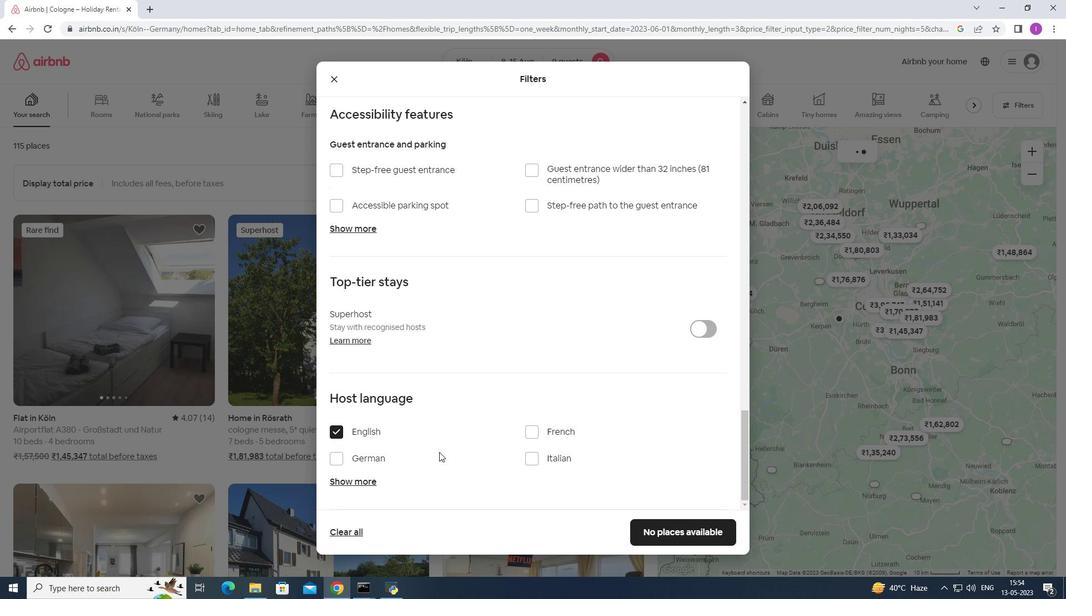 
Action: Mouse scrolled (453, 463) with delta (0, 0)
Screenshot: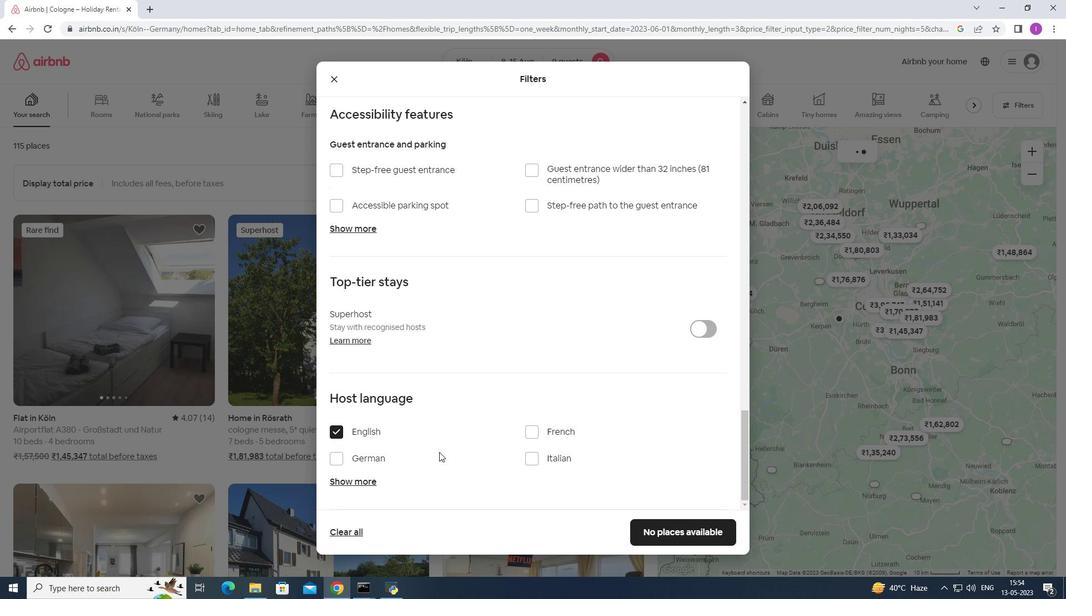 
Action: Mouse moved to (455, 465)
Screenshot: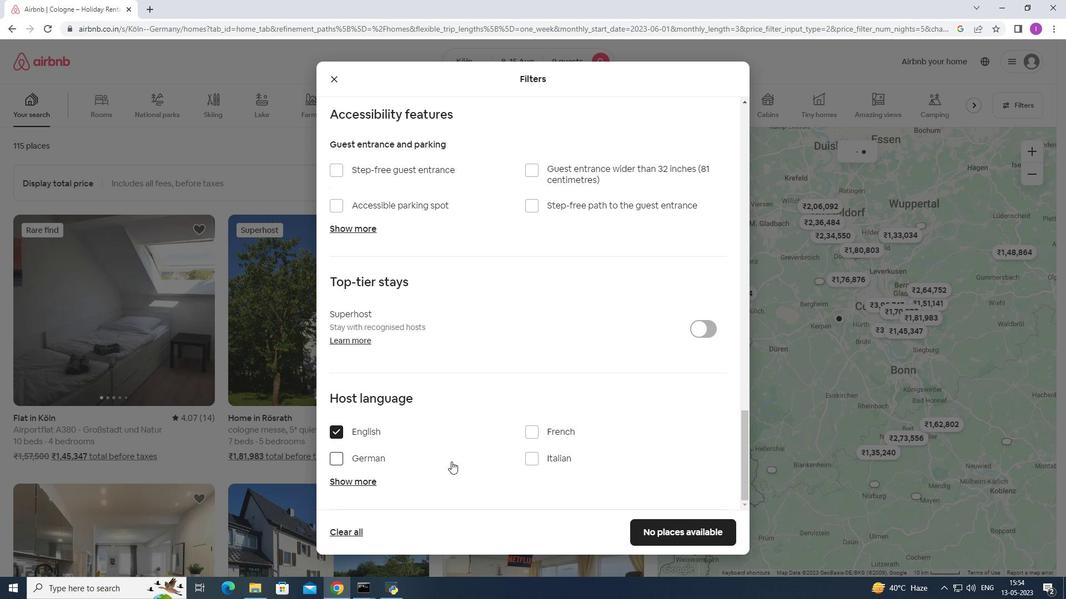 
Action: Mouse scrolled (455, 464) with delta (0, 0)
Screenshot: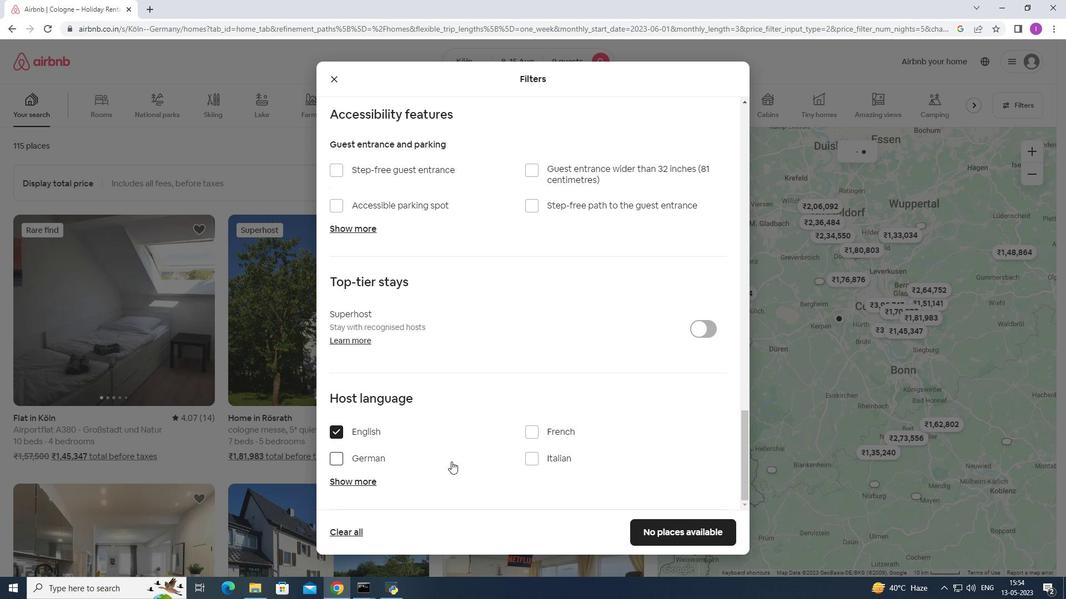 
Action: Mouse moved to (463, 465)
Screenshot: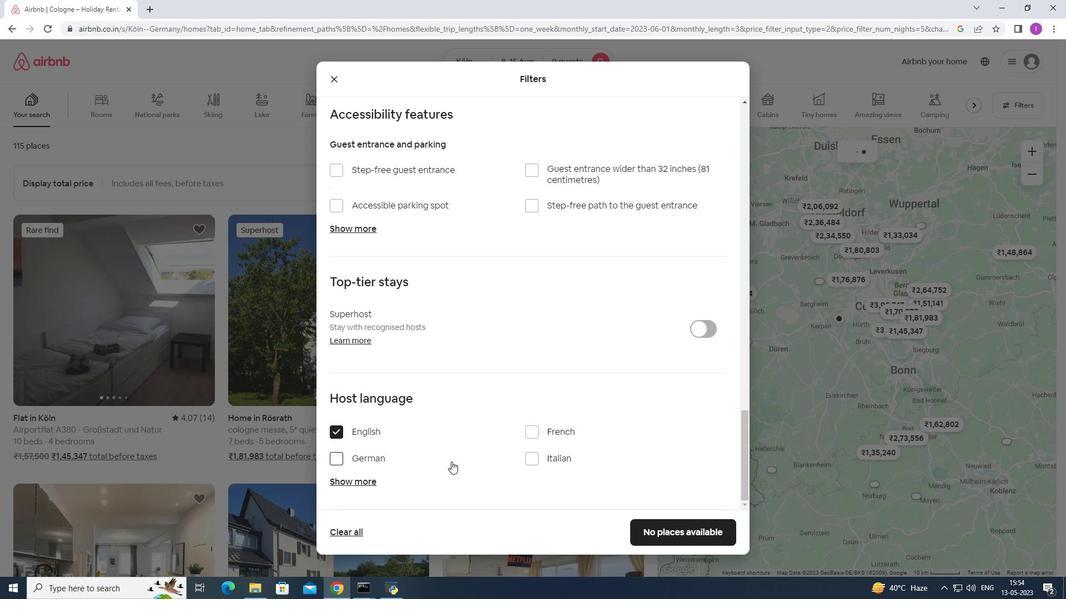 
Action: Mouse scrolled (459, 464) with delta (0, 0)
Screenshot: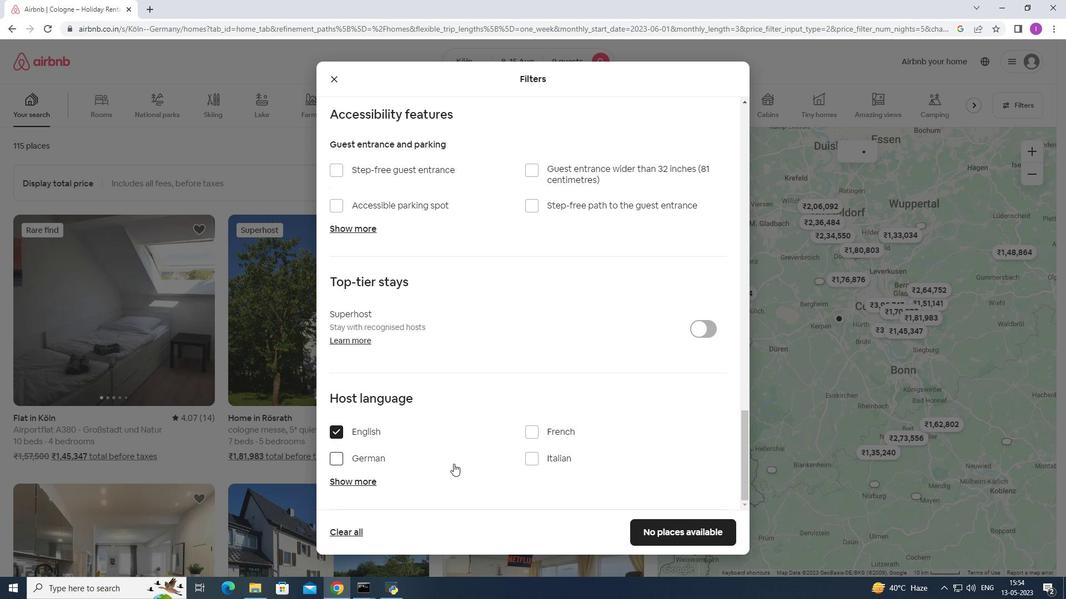 
Action: Mouse moved to (653, 523)
Screenshot: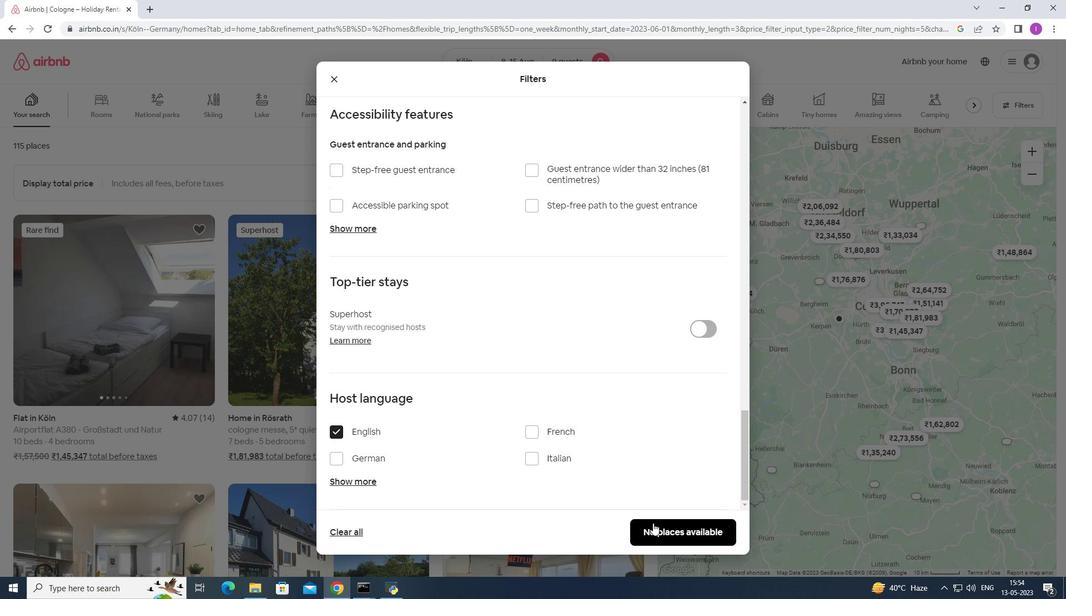 
Action: Mouse pressed left at (653, 523)
Screenshot: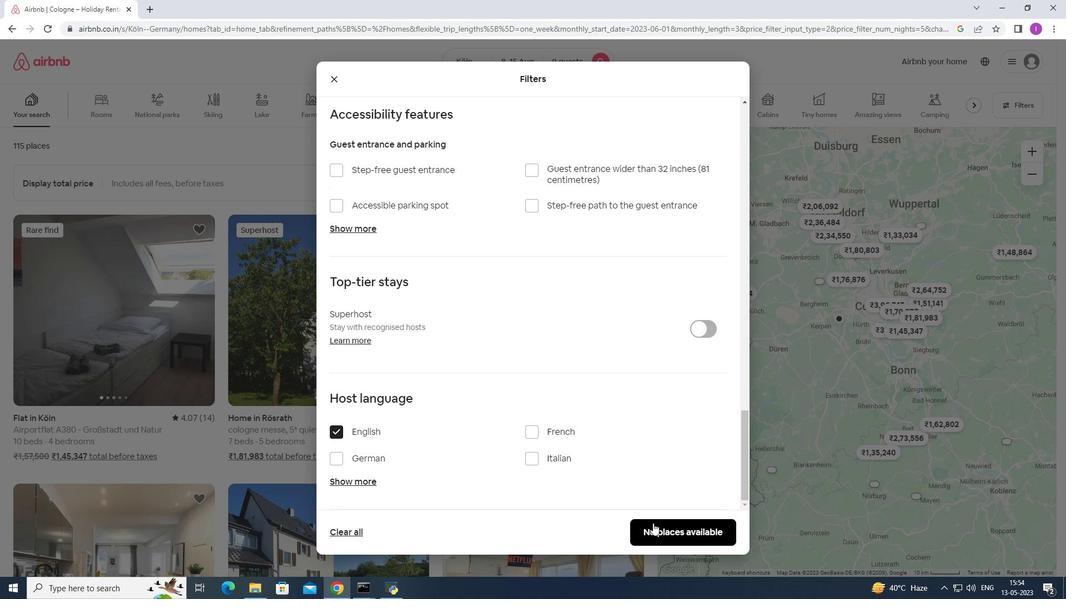 
Action: Mouse moved to (682, 474)
Screenshot: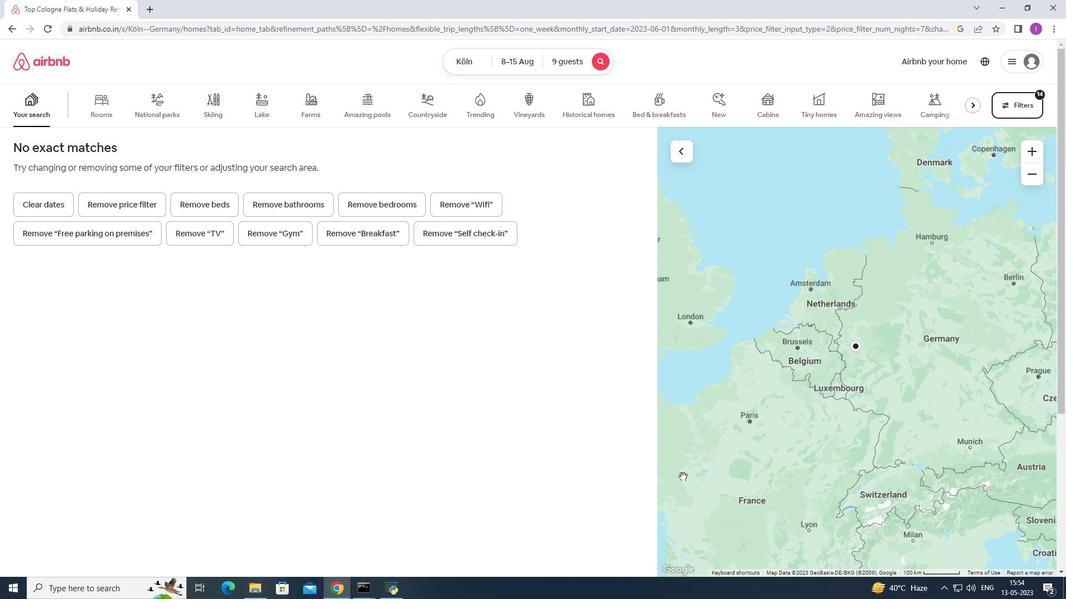
